 Task: In the  document park.doc ,align picture to the 'center'. Insert word art below the picture and give heading  'Park  in Light Purple'
Action: Mouse moved to (20, 16)
Screenshot: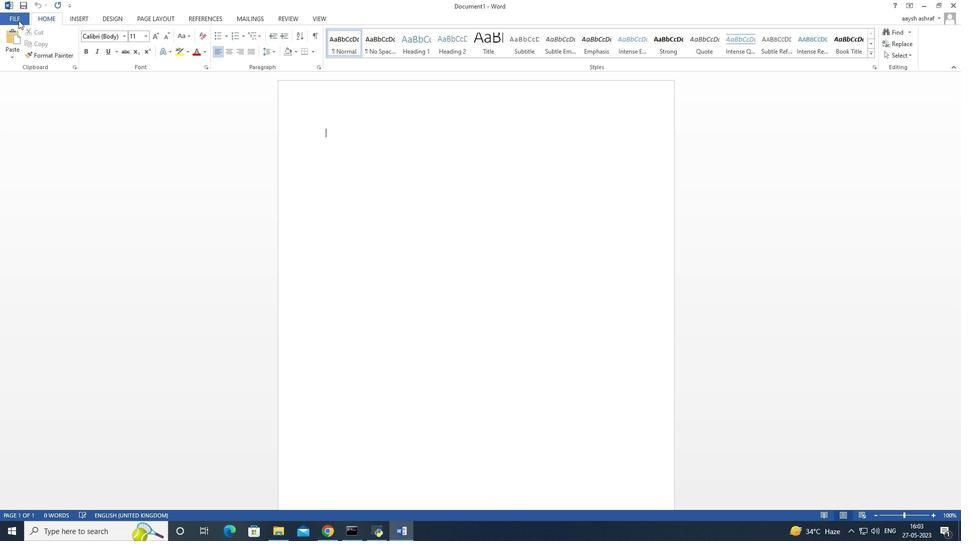 
Action: Mouse pressed left at (20, 16)
Screenshot: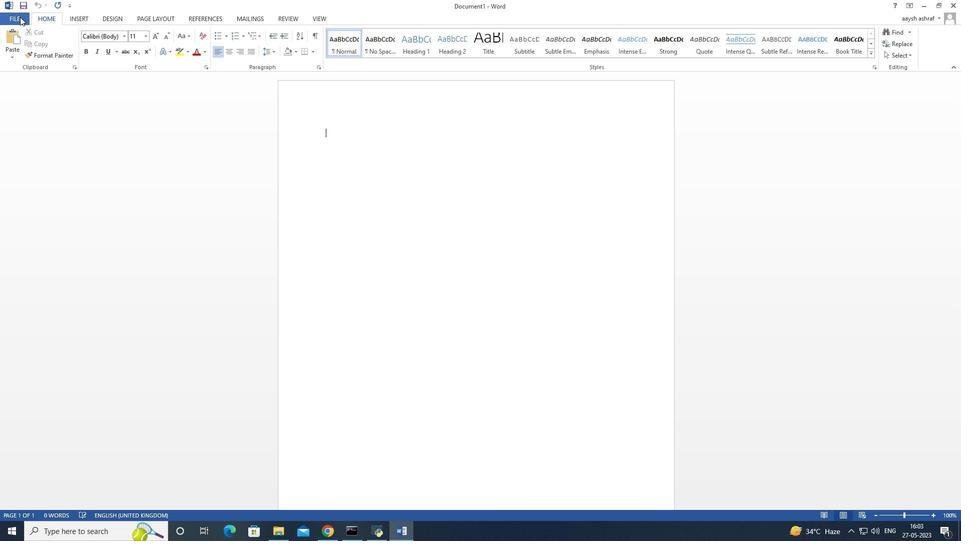 
Action: Mouse moved to (46, 83)
Screenshot: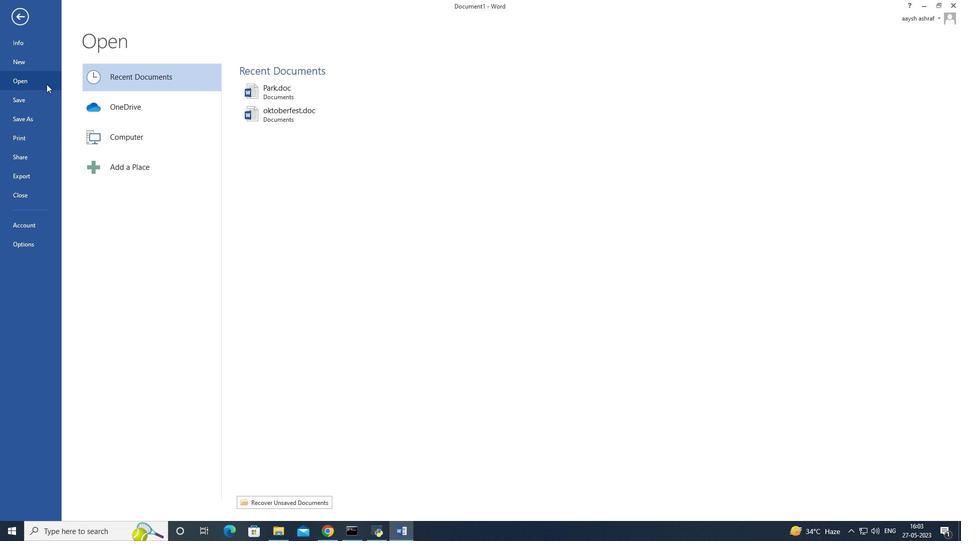 
Action: Mouse pressed left at (46, 83)
Screenshot: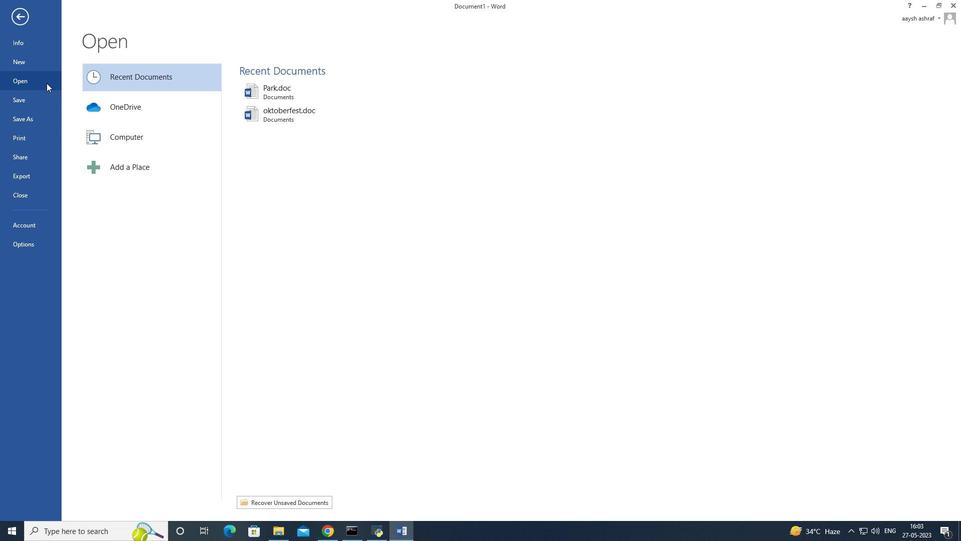 
Action: Mouse moved to (279, 96)
Screenshot: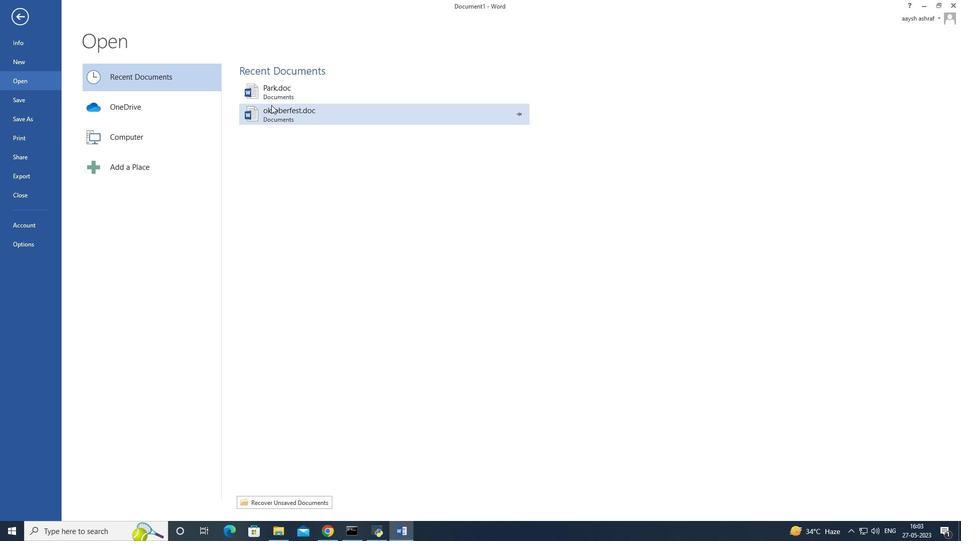 
Action: Mouse pressed left at (279, 96)
Screenshot: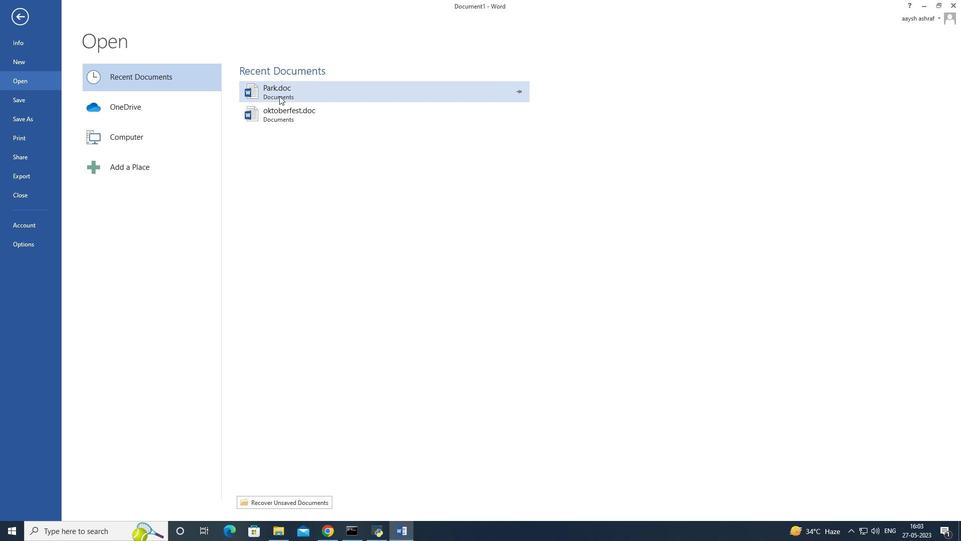 
Action: Mouse moved to (385, 303)
Screenshot: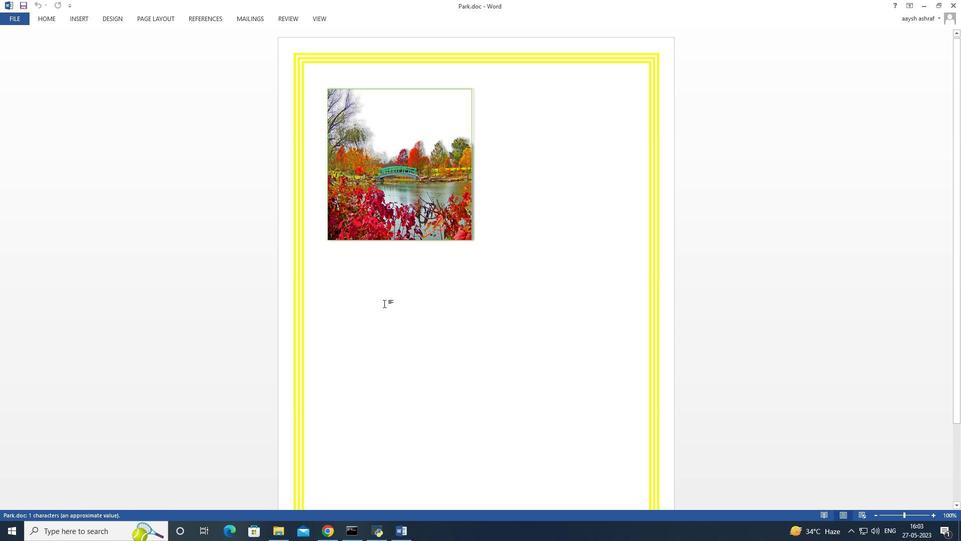 
Action: Mouse scrolled (385, 304) with delta (0, 0)
Screenshot: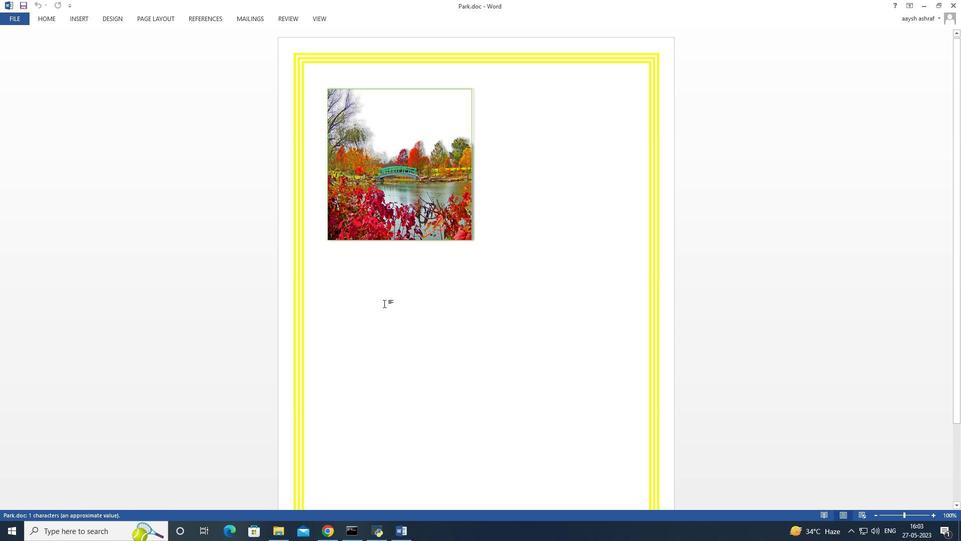 
Action: Mouse scrolled (385, 304) with delta (0, 0)
Screenshot: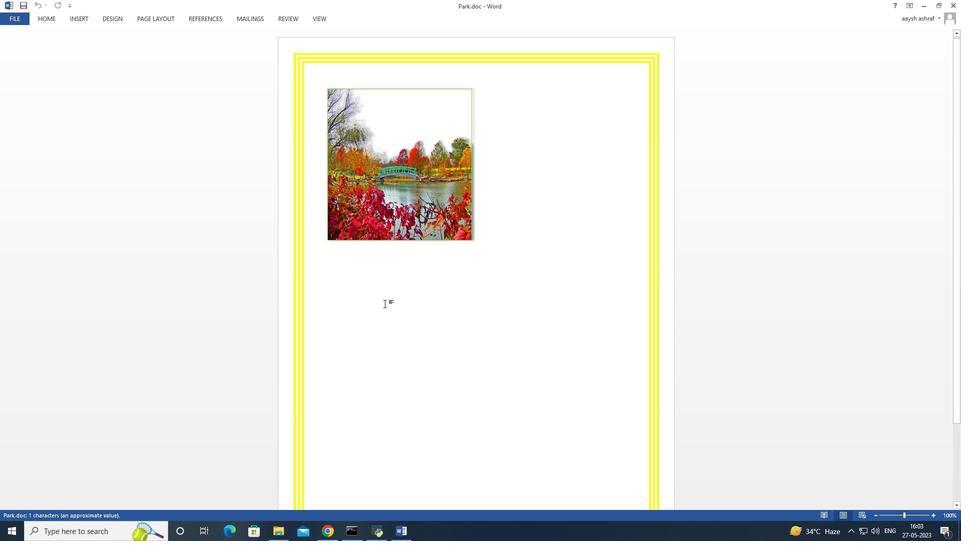 
Action: Mouse scrolled (385, 304) with delta (0, 0)
Screenshot: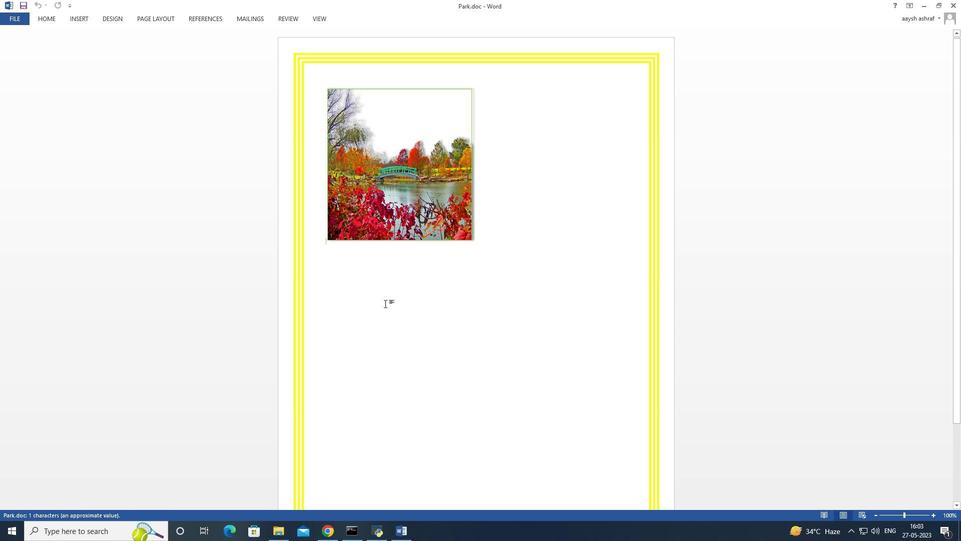
Action: Mouse moved to (400, 285)
Screenshot: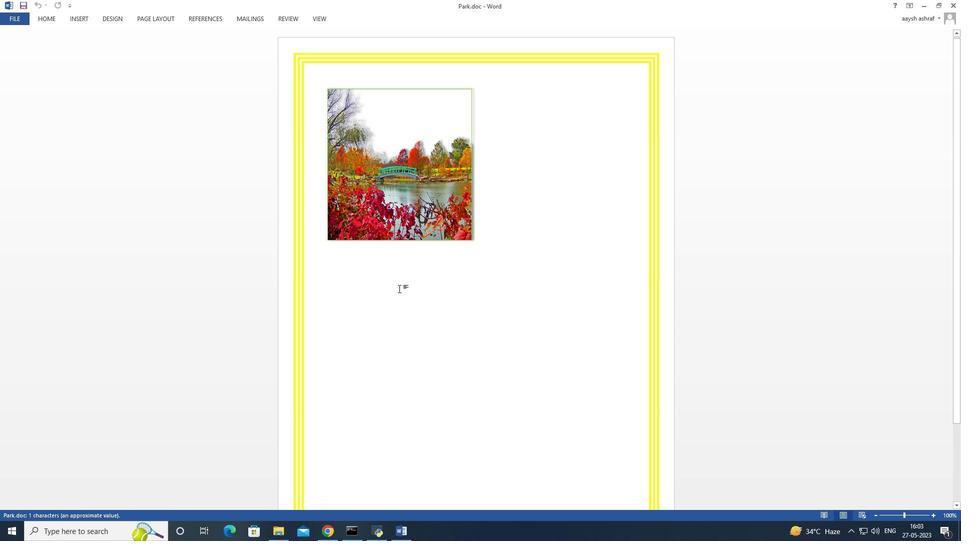 
Action: Mouse scrolled (400, 284) with delta (0, 0)
Screenshot: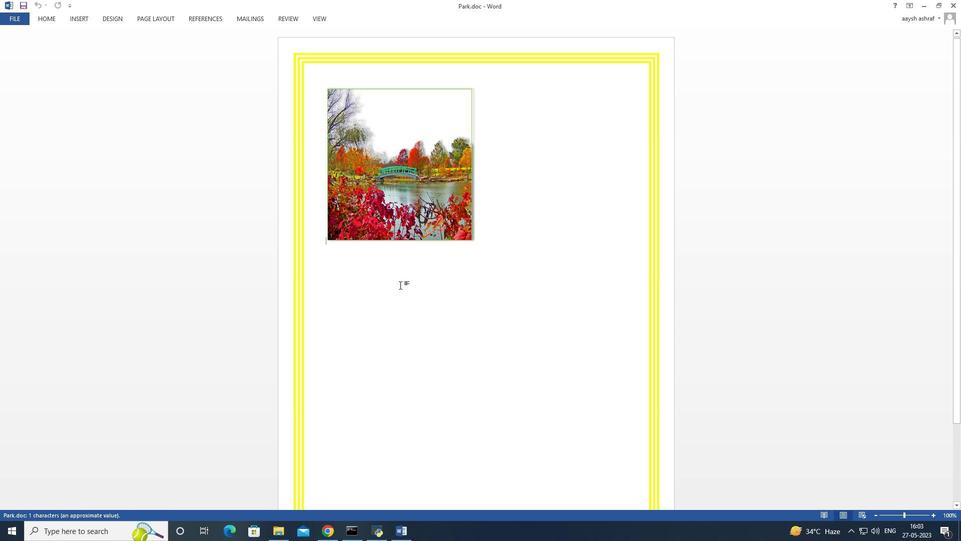 
Action: Mouse scrolled (400, 285) with delta (0, 0)
Screenshot: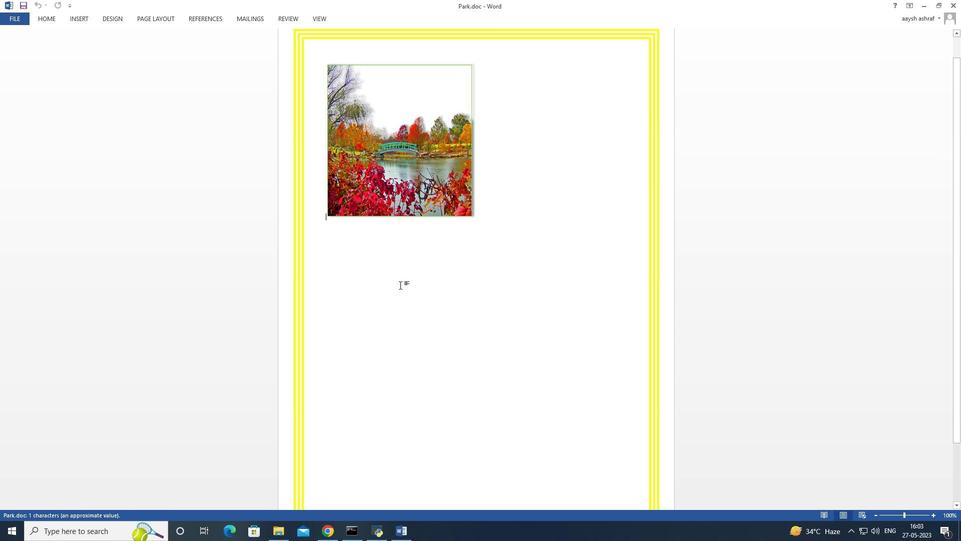 
Action: Mouse scrolled (400, 285) with delta (0, 0)
Screenshot: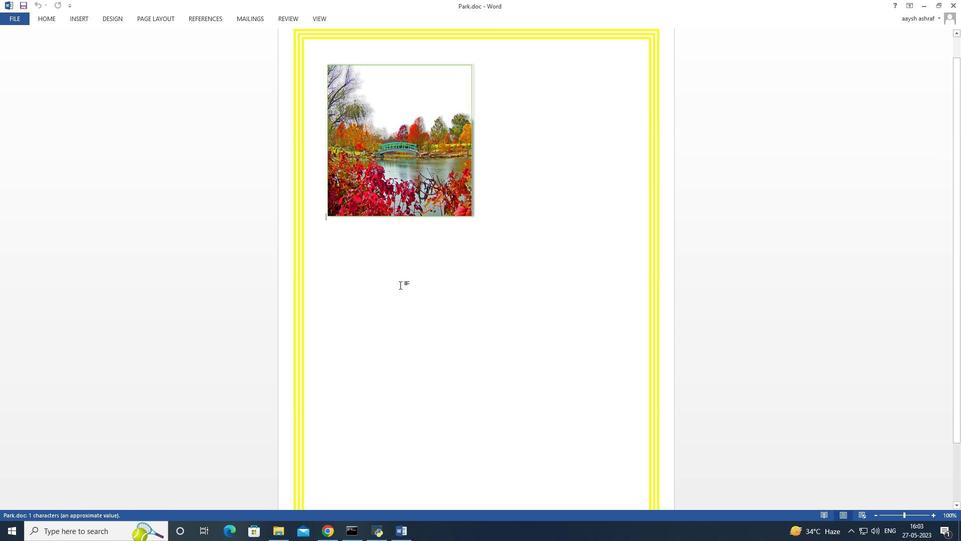 
Action: Mouse scrolled (400, 285) with delta (0, 0)
Screenshot: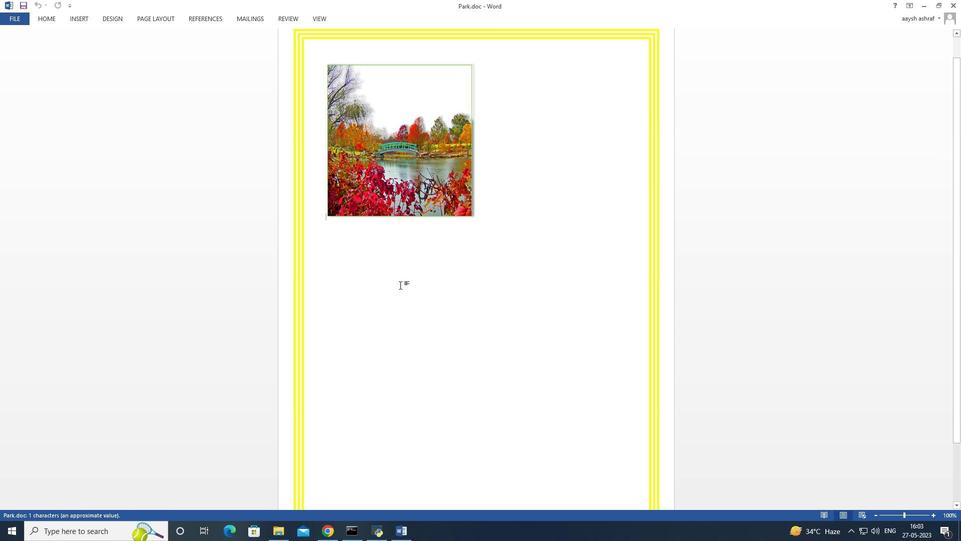 
Action: Mouse moved to (42, 19)
Screenshot: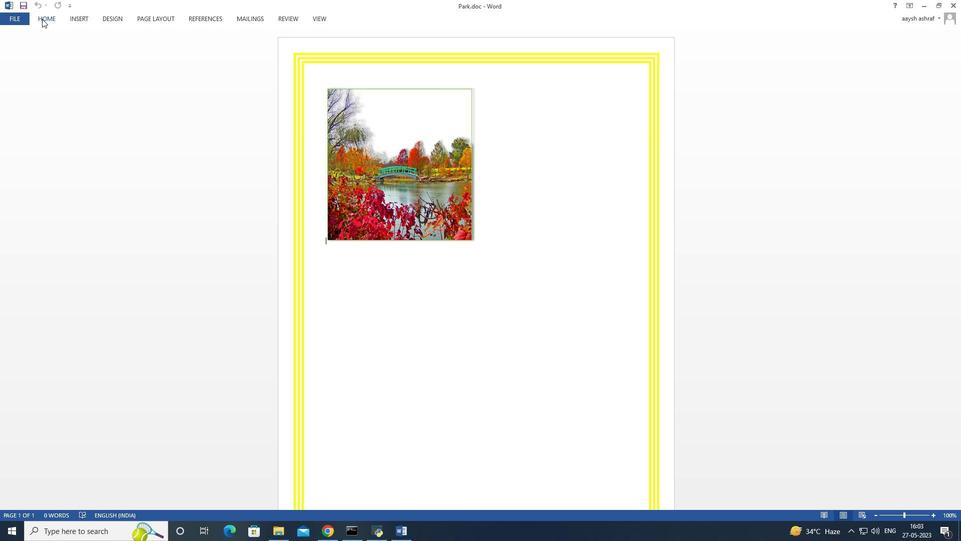 
Action: Mouse pressed left at (42, 19)
Screenshot: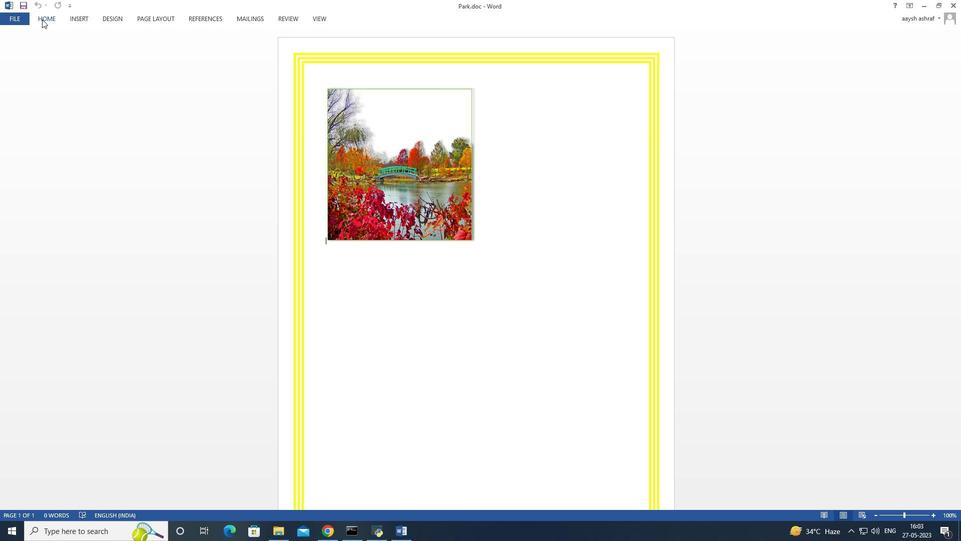 
Action: Mouse moved to (230, 53)
Screenshot: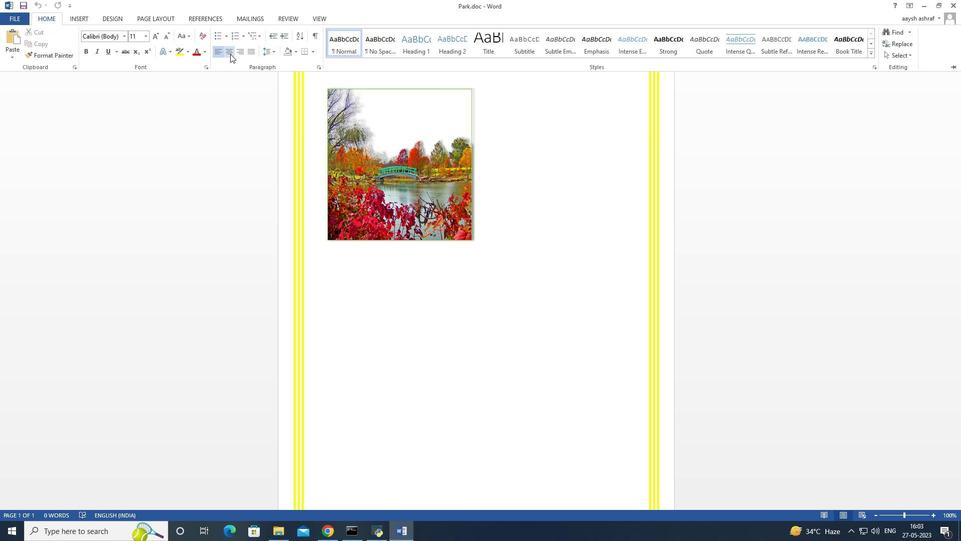 
Action: Mouse pressed left at (230, 53)
Screenshot: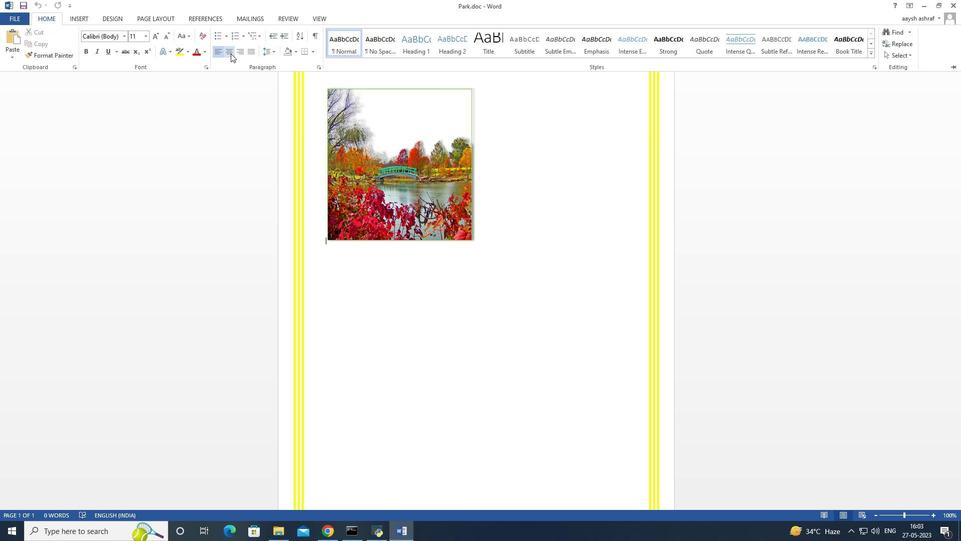 
Action: Mouse moved to (400, 79)
Screenshot: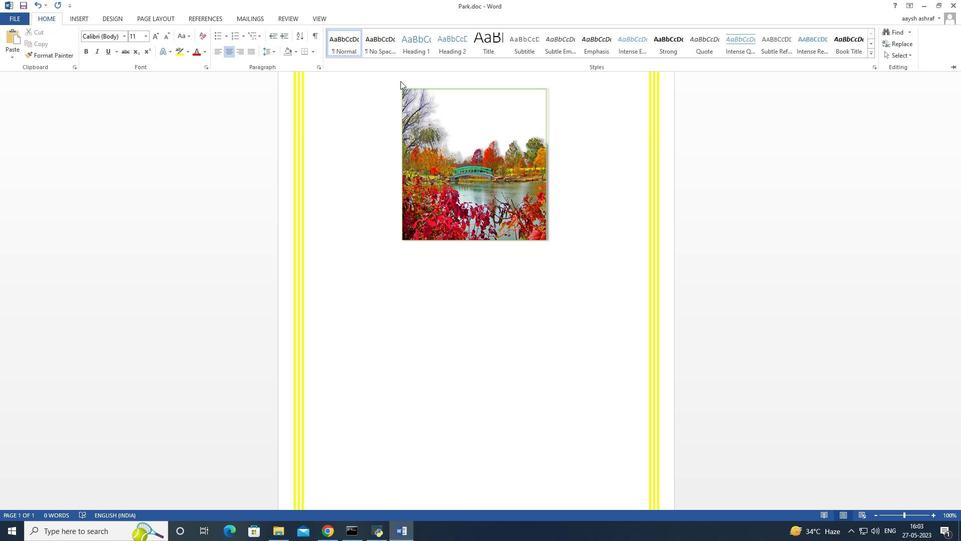 
Action: Mouse pressed left at (400, 79)
Screenshot: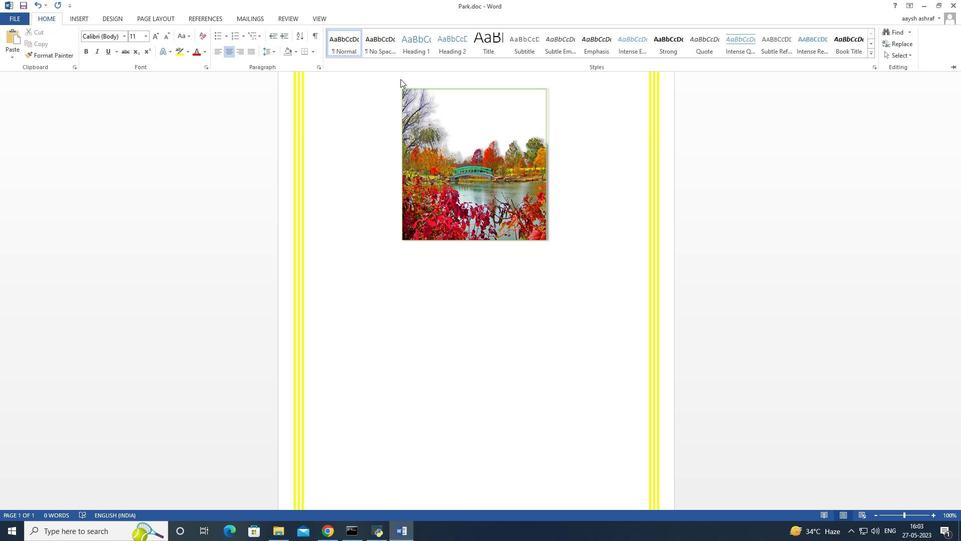 
Action: Mouse moved to (406, 81)
Screenshot: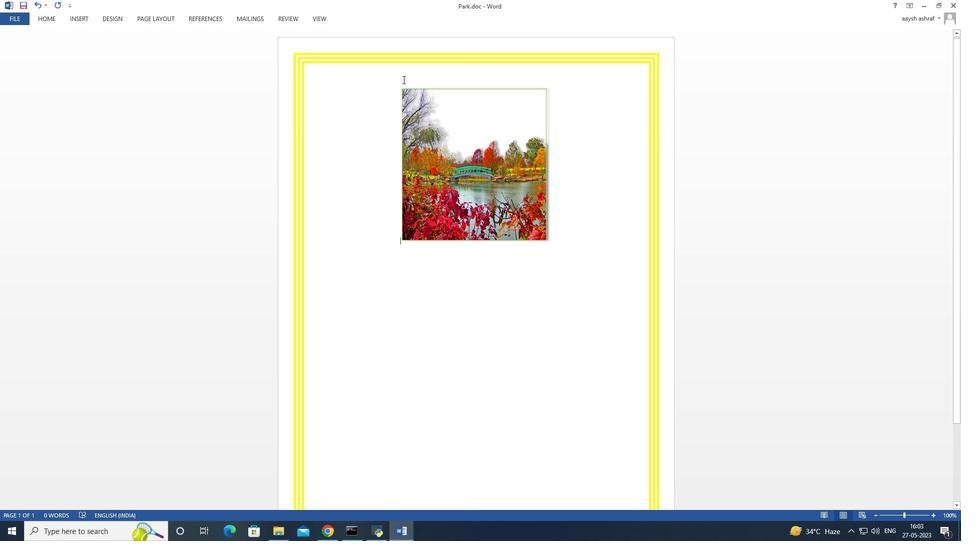 
Action: Mouse pressed left at (406, 81)
Screenshot: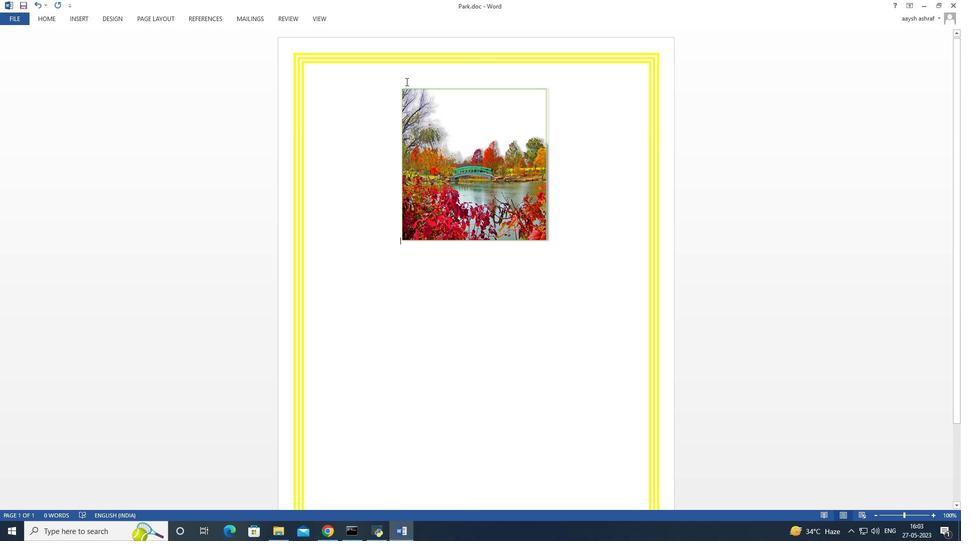 
Action: Mouse moved to (425, 71)
Screenshot: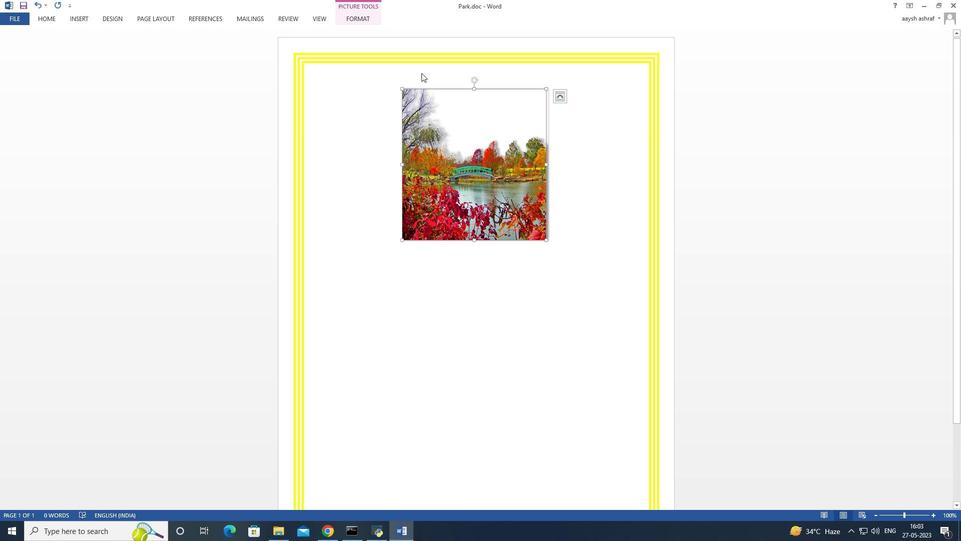 
Action: Mouse pressed left at (425, 71)
Screenshot: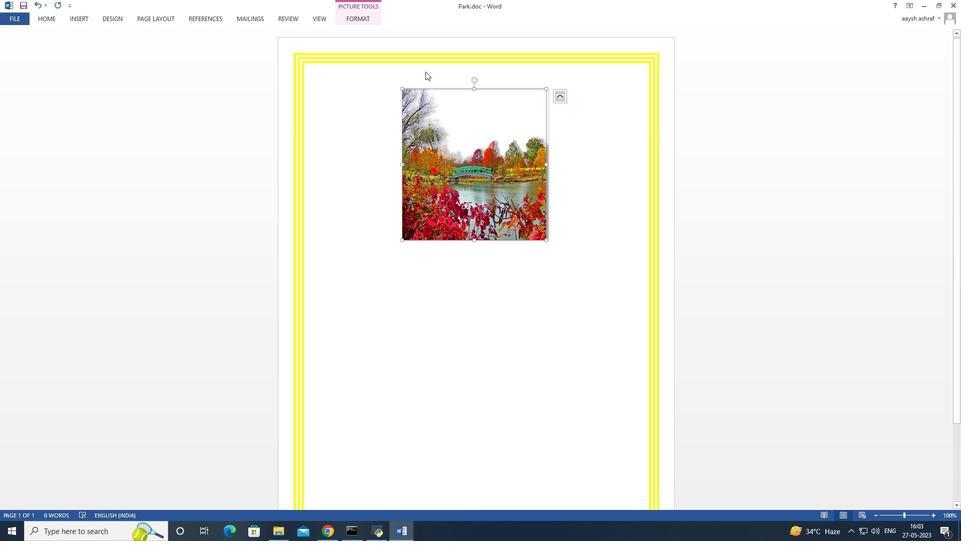 
Action: Mouse moved to (456, 196)
Screenshot: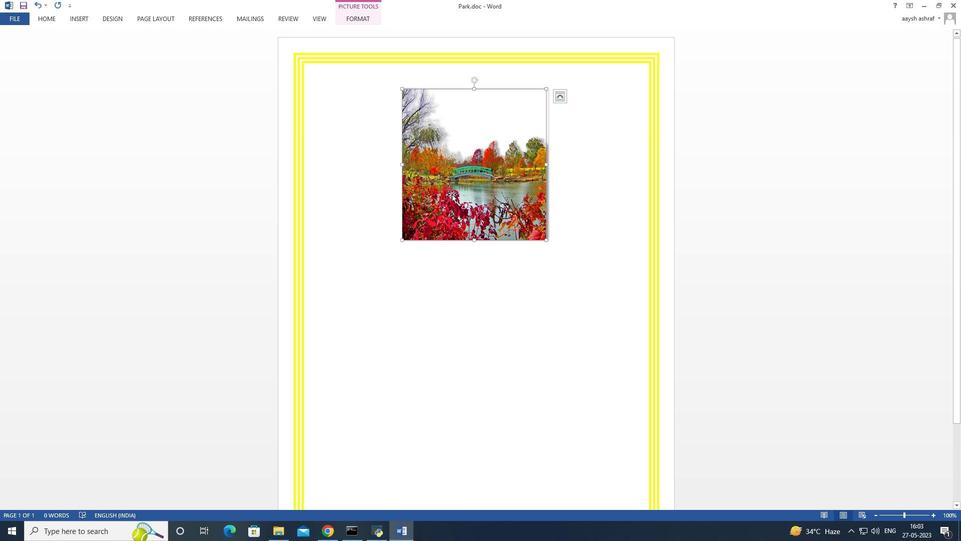 
Action: Mouse pressed left at (456, 196)
Screenshot: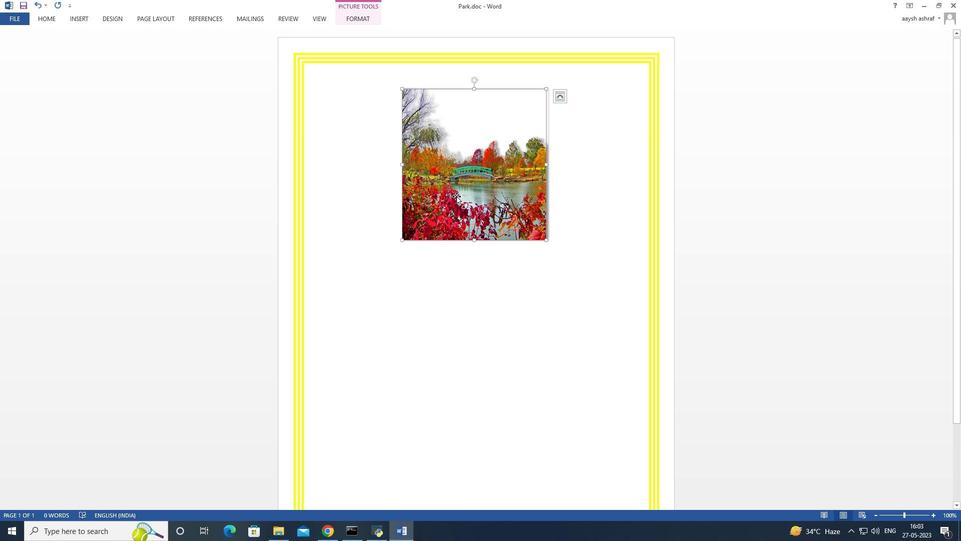 
Action: Mouse moved to (466, 196)
Screenshot: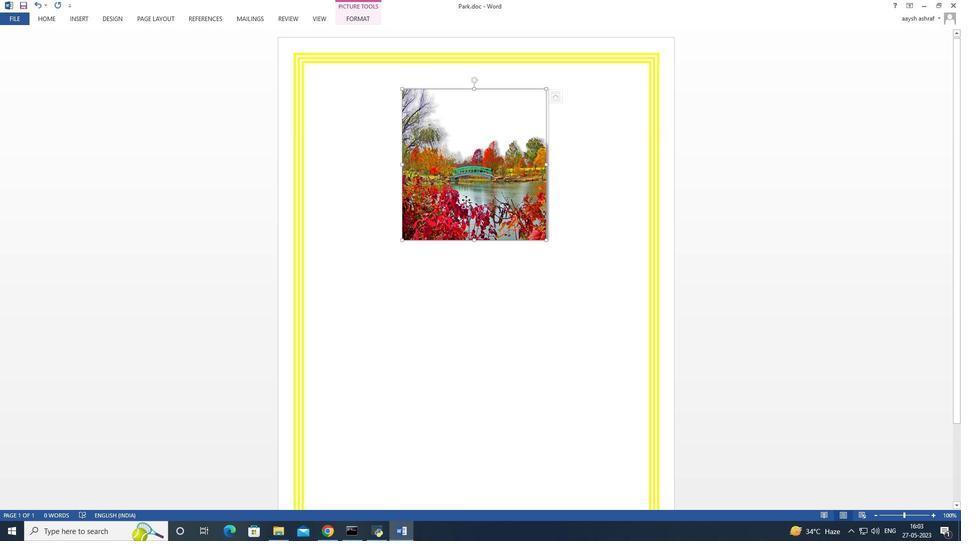 
Action: Mouse pressed left at (466, 196)
Screenshot: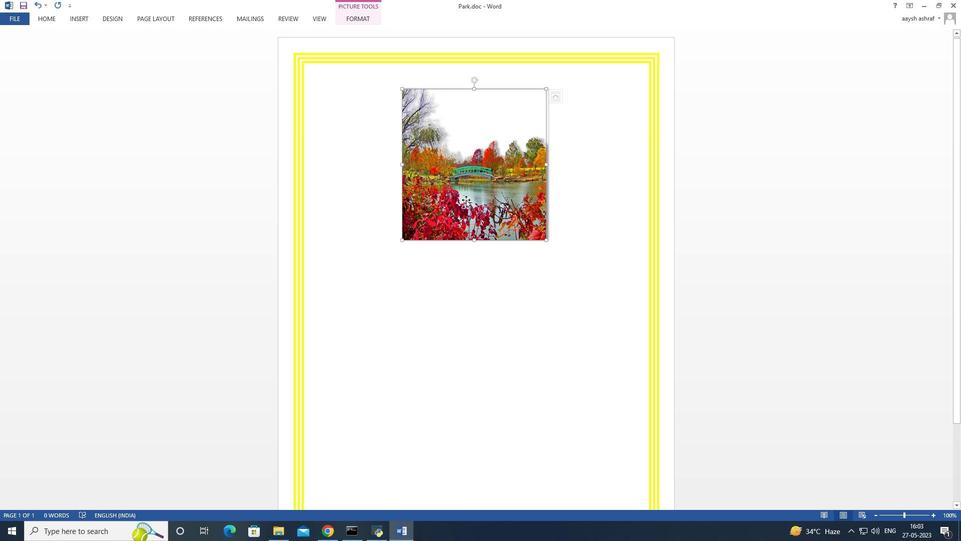 
Action: Mouse moved to (466, 201)
Screenshot: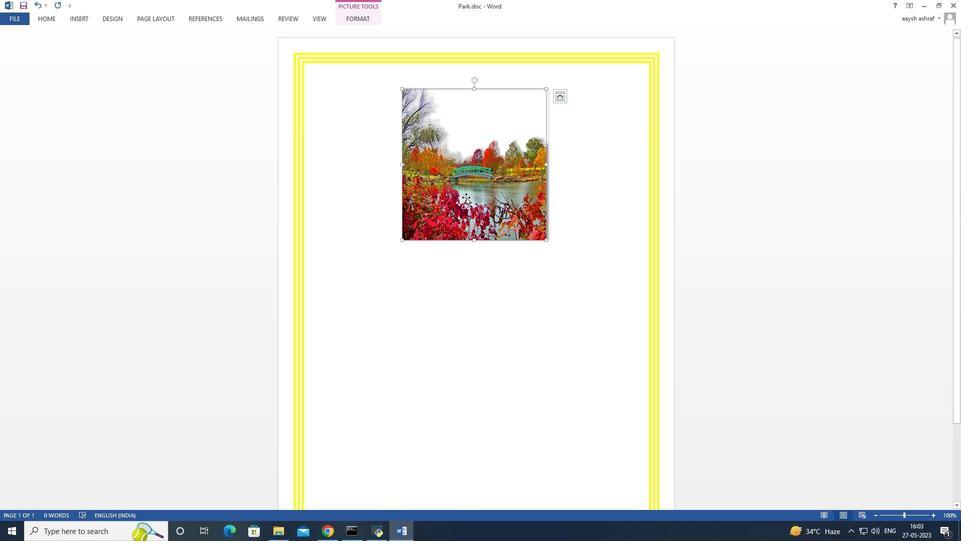 
Action: Mouse pressed left at (466, 201)
Screenshot: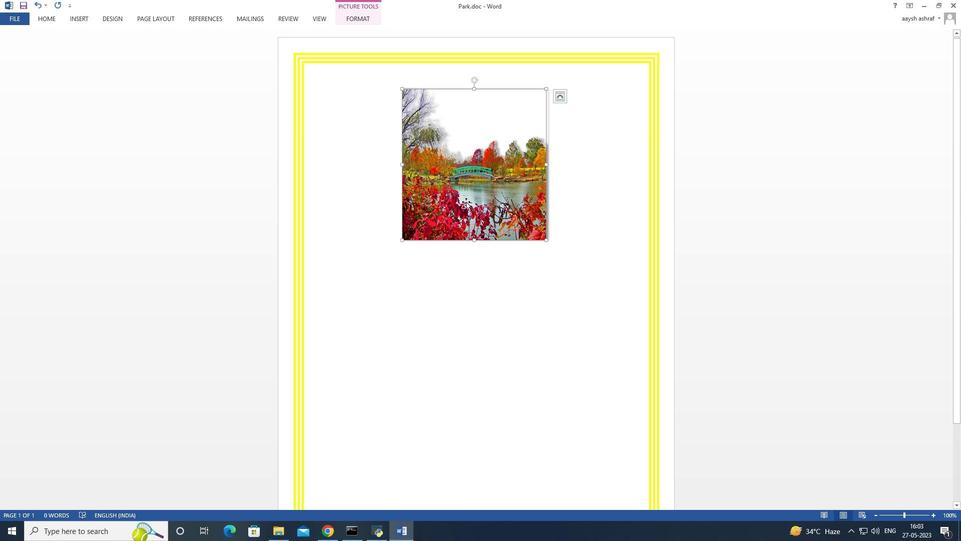 
Action: Mouse moved to (461, 202)
Screenshot: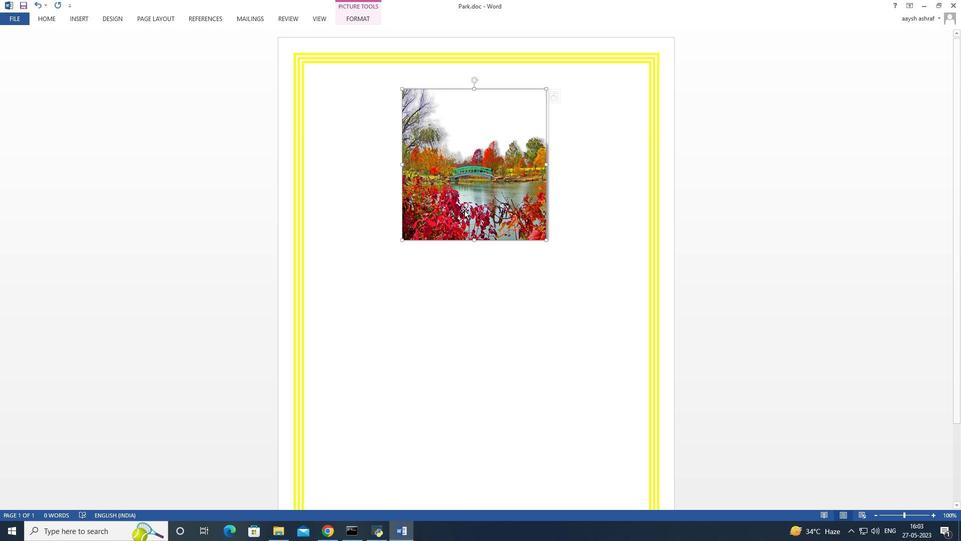 
Action: Mouse pressed left at (461, 202)
Screenshot: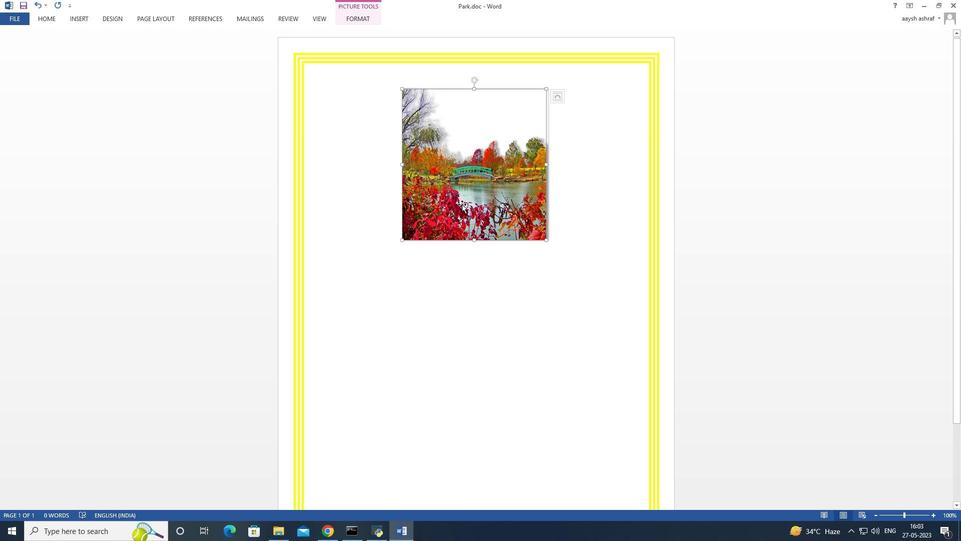 
Action: Mouse moved to (422, 233)
Screenshot: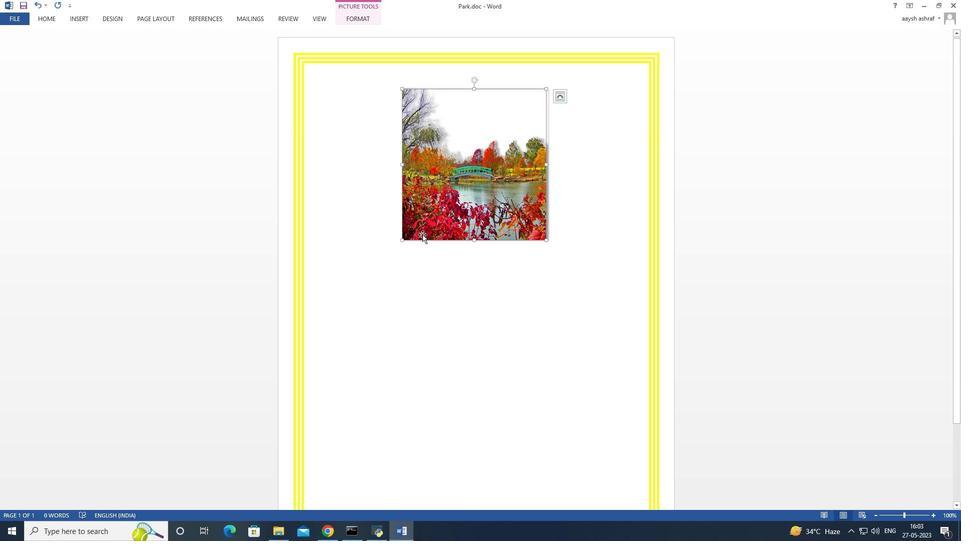 
Action: Mouse pressed left at (422, 233)
Screenshot: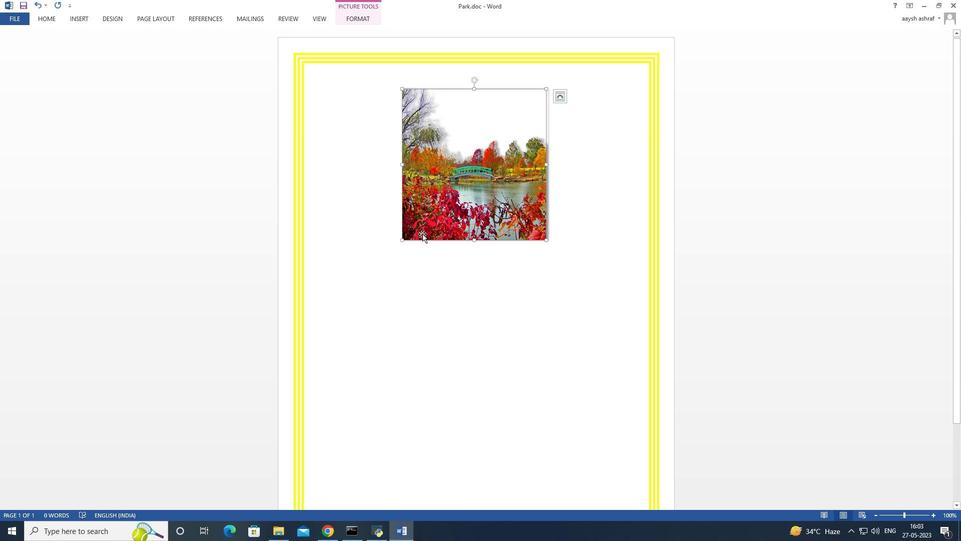 
Action: Mouse moved to (452, 155)
Screenshot: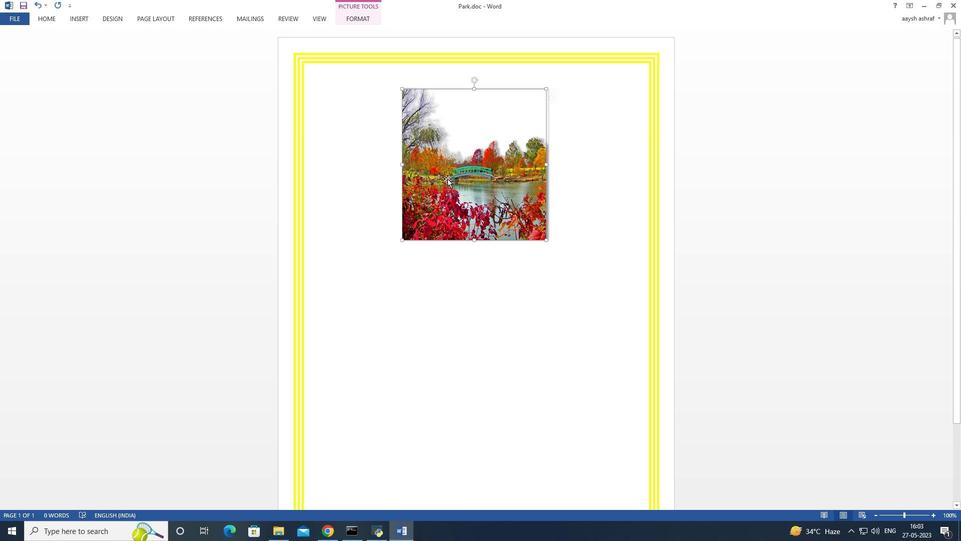 
Action: Mouse pressed left at (452, 155)
Screenshot: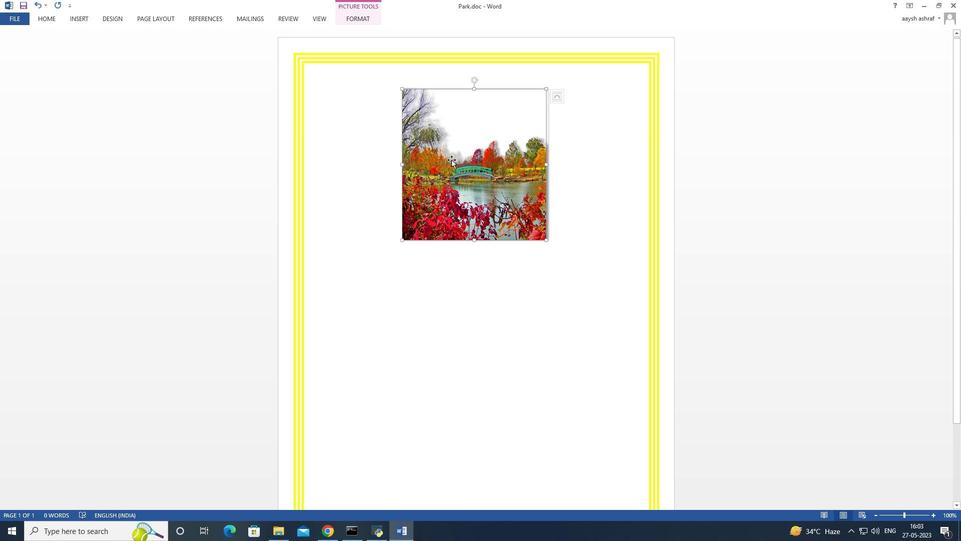 
Action: Key pressed <Key.down>
Screenshot: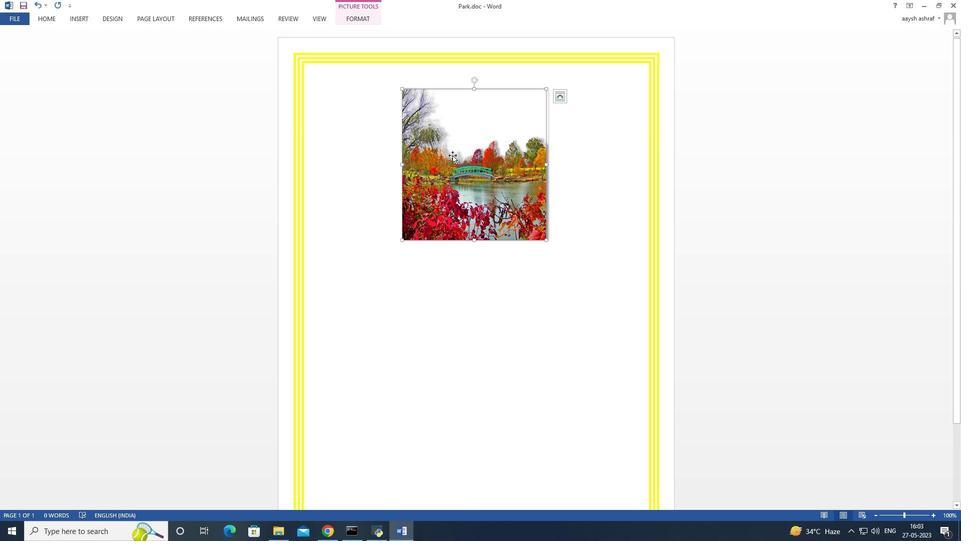 
Action: Mouse moved to (452, 155)
Screenshot: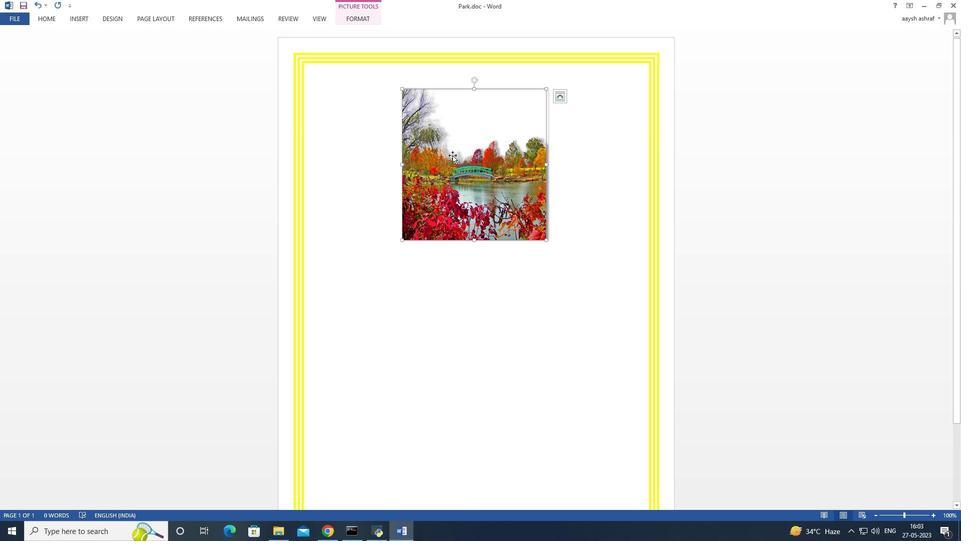 
Action: Key pressed <Key.down>
Screenshot: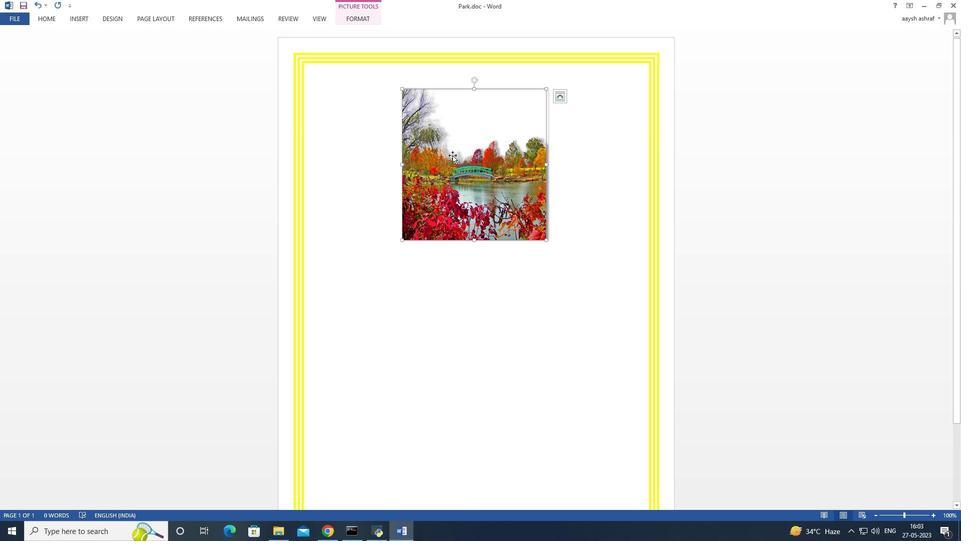 
Action: Mouse moved to (558, 96)
Screenshot: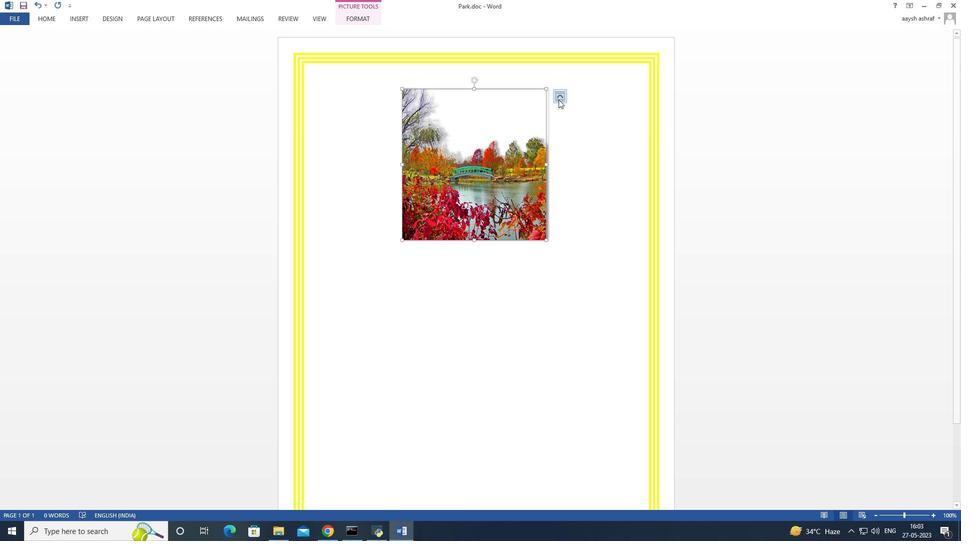 
Action: Mouse pressed left at (558, 96)
Screenshot: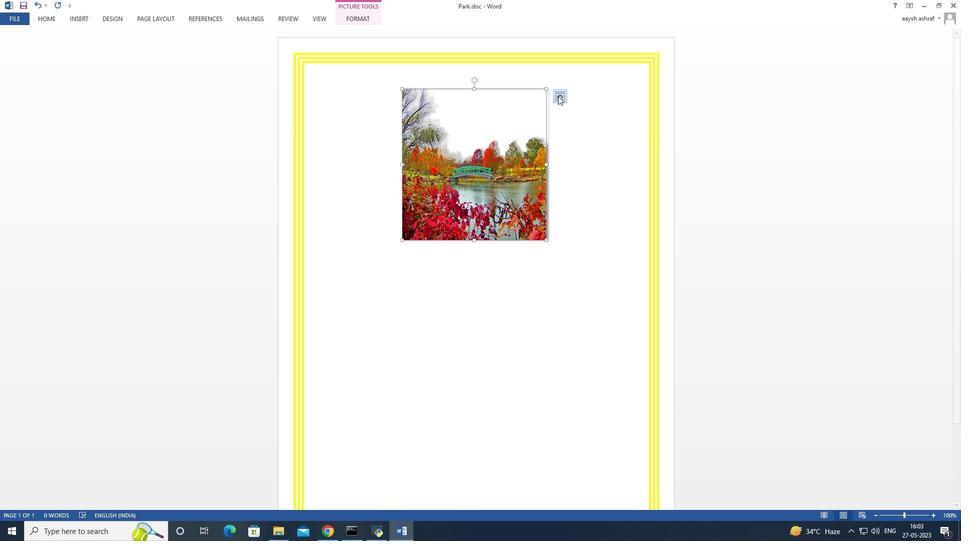 
Action: Mouse moved to (488, 187)
Screenshot: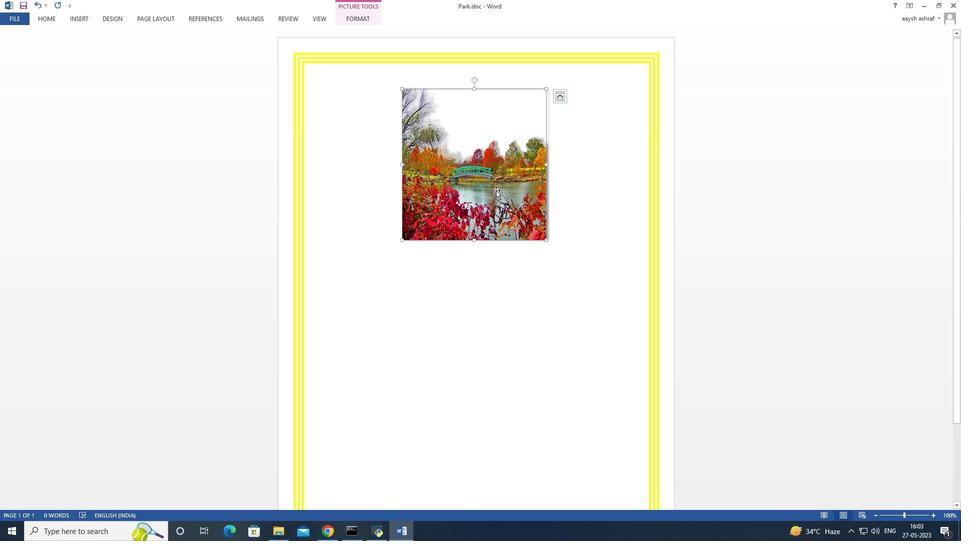 
Action: Mouse pressed left at (488, 187)
Screenshot: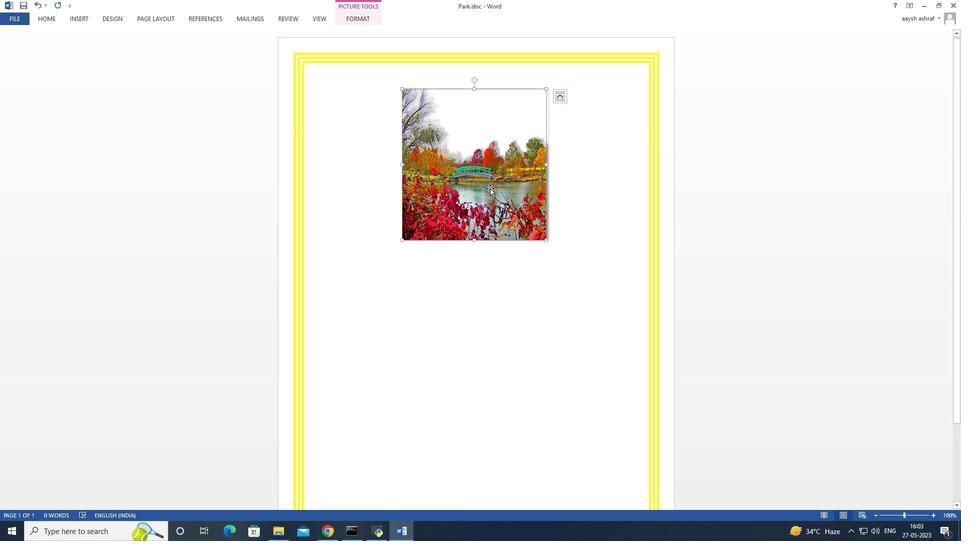 
Action: Mouse moved to (467, 202)
Screenshot: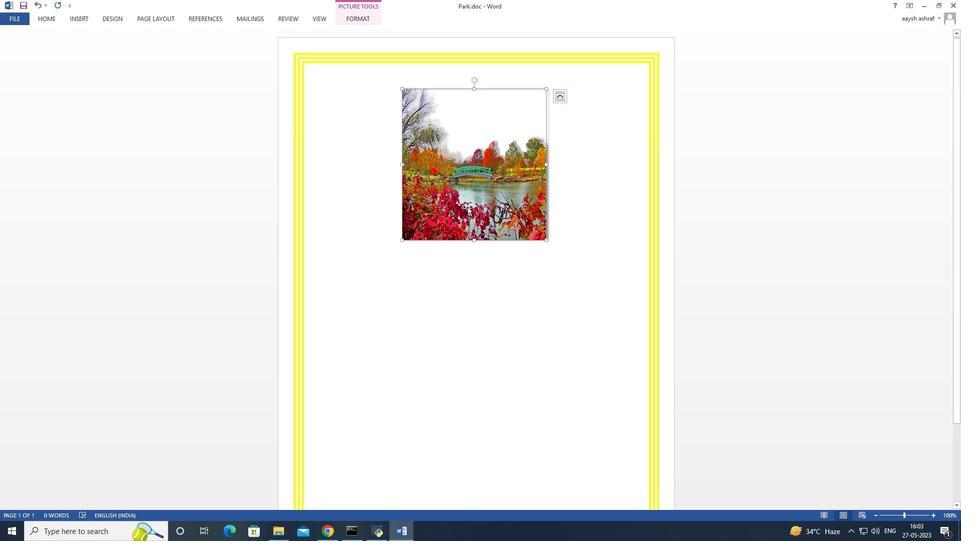 
Action: Mouse pressed left at (467, 202)
Screenshot: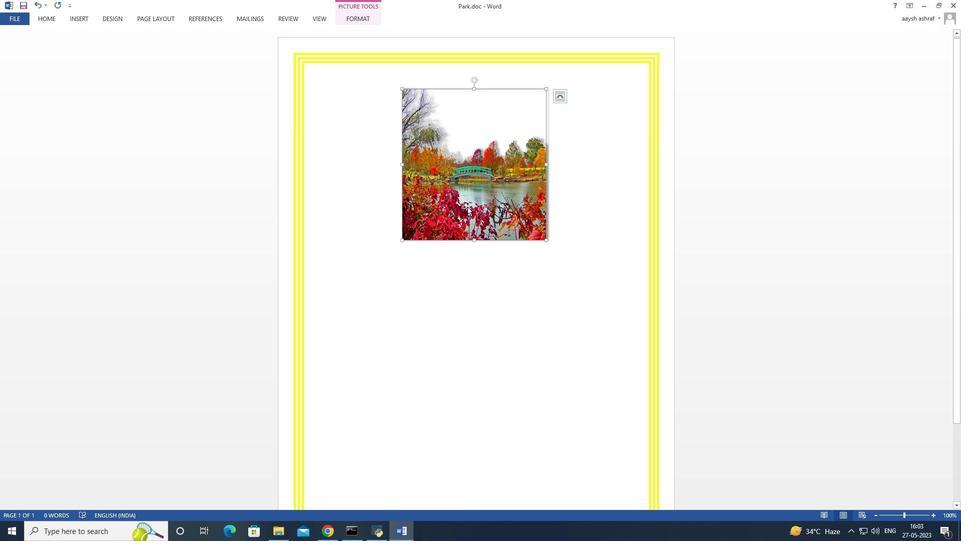 
Action: Mouse moved to (449, 201)
Screenshot: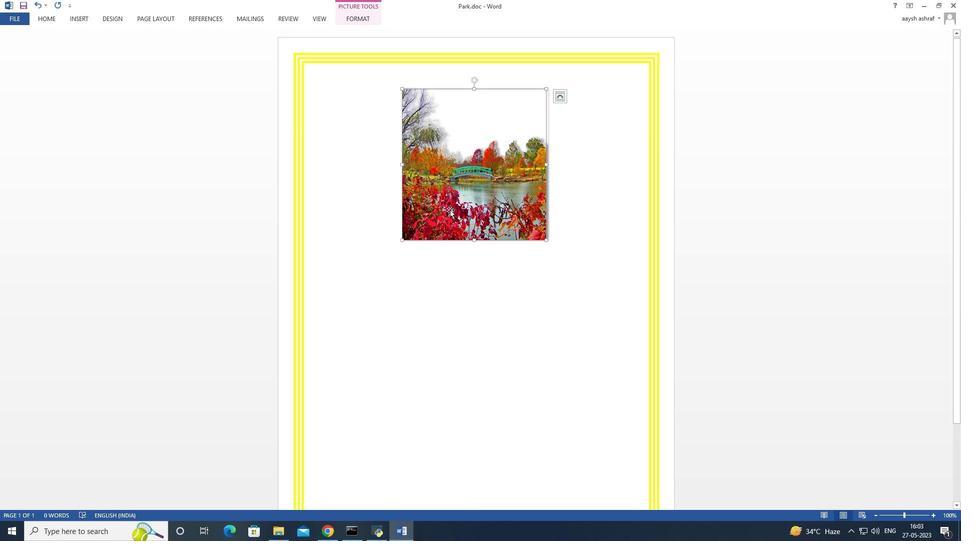 
Action: Mouse pressed left at (449, 201)
Screenshot: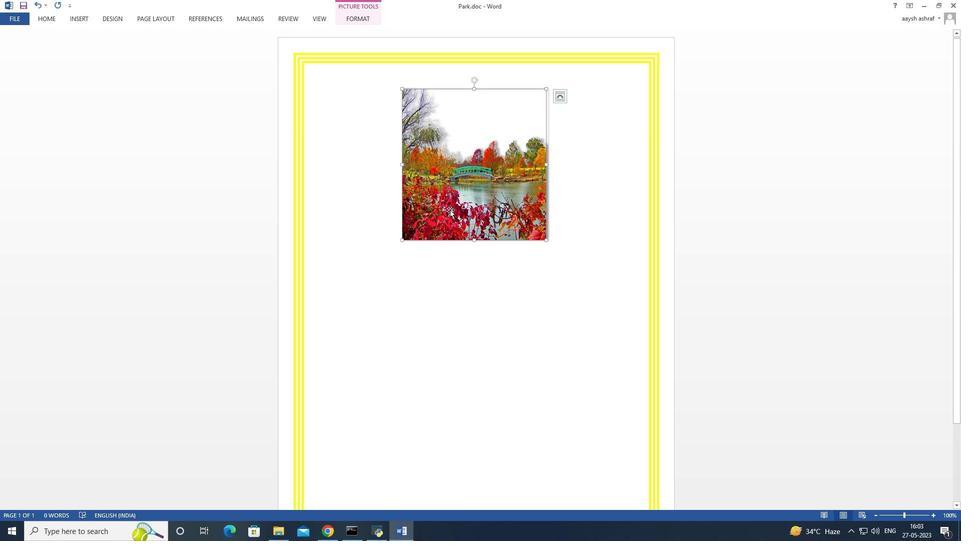 
Action: Mouse pressed left at (449, 201)
Screenshot: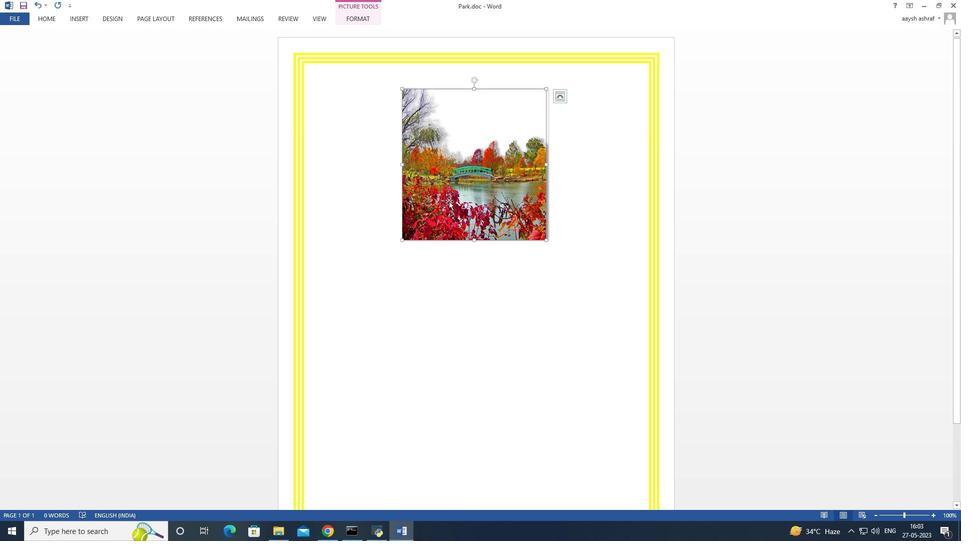 
Action: Mouse pressed left at (449, 201)
Screenshot: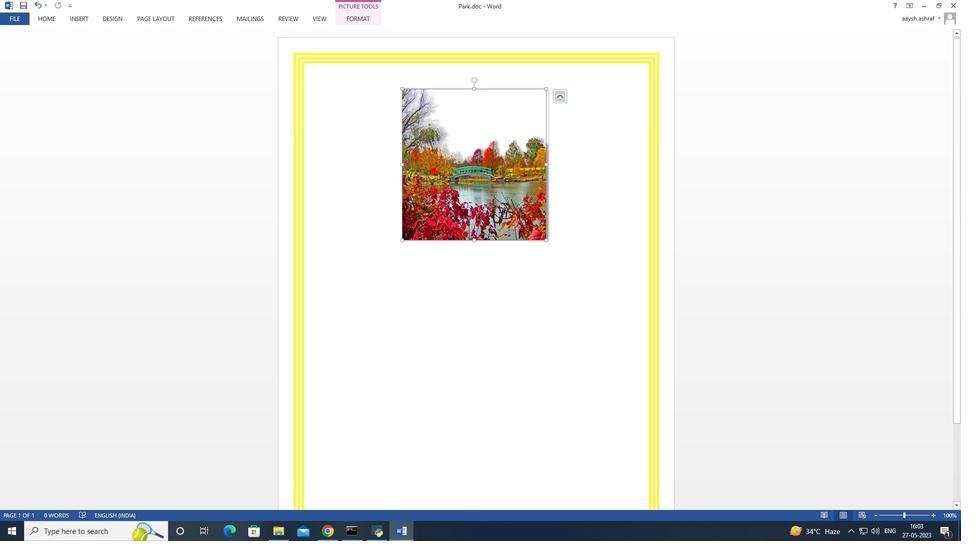 
Action: Mouse moved to (456, 188)
Screenshot: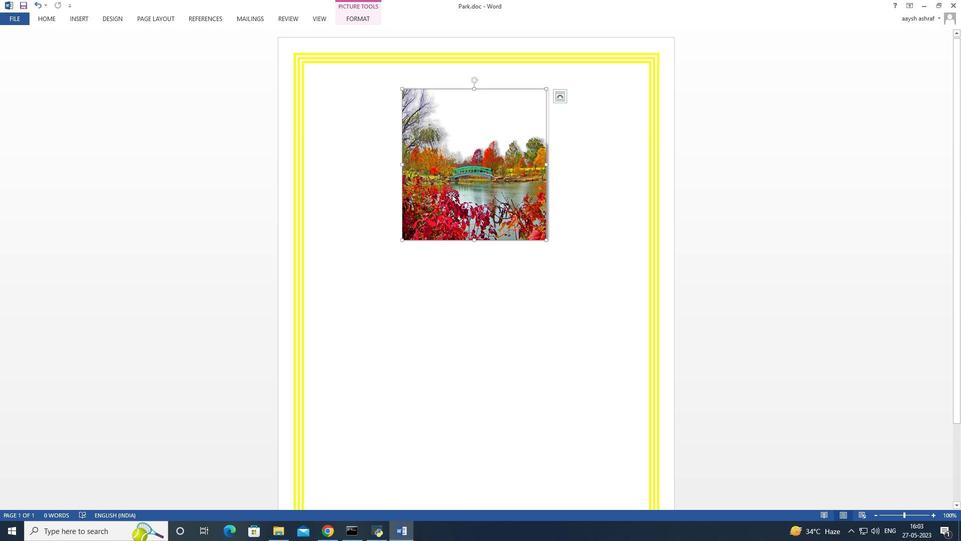
Action: Mouse pressed left at (456, 188)
Screenshot: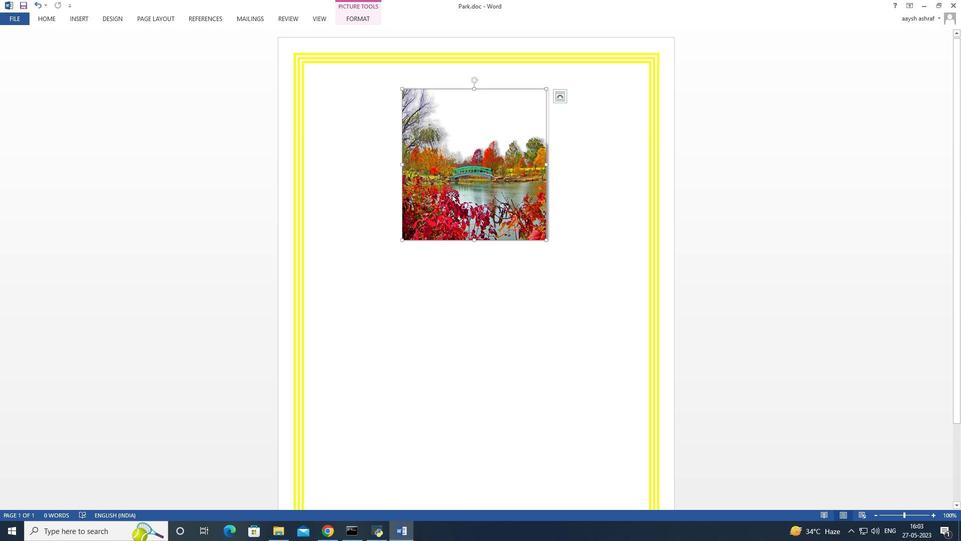 
Action: Mouse pressed left at (456, 188)
Screenshot: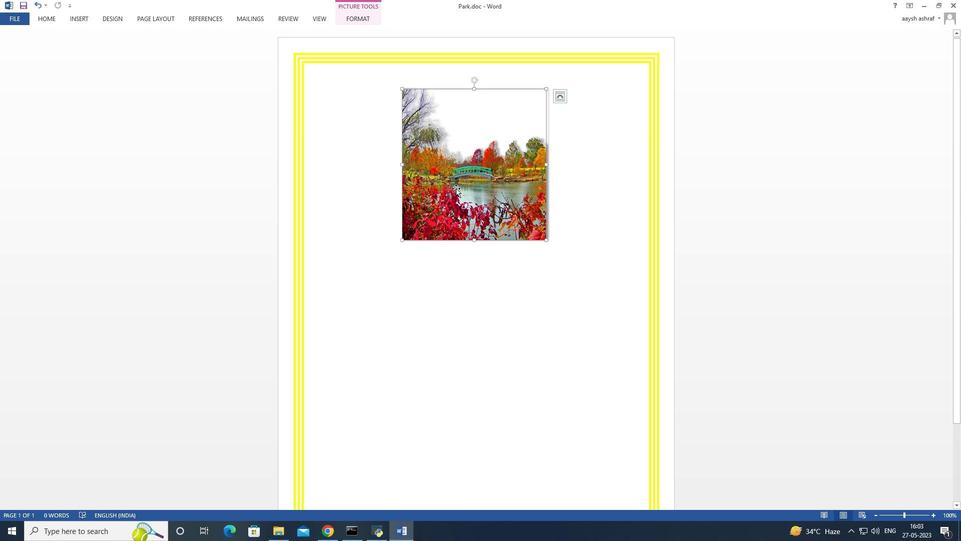 
Action: Mouse moved to (456, 187)
Screenshot: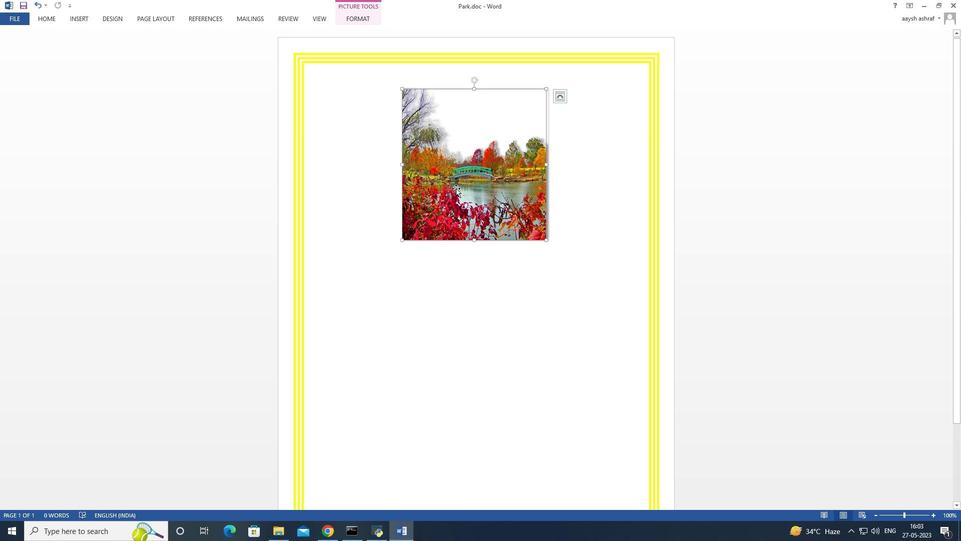 
Action: Mouse pressed left at (456, 187)
Screenshot: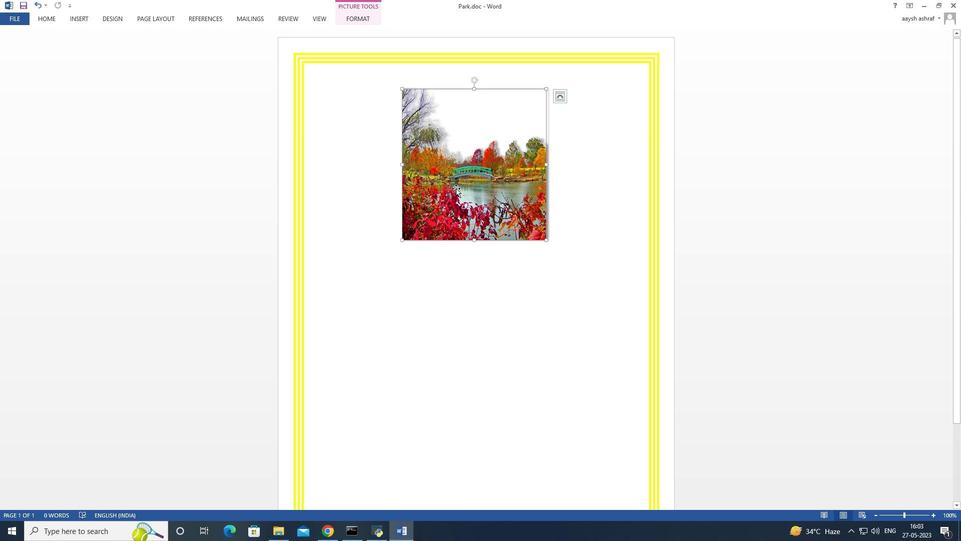
Action: Mouse pressed left at (456, 187)
Screenshot: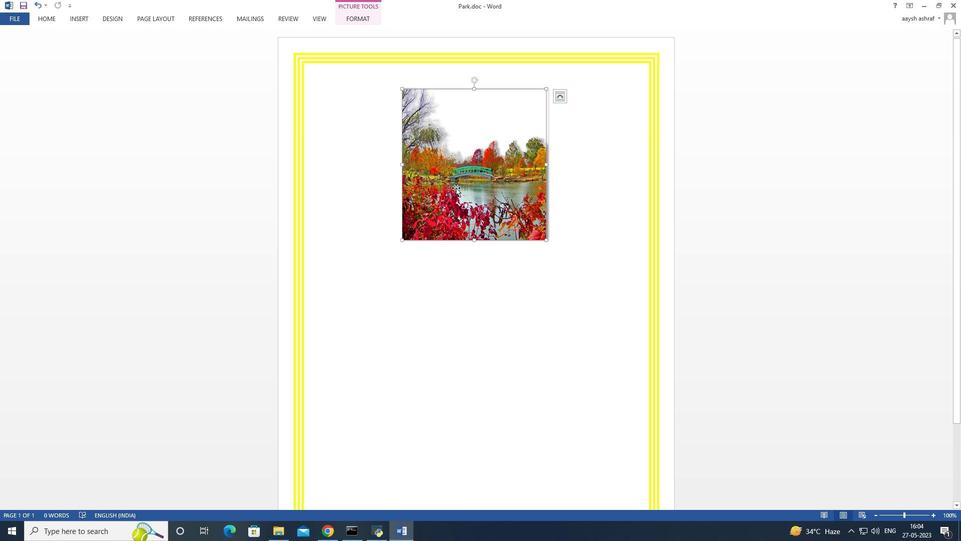 
Action: Mouse moved to (453, 85)
Screenshot: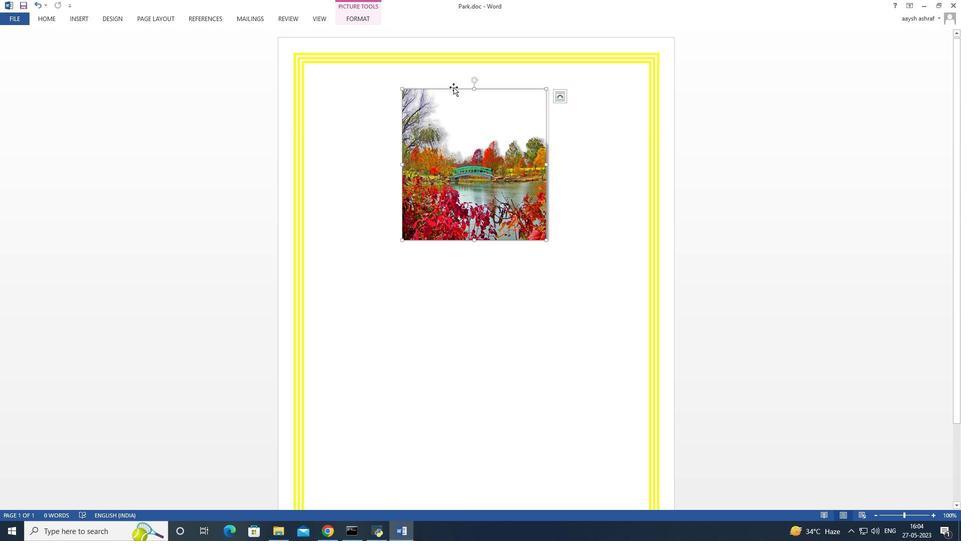 
Action: Mouse pressed left at (453, 85)
Screenshot: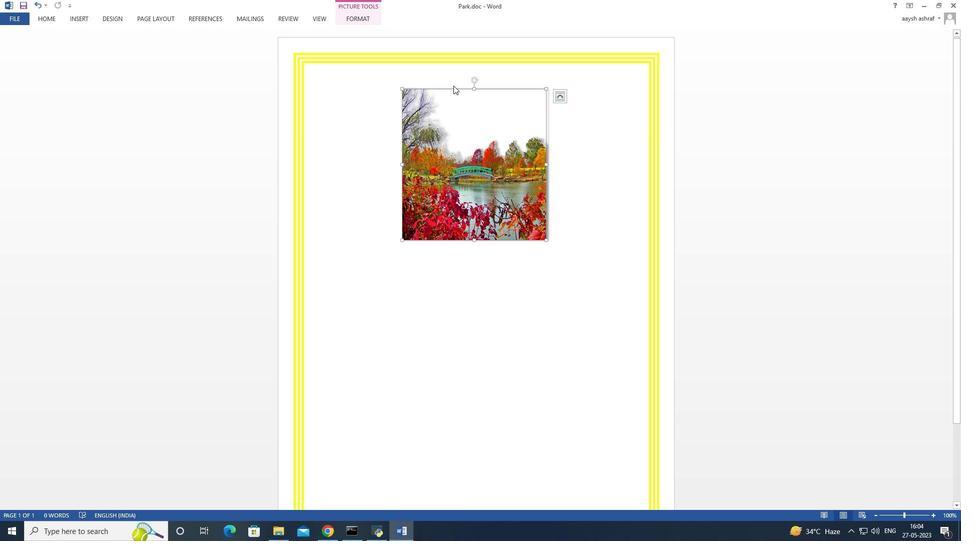 
Action: Mouse moved to (450, 68)
Screenshot: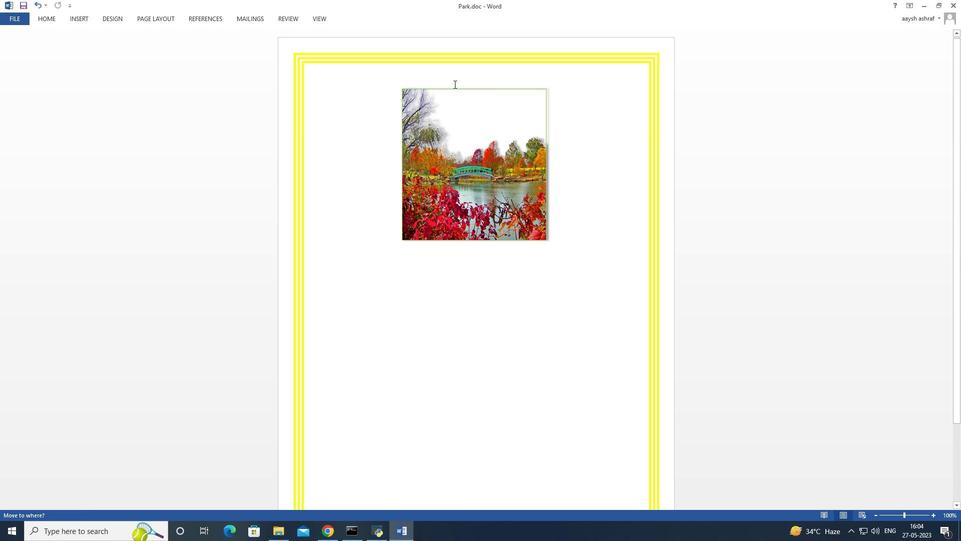
Action: Mouse pressed left at (450, 68)
Screenshot: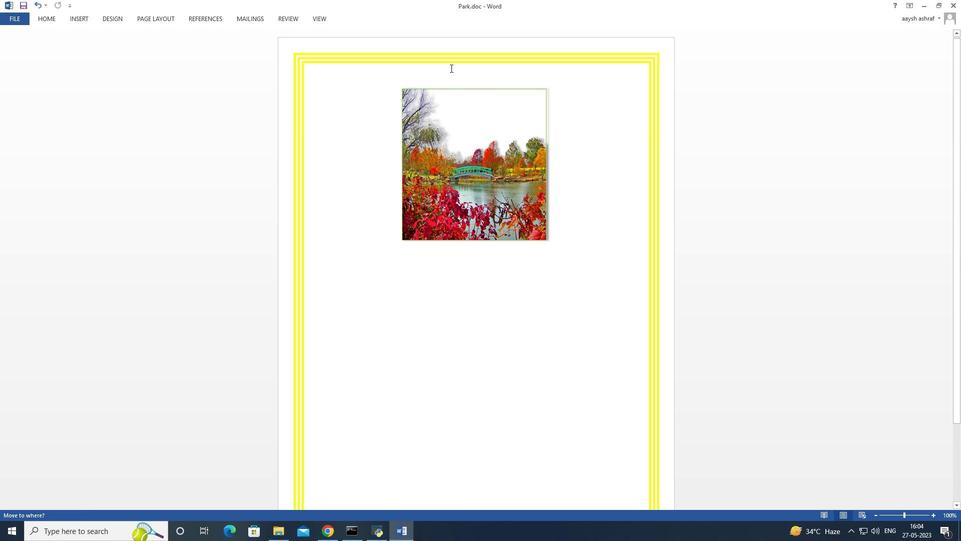 
Action: Mouse moved to (449, 71)
Screenshot: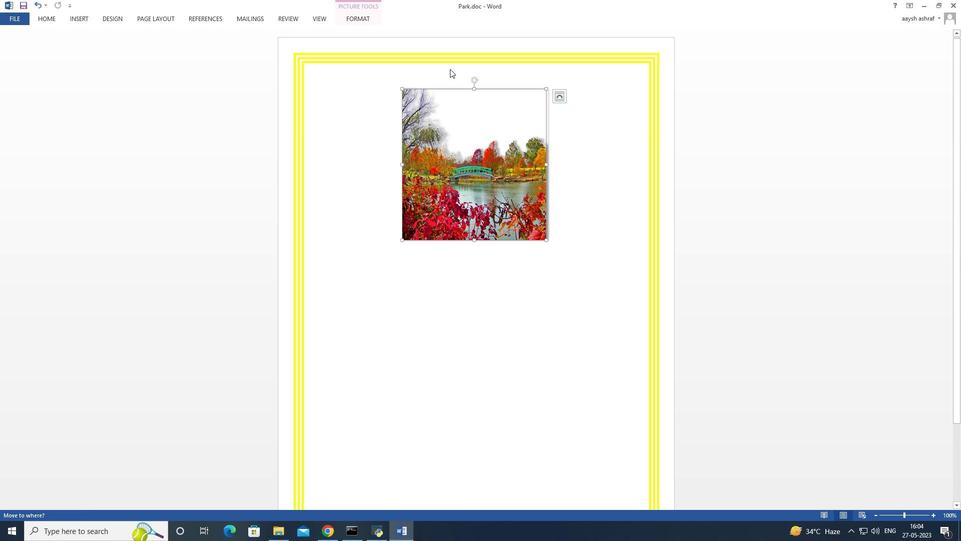 
Action: Mouse pressed left at (449, 71)
Screenshot: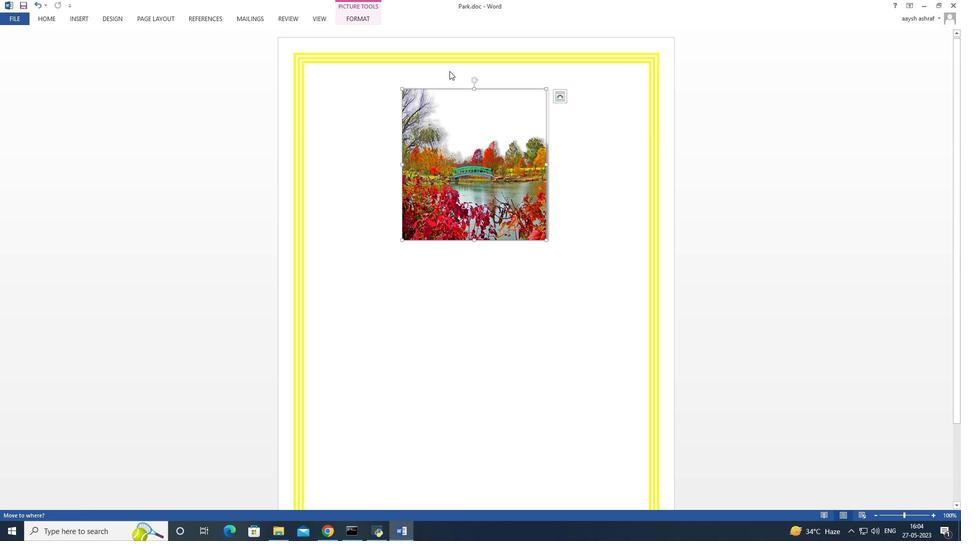 
Action: Mouse moved to (450, 78)
Screenshot: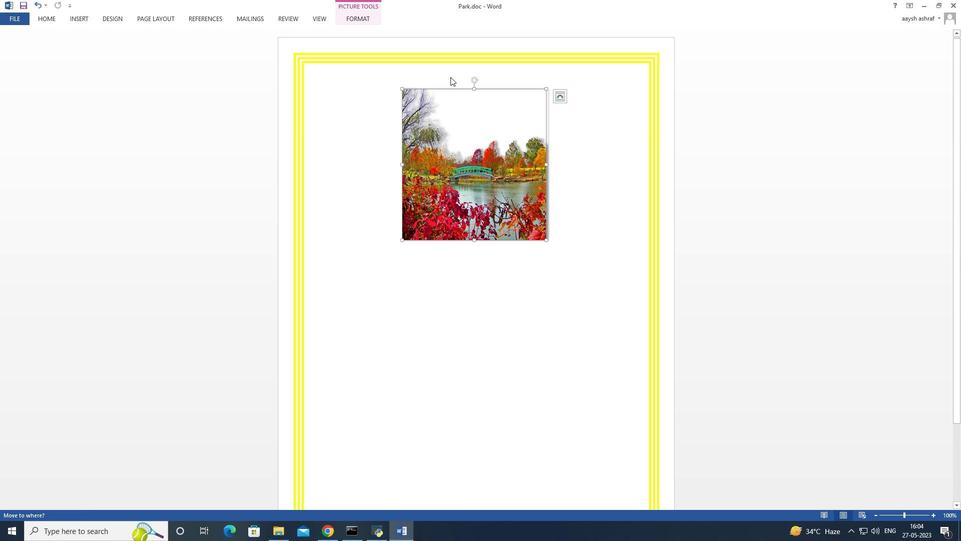 
Action: Mouse pressed left at (450, 78)
Screenshot: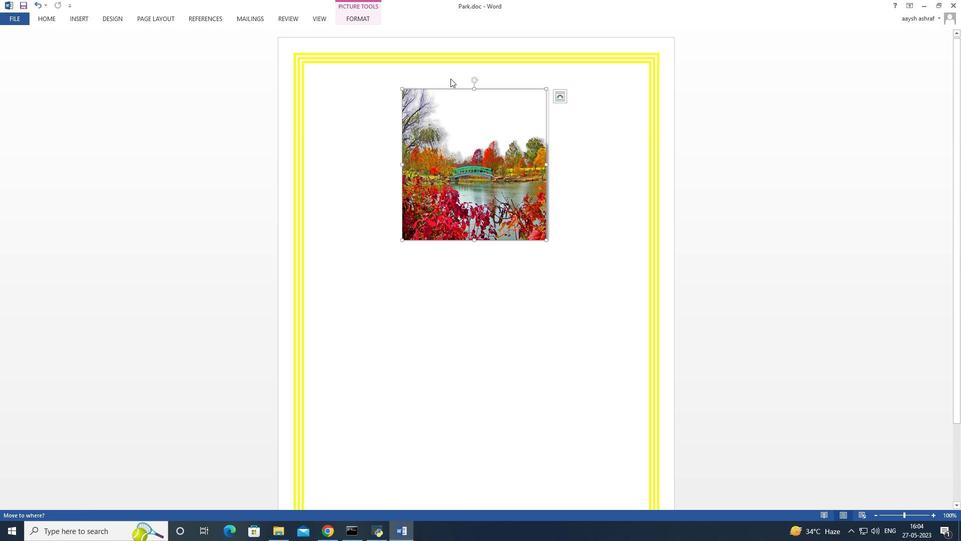 
Action: Mouse pressed left at (450, 78)
Screenshot: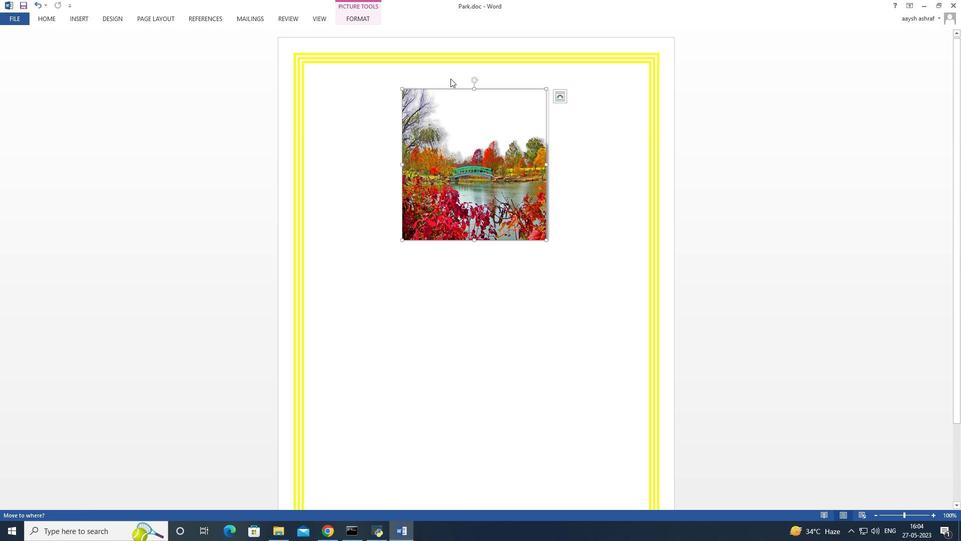 
Action: Mouse pressed left at (450, 78)
Screenshot: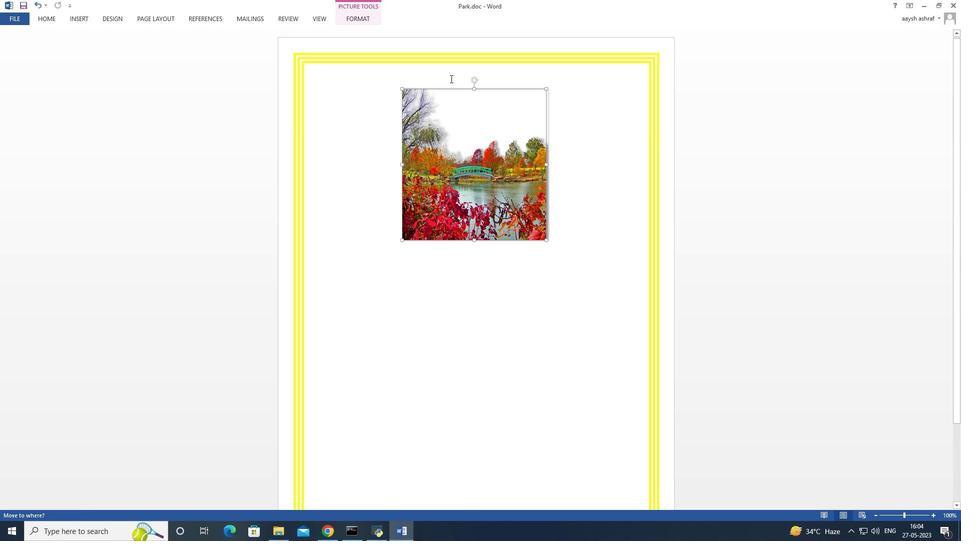 
Action: Mouse moved to (395, 75)
Screenshot: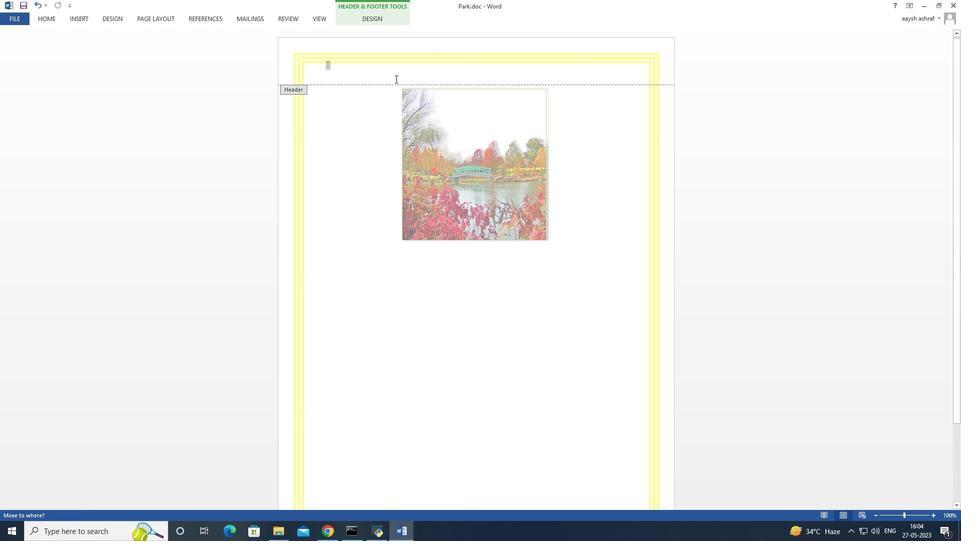 
Action: Mouse pressed left at (395, 75)
Screenshot: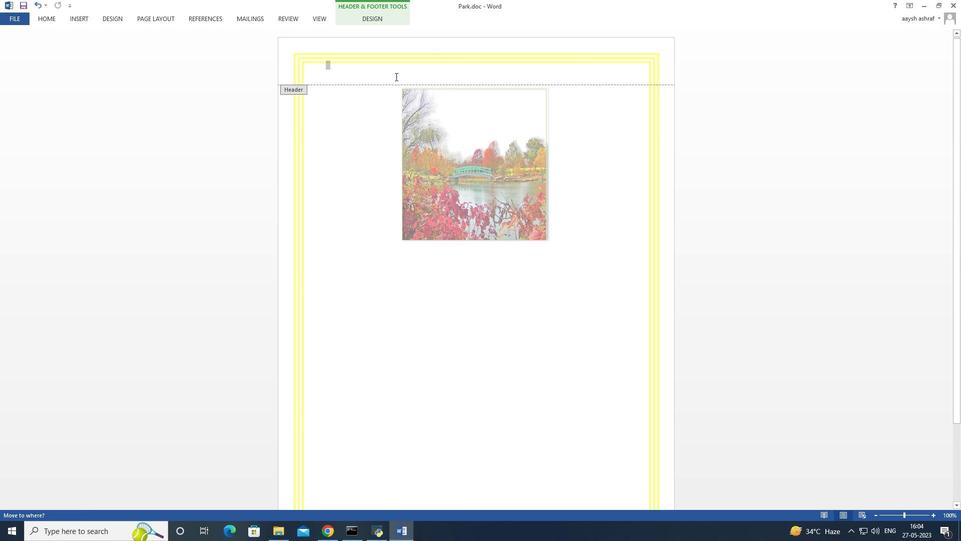 
Action: Mouse moved to (396, 73)
Screenshot: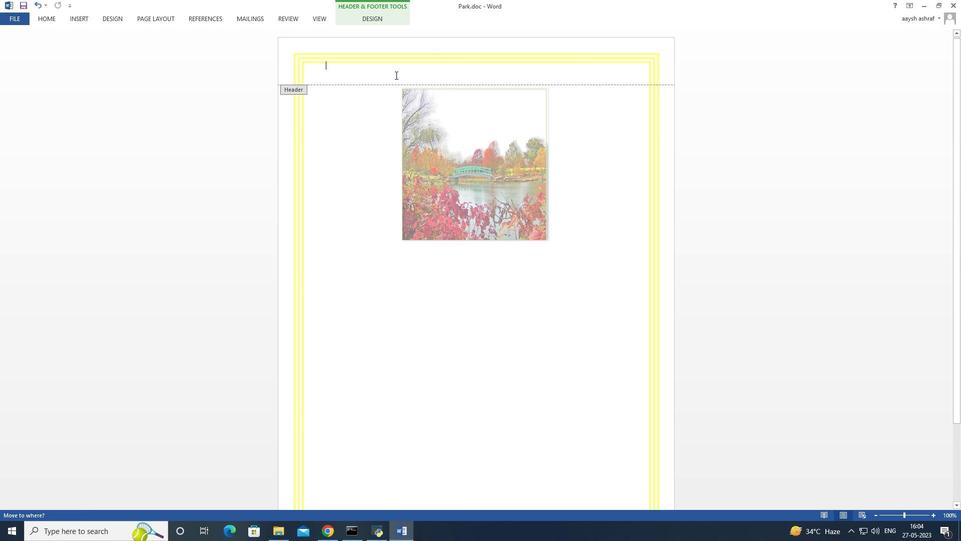 
Action: Key pressed <Key.space><Key.space><Key.space>
Screenshot: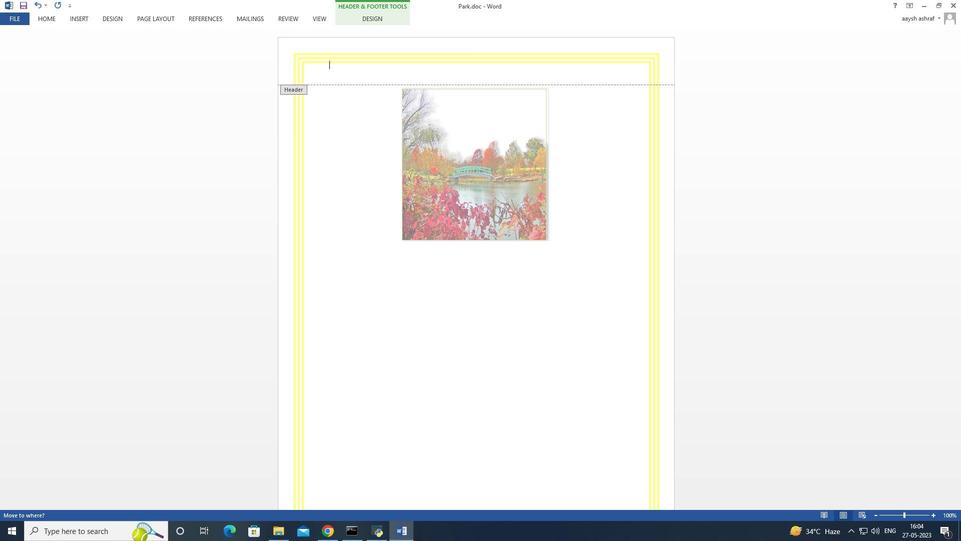 
Action: Mouse moved to (305, 82)
Screenshot: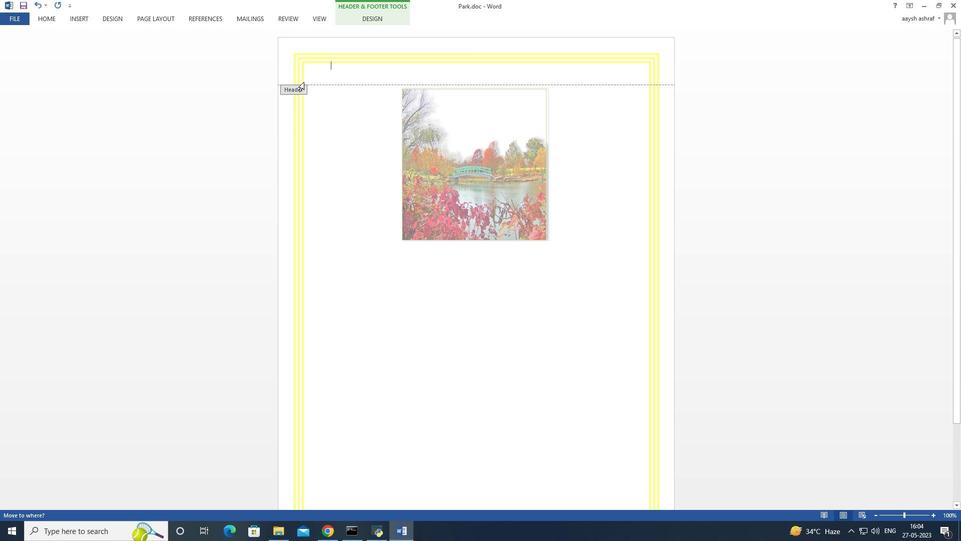 
Action: Mouse pressed left at (305, 82)
Screenshot: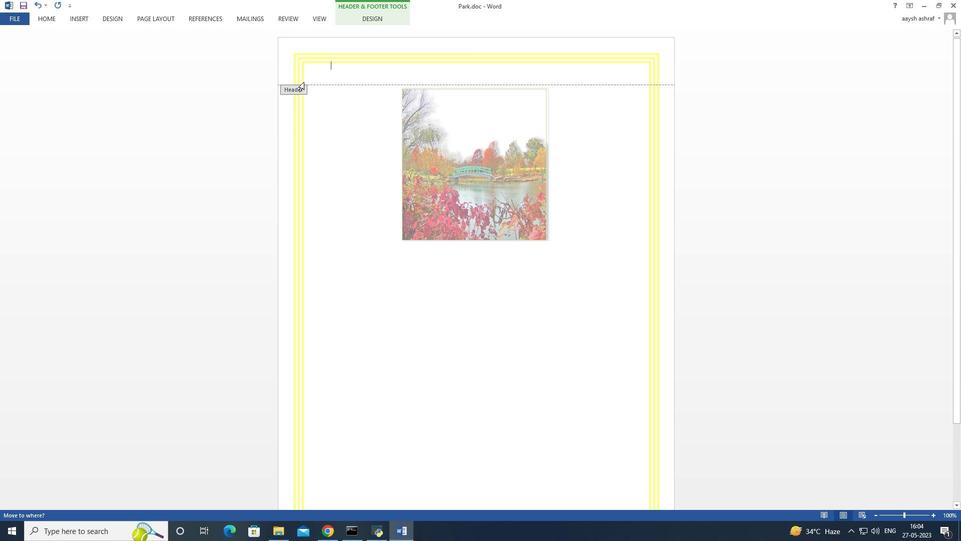 
Action: Mouse moved to (324, 83)
Screenshot: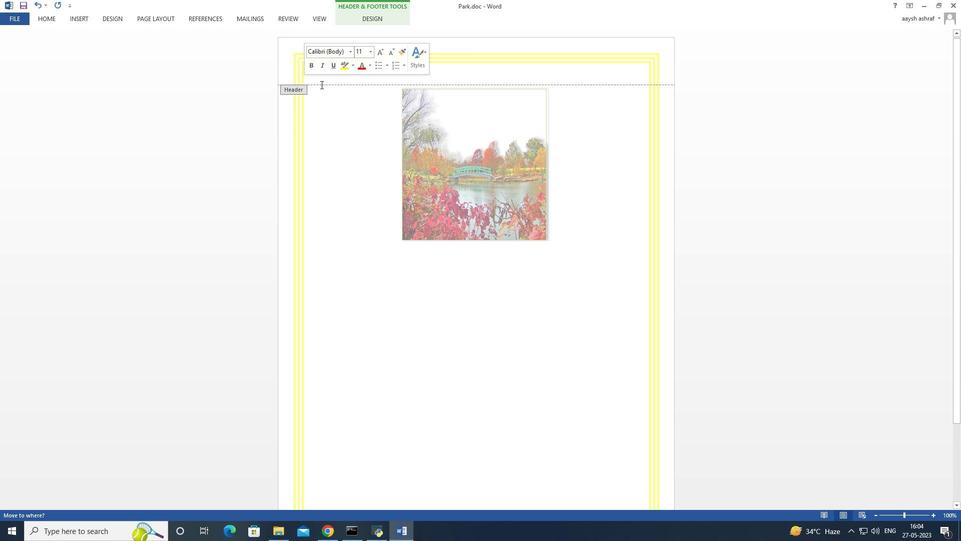 
Action: Mouse pressed left at (324, 83)
Screenshot: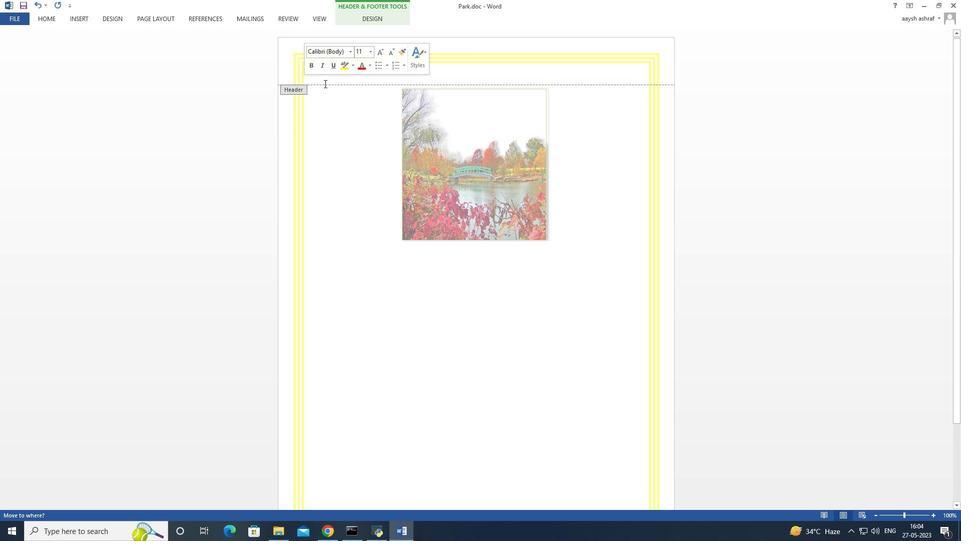 
Action: Mouse pressed left at (324, 83)
Screenshot: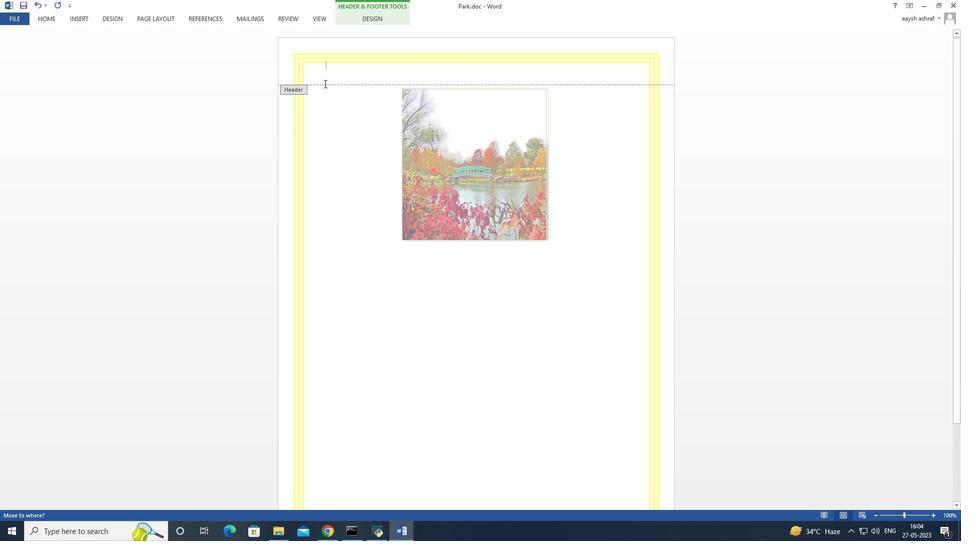 
Action: Mouse moved to (336, 252)
Screenshot: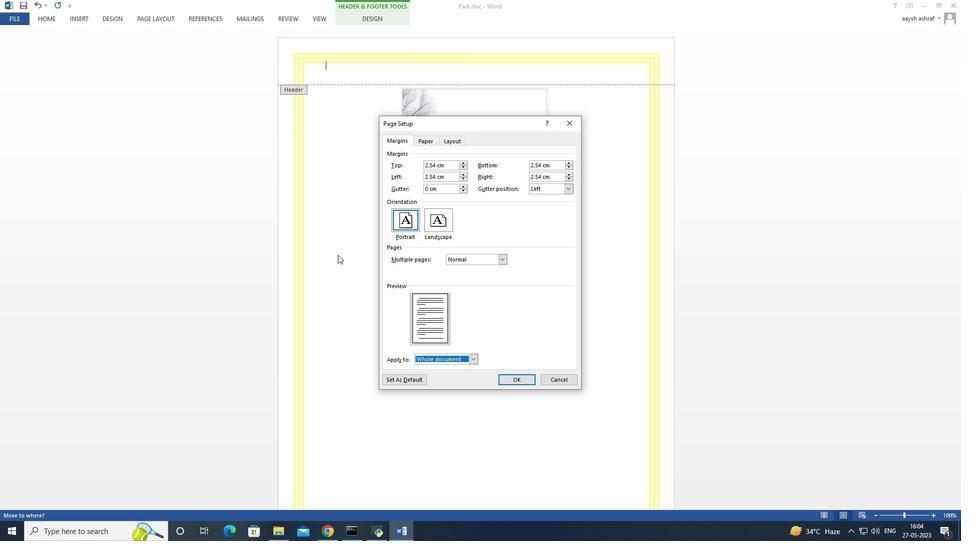 
Action: Mouse pressed left at (336, 252)
Screenshot: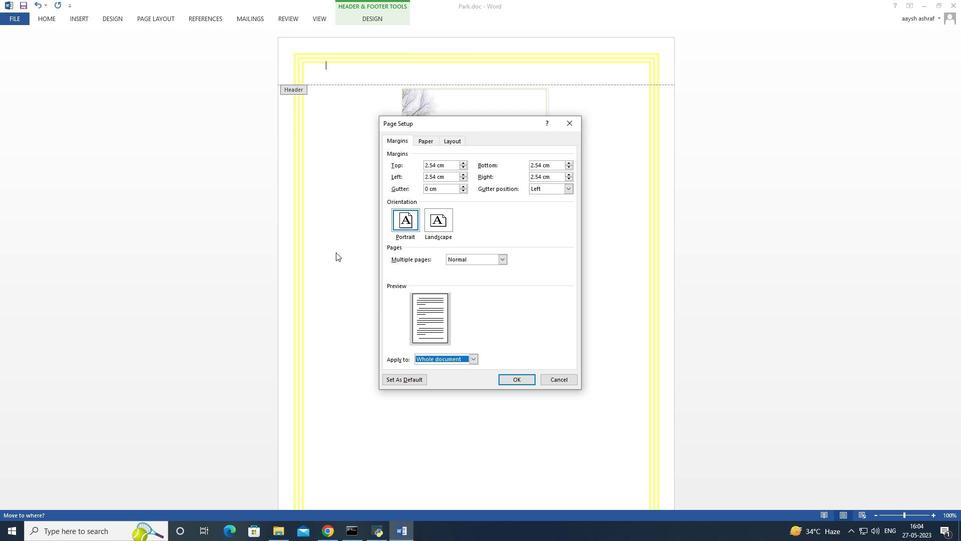 
Action: Mouse moved to (572, 120)
Screenshot: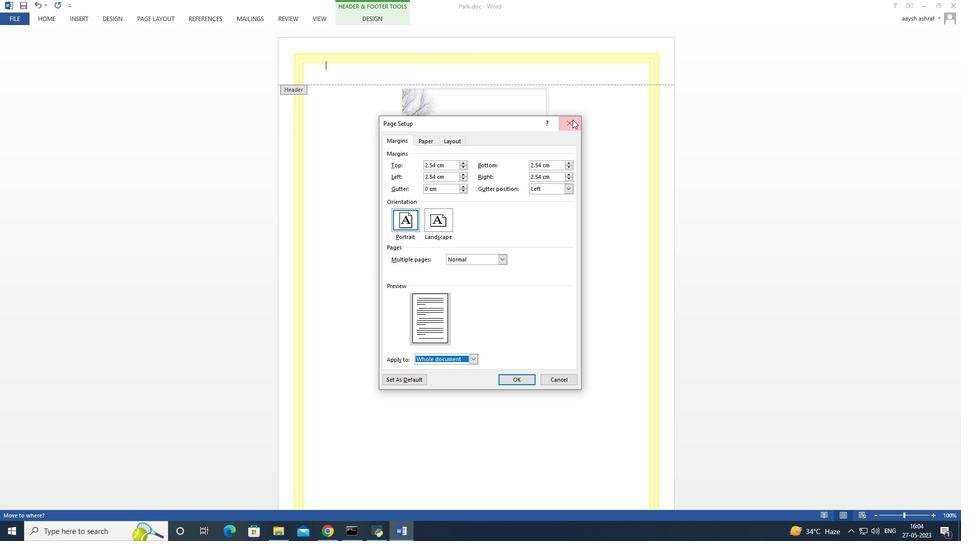 
Action: Mouse pressed left at (572, 120)
Screenshot: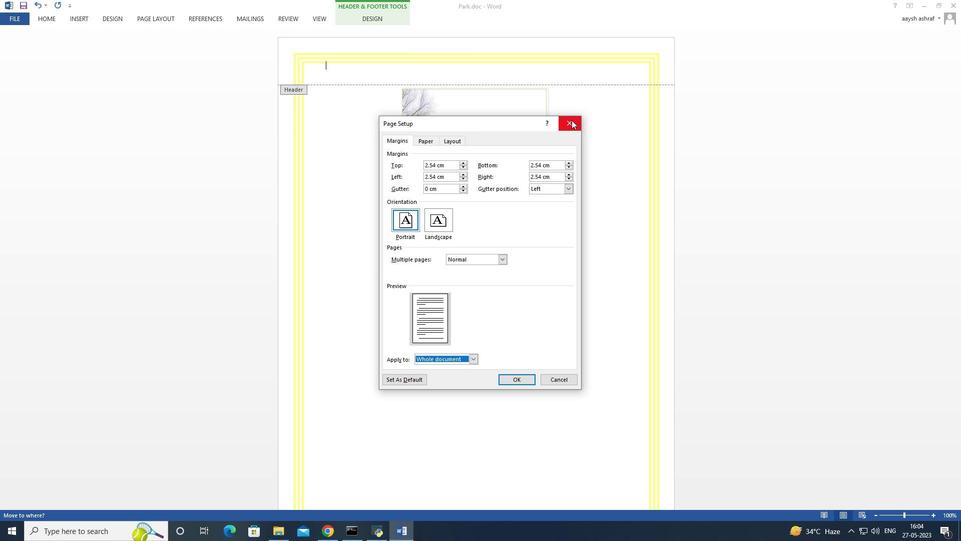
Action: Mouse moved to (515, 73)
Screenshot: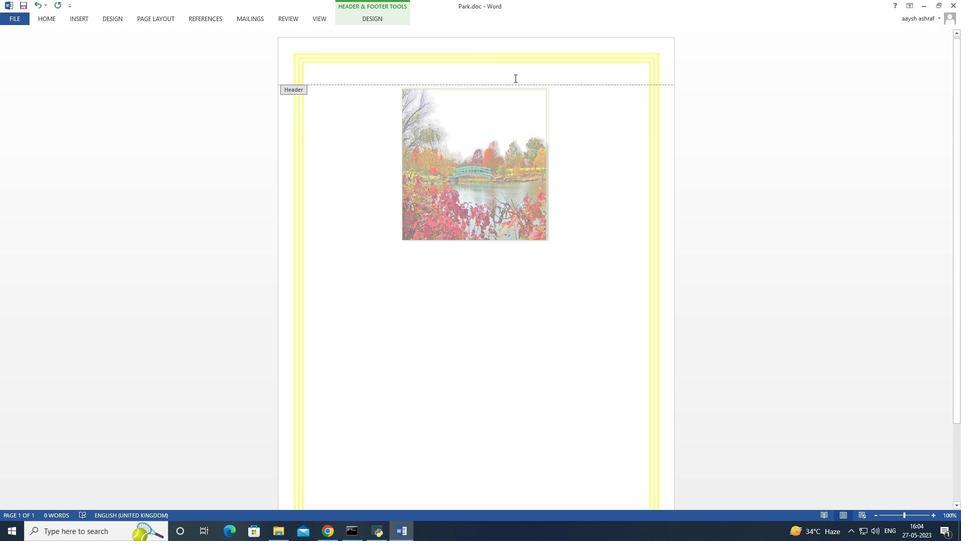 
Action: Mouse pressed left at (515, 73)
Screenshot: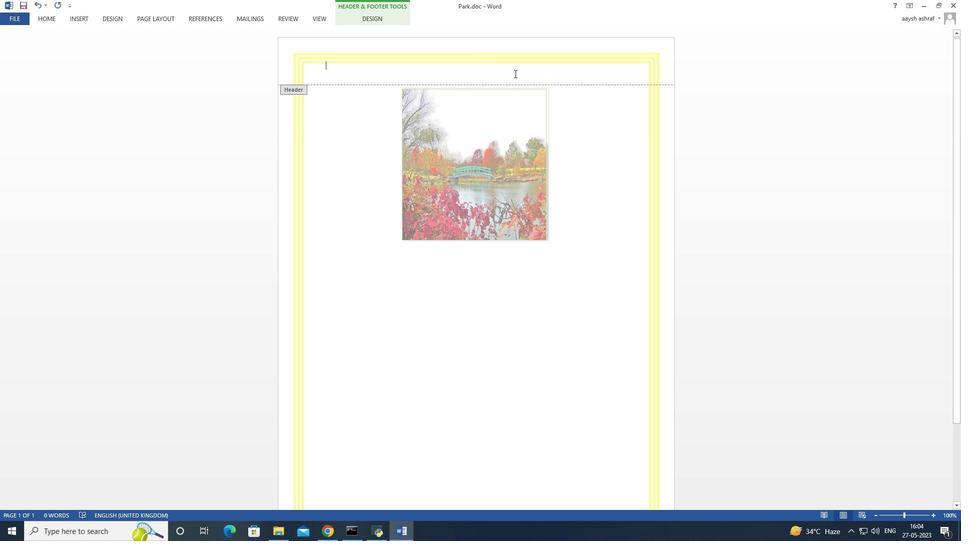 
Action: Mouse moved to (439, 81)
Screenshot: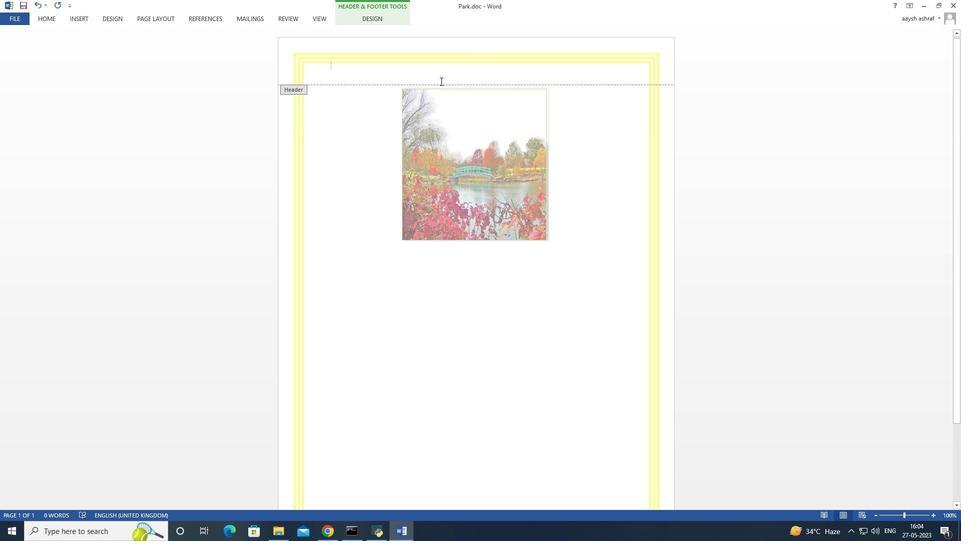 
Action: Key pressed <Key.space><Key.space><Key.space><Key.space><Key.space><Key.space><Key.space><Key.space><Key.space><Key.space><Key.space><Key.space><Key.space><Key.space><Key.space><Key.space><Key.space><Key.space><Key.space><Key.space><Key.space><Key.space><Key.space><Key.space><Key.space><Key.space><Key.space><Key.space><Key.space>
Screenshot: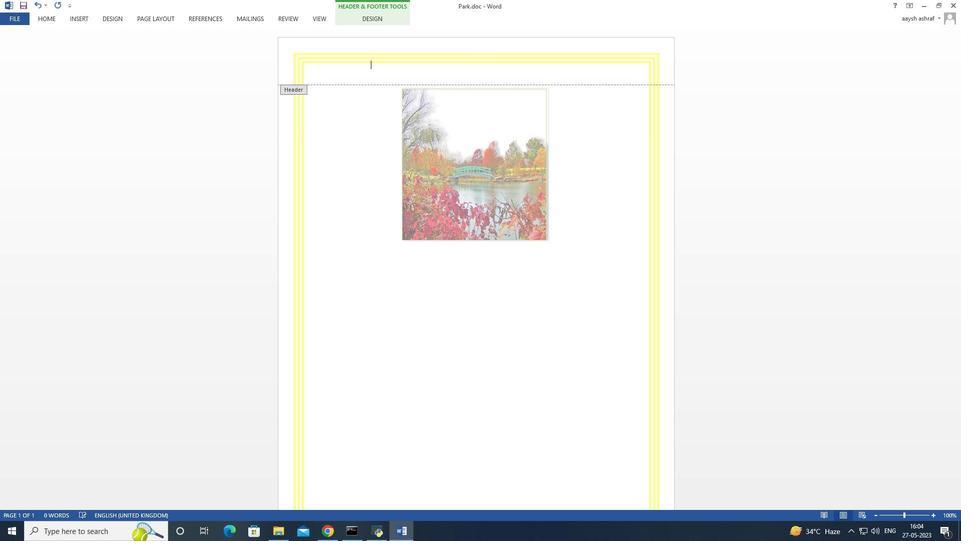 
Action: Mouse moved to (439, 81)
Screenshot: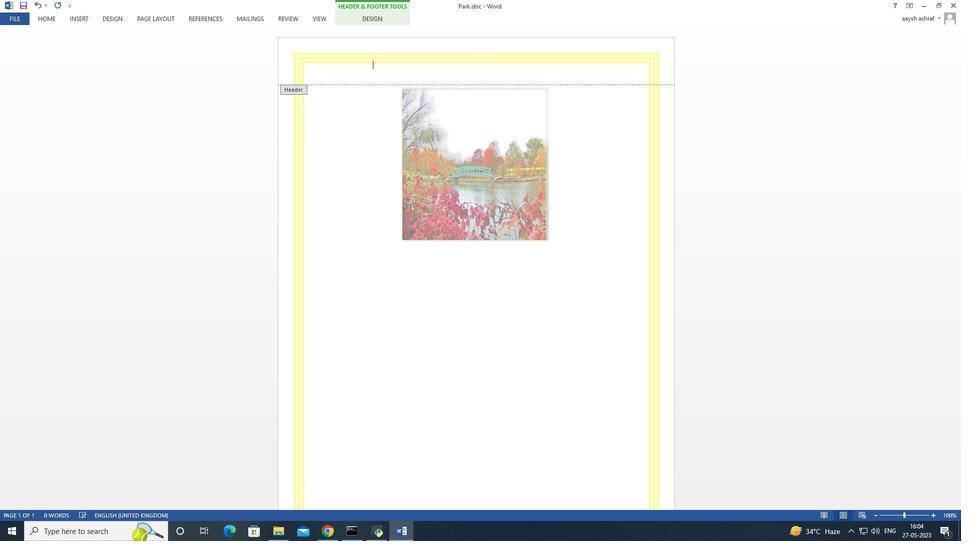 
Action: Key pressed <Key.space><Key.space><Key.space><Key.space><Key.space><Key.space><Key.space><Key.space><Key.space><Key.space><Key.space><Key.space><Key.space><Key.space><Key.space><Key.space><Key.shift>PArk<Key.space>in<Key.space><Key.shift><Key.shift><Key.shift><Key.shift><Key.shift><Key.shift><Key.shift><Key.shift><Key.shift><Key.shift><Key.shift><Key.shift><Key.shift><Key.shift><Key.shift><Key.shift><Key.shift><Key.shift><Key.shift>light<Key.space>
Screenshot: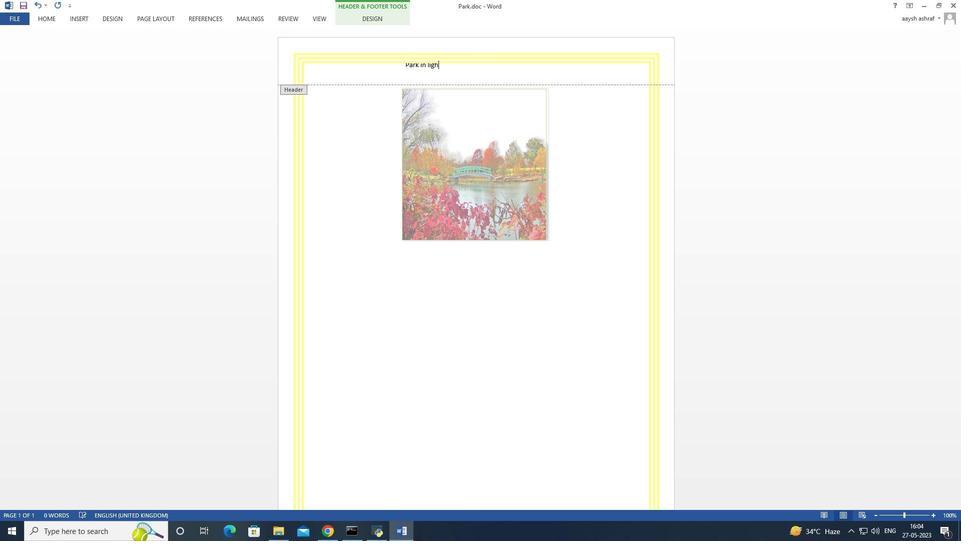 
Action: Mouse moved to (406, 65)
Screenshot: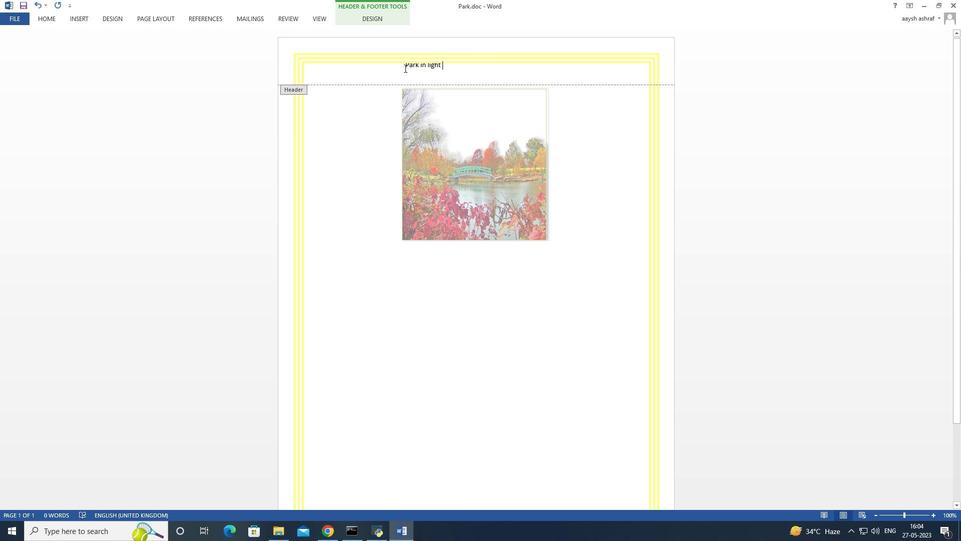 
Action: Mouse pressed left at (406, 65)
Screenshot: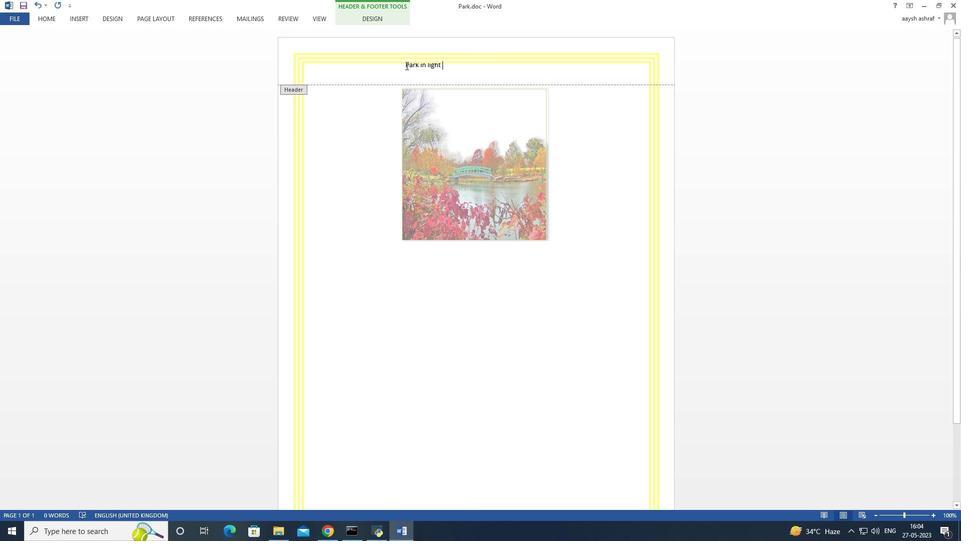 
Action: Mouse moved to (412, 62)
Screenshot: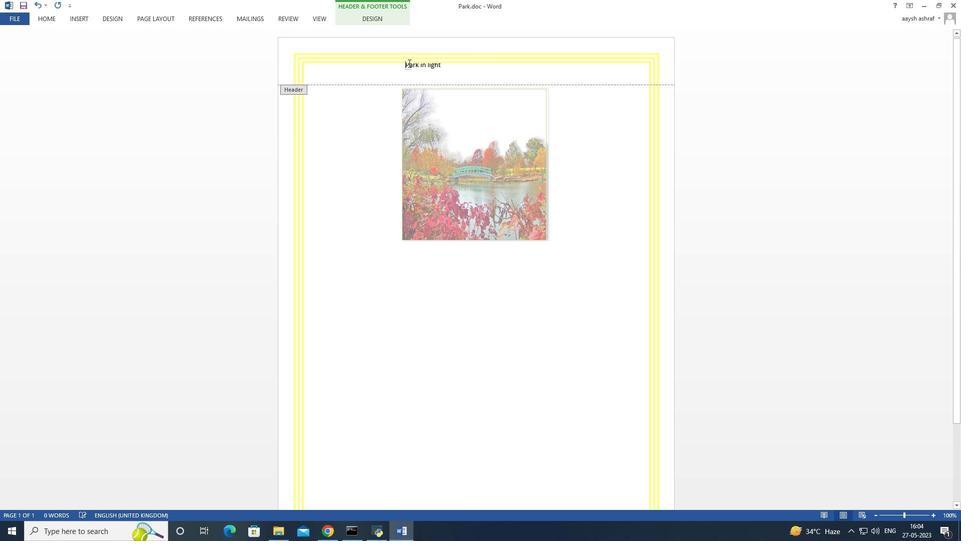 
Action: Key pressed <Key.enter>
Screenshot: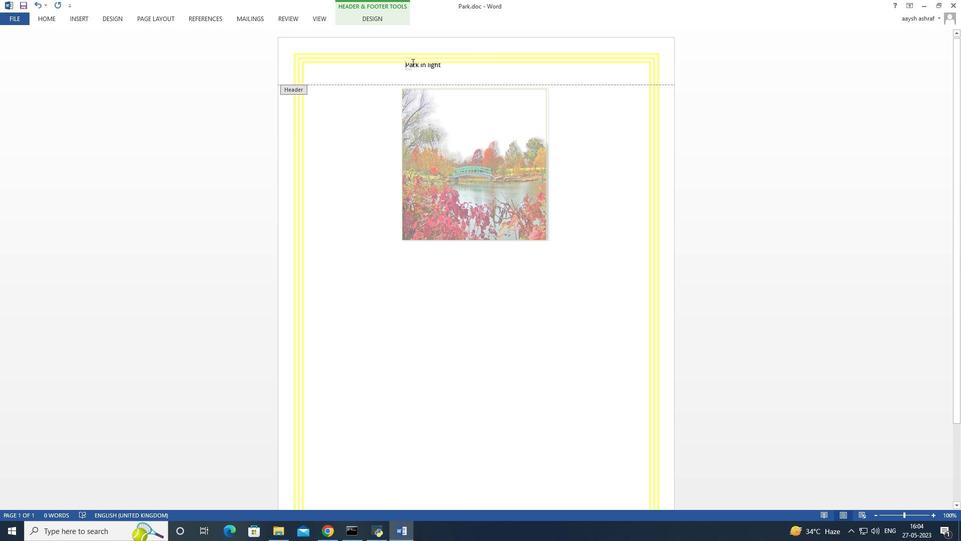 
Action: Mouse moved to (378, 83)
Screenshot: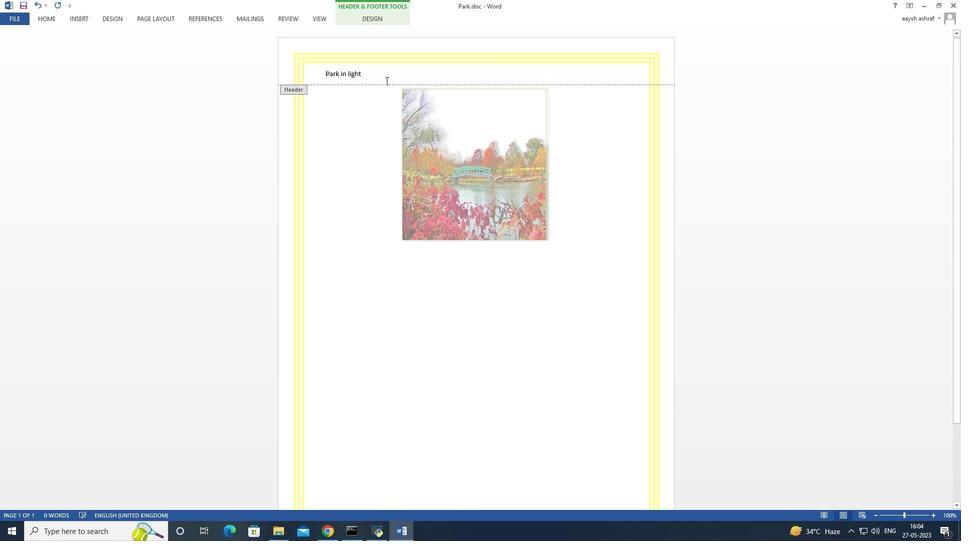 
Action: Key pressed <Key.space><Key.space><Key.space><Key.space><Key.space><Key.space><Key.space><Key.space><Key.space><Key.space><Key.space><Key.space><Key.space><Key.space><Key.space><Key.space><Key.space><Key.space><Key.space><Key.space><Key.space><Key.space><Key.space><Key.space><Key.space><Key.space><Key.space><Key.space><Key.space><Key.space><Key.space><Key.space><Key.space><Key.space><Key.space><Key.space><Key.space><Key.space><Key.space><Key.space><Key.space><Key.space><Key.space><Key.space><Key.space><Key.space><Key.space><Key.space><Key.space><Key.space><Key.space><Key.space><Key.space><Key.space>
Screenshot: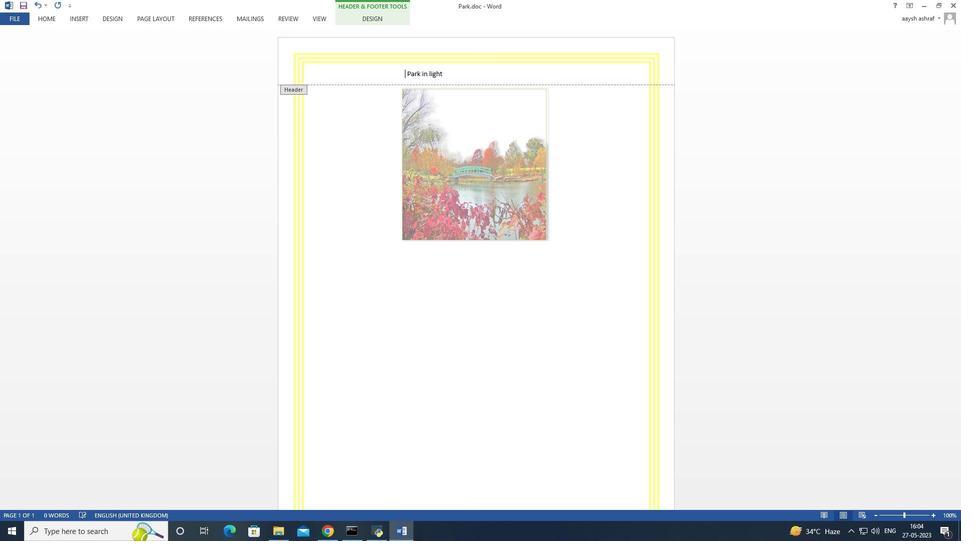 
Action: Mouse moved to (466, 81)
Screenshot: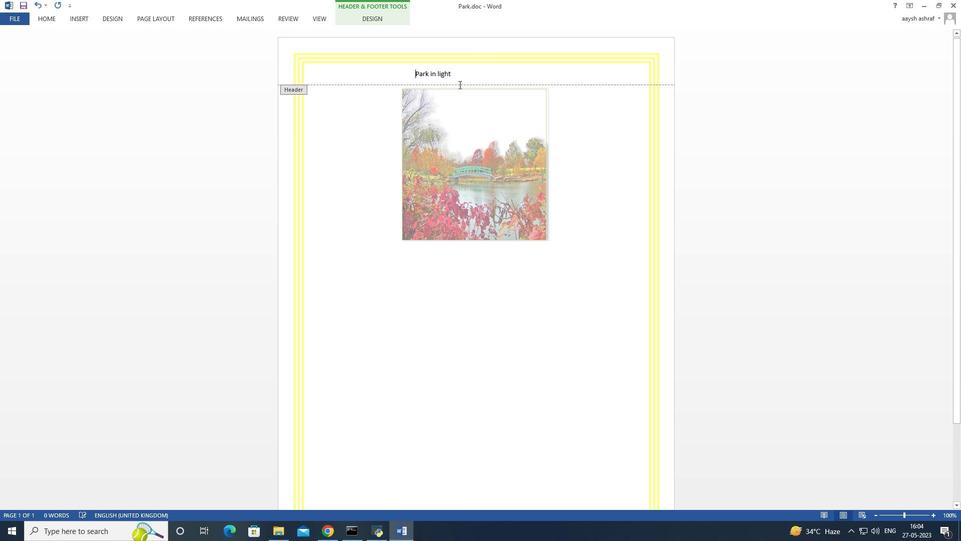 
Action: Key pressed <Key.space>
Screenshot: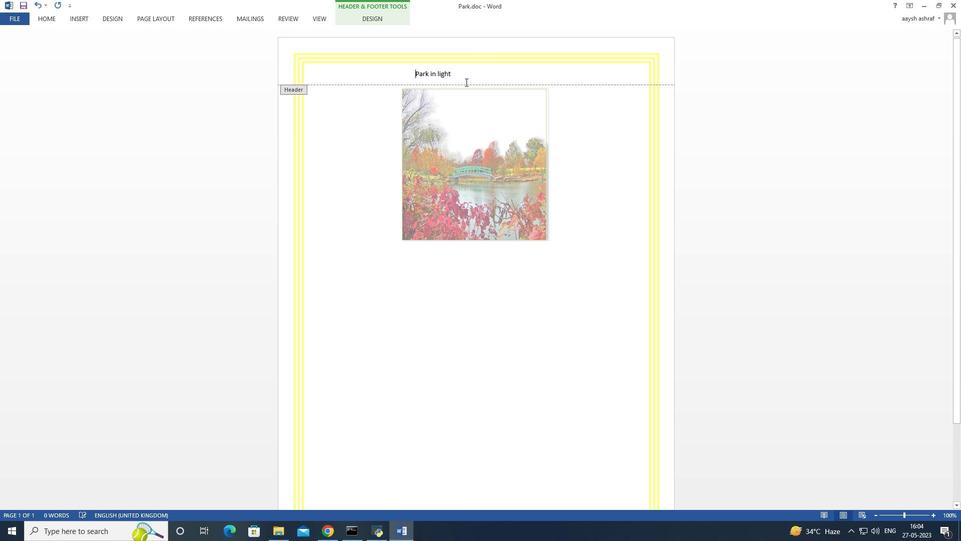 
Action: Mouse moved to (475, 74)
Screenshot: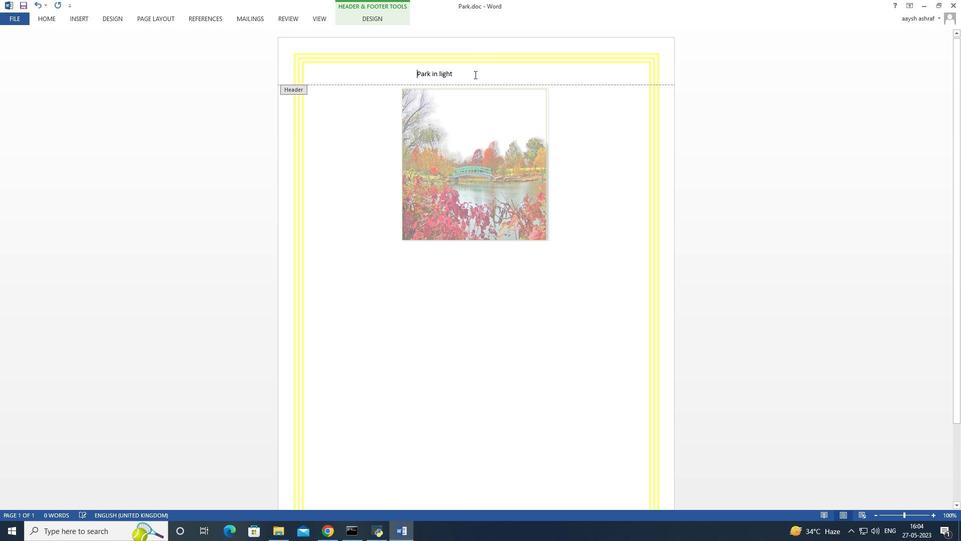 
Action: Key pressed <Key.space><Key.space><Key.space><Key.space><Key.space><Key.space><Key.space><Key.space><Key.space>
Screenshot: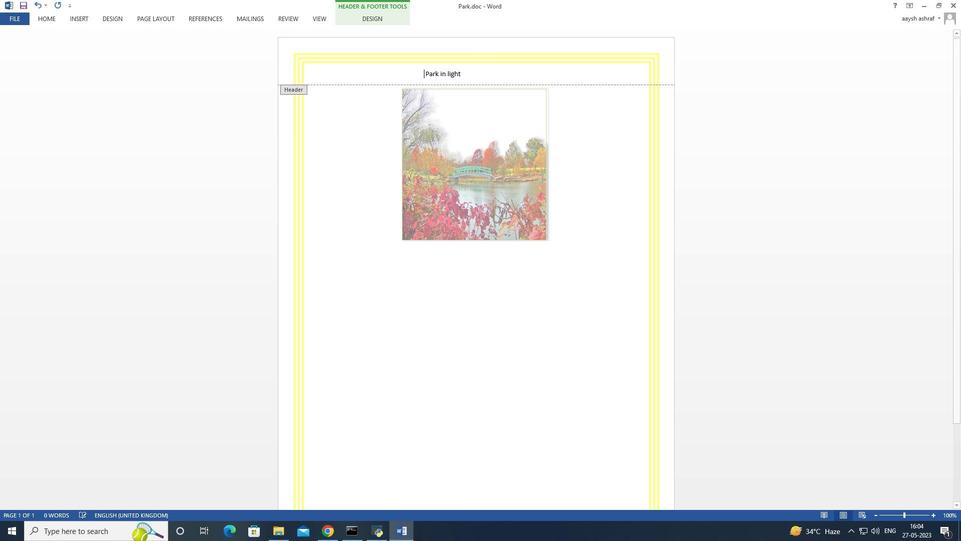 
Action: Mouse moved to (476, 73)
Screenshot: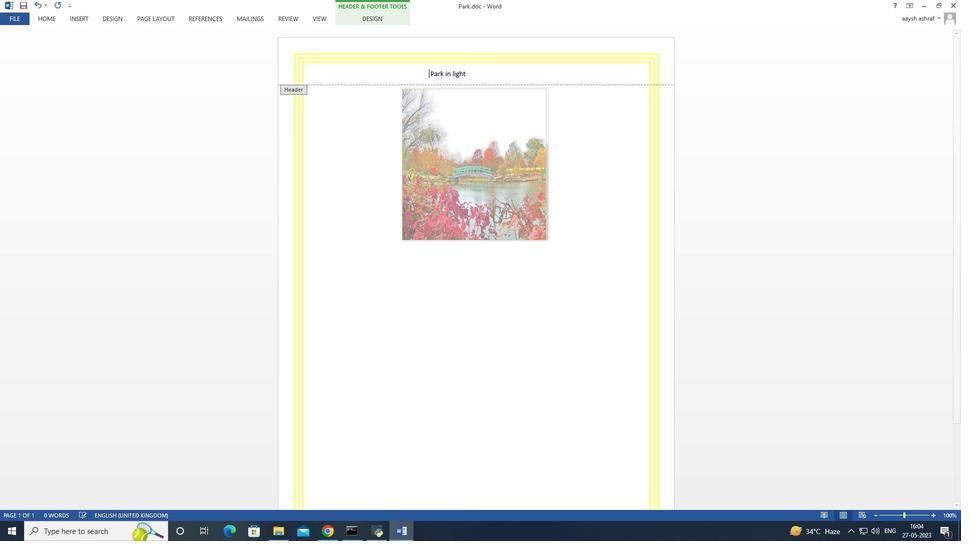 
Action: Mouse pressed left at (476, 73)
Screenshot: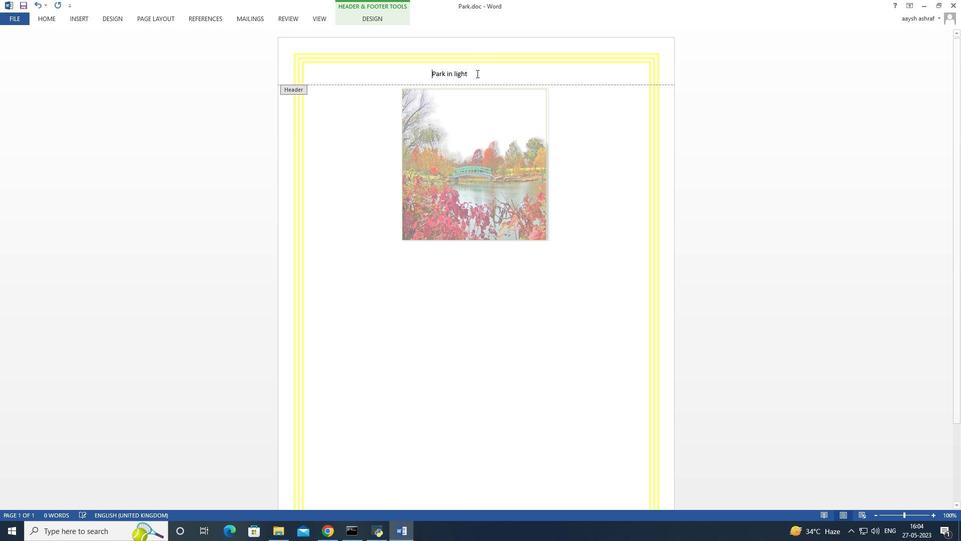 
Action: Mouse moved to (465, 92)
Screenshot: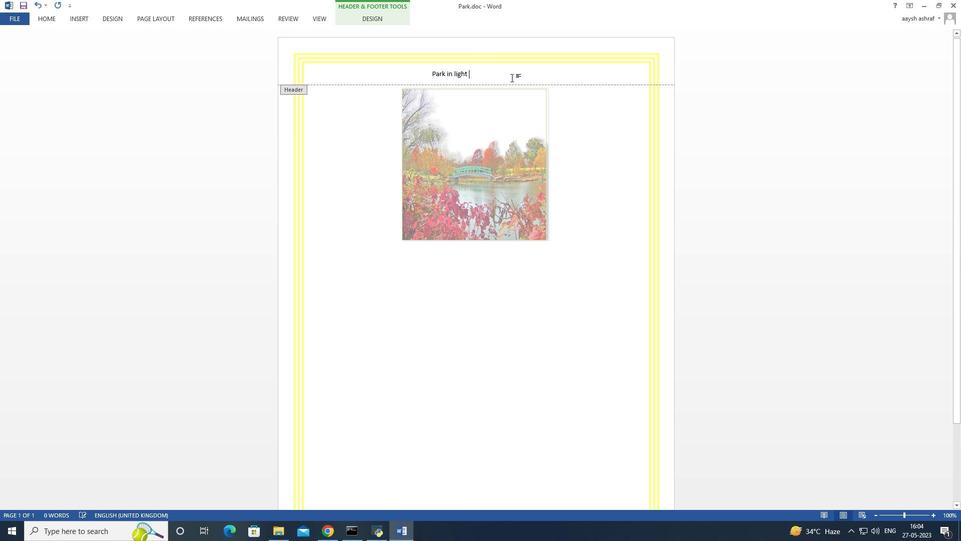 
Action: Key pressed <Key.shift>Purp
Screenshot: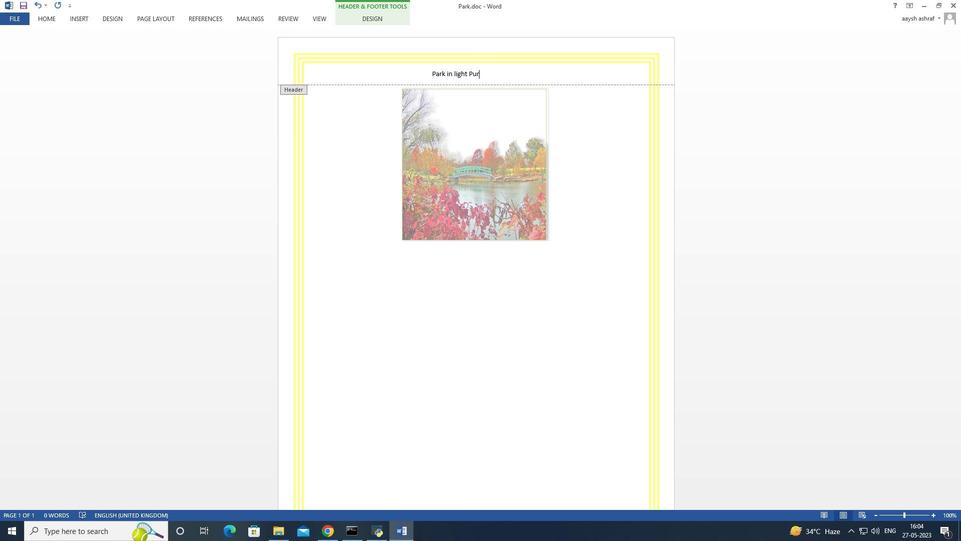 
Action: Mouse moved to (464, 92)
Screenshot: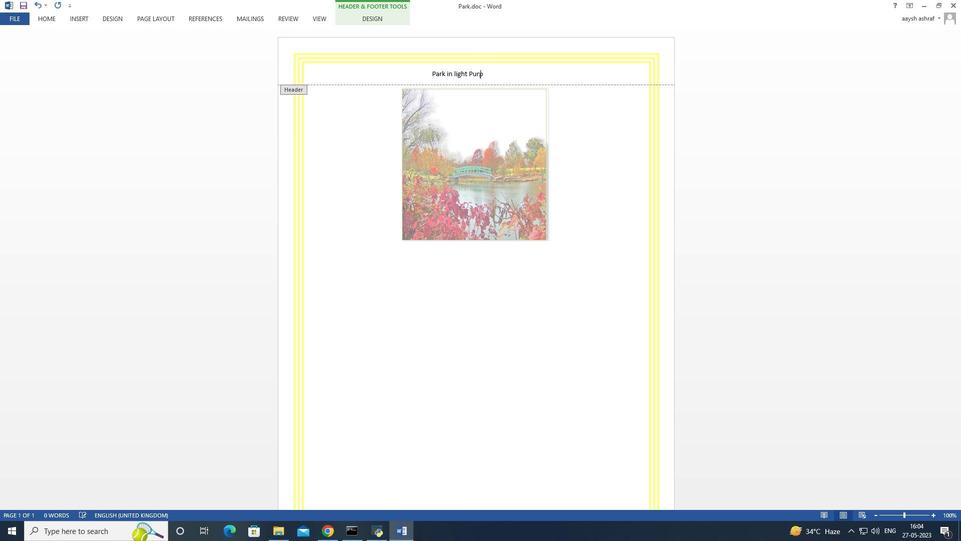 
Action: Key pressed le<Key.space>
Screenshot: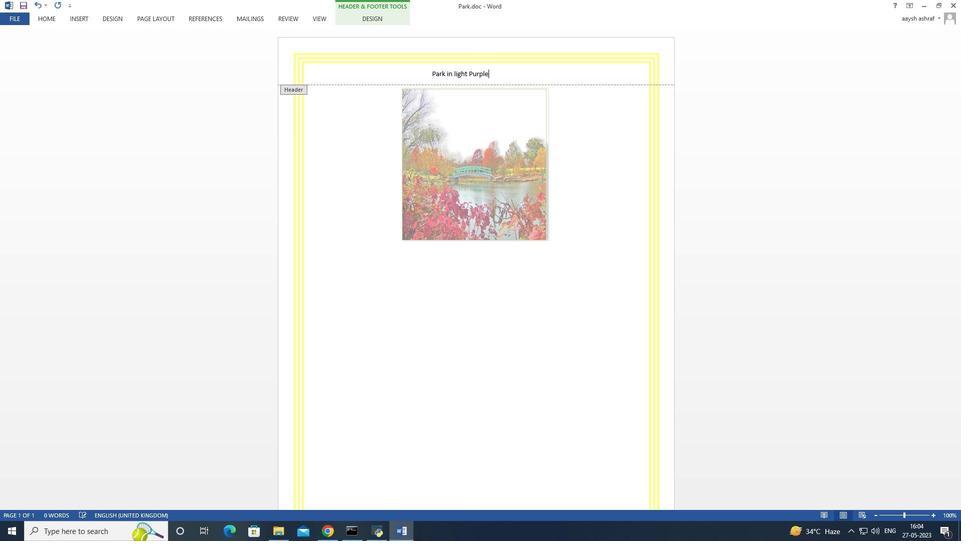 
Action: Mouse moved to (435, 72)
Screenshot: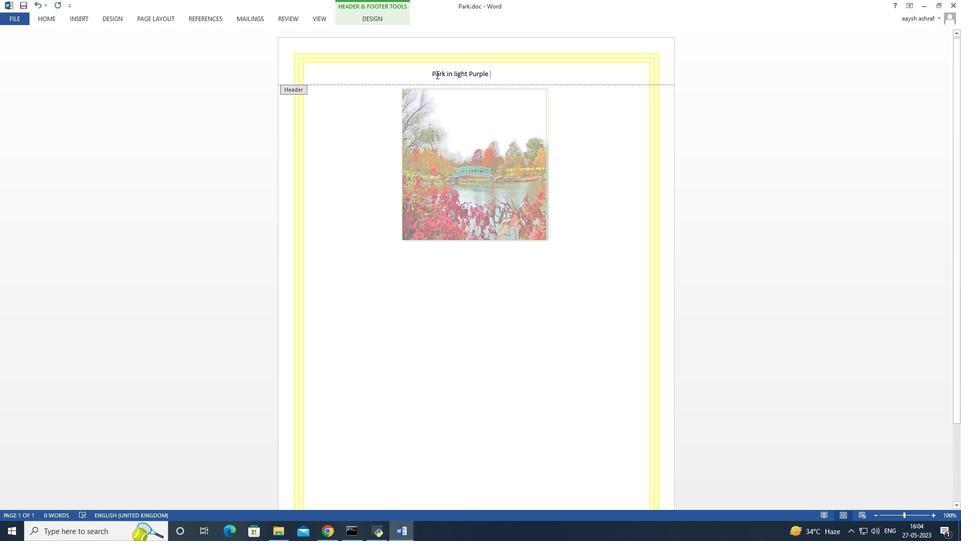 
Action: Mouse pressed left at (435, 72)
Screenshot: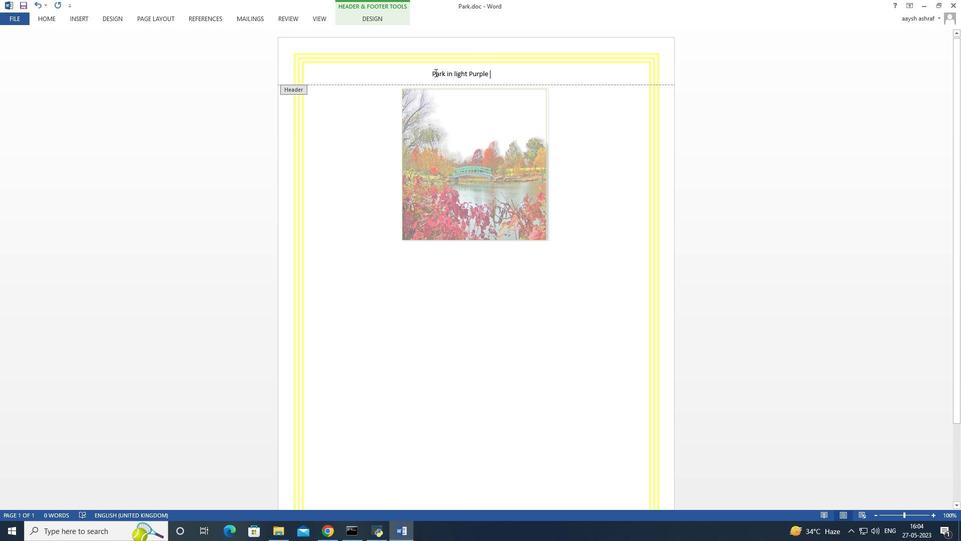 
Action: Mouse moved to (496, 60)
Screenshot: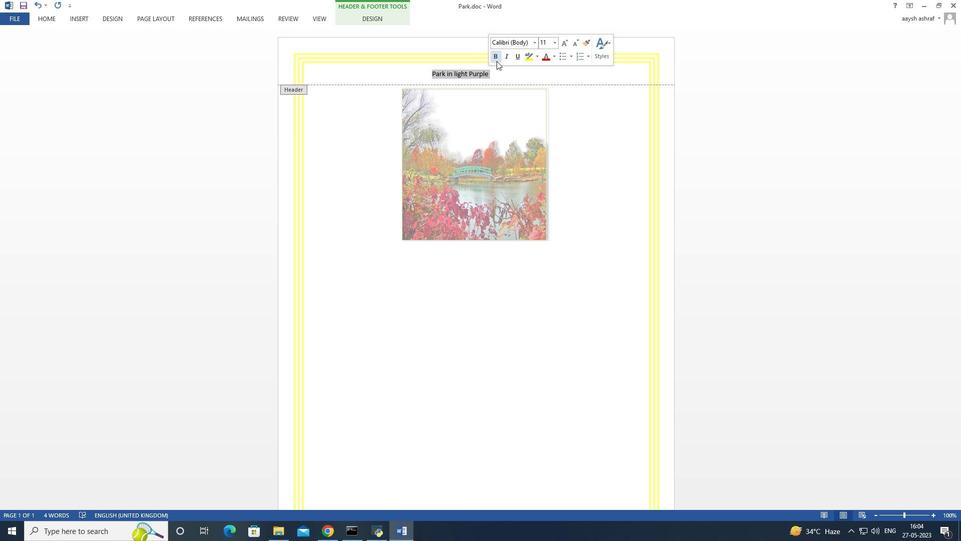 
Action: Mouse pressed left at (496, 60)
Screenshot: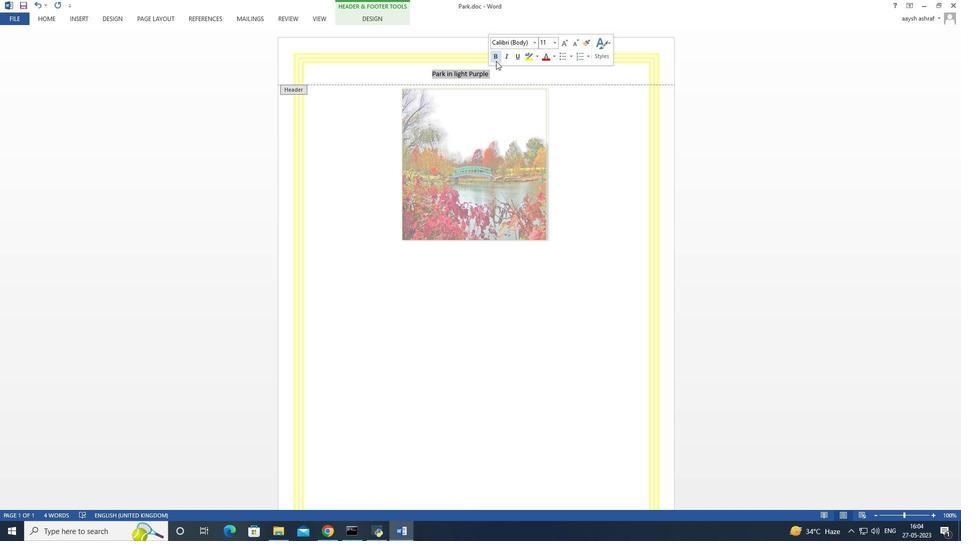 
Action: Mouse moved to (530, 60)
Screenshot: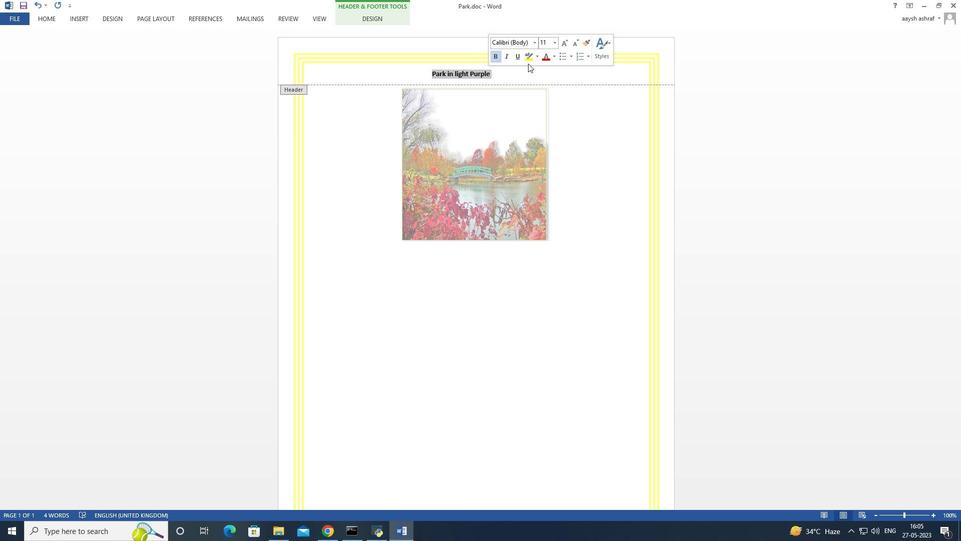 
Action: Mouse pressed left at (530, 60)
Screenshot: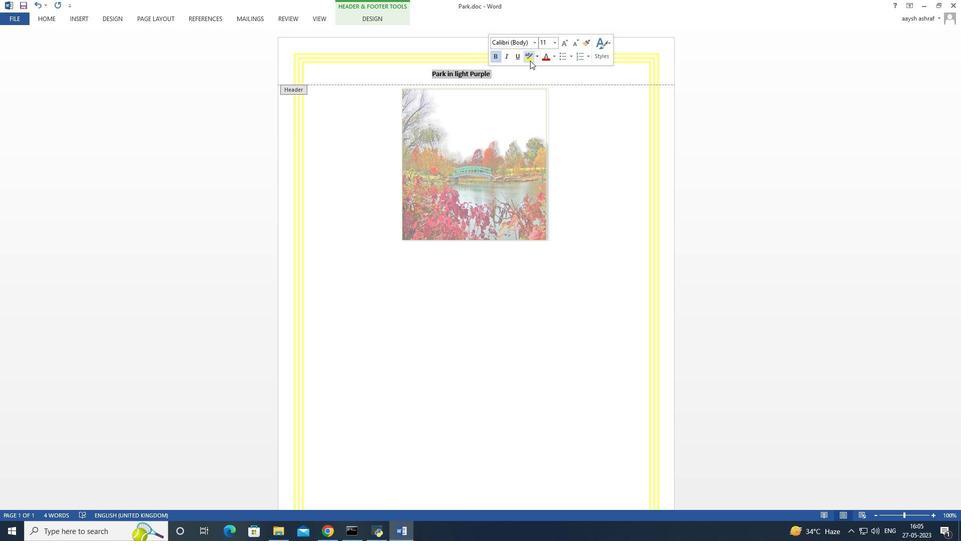 
Action: Mouse moved to (536, 57)
Screenshot: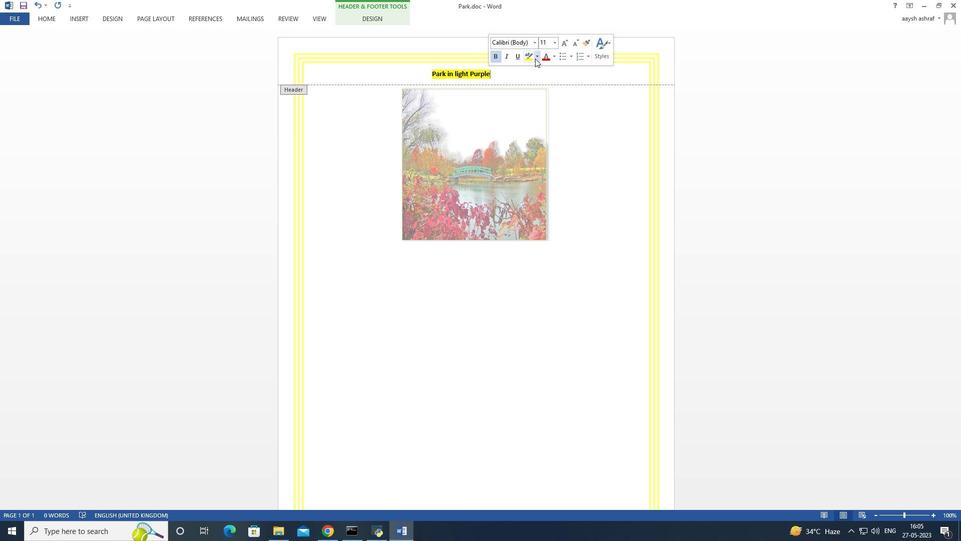 
Action: Mouse pressed left at (536, 57)
Screenshot: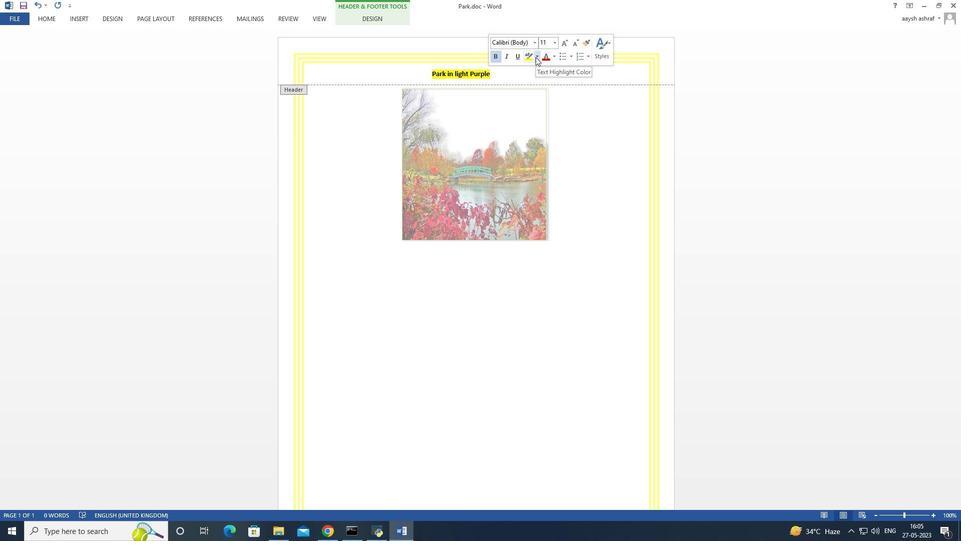 
Action: Mouse moved to (570, 89)
Screenshot: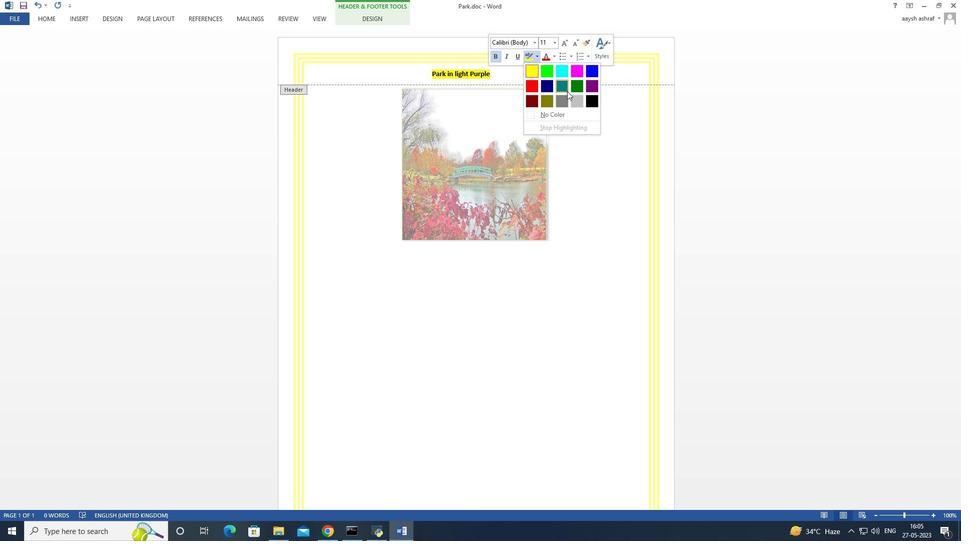 
Action: Mouse scrolled (570, 89) with delta (0, 0)
Screenshot: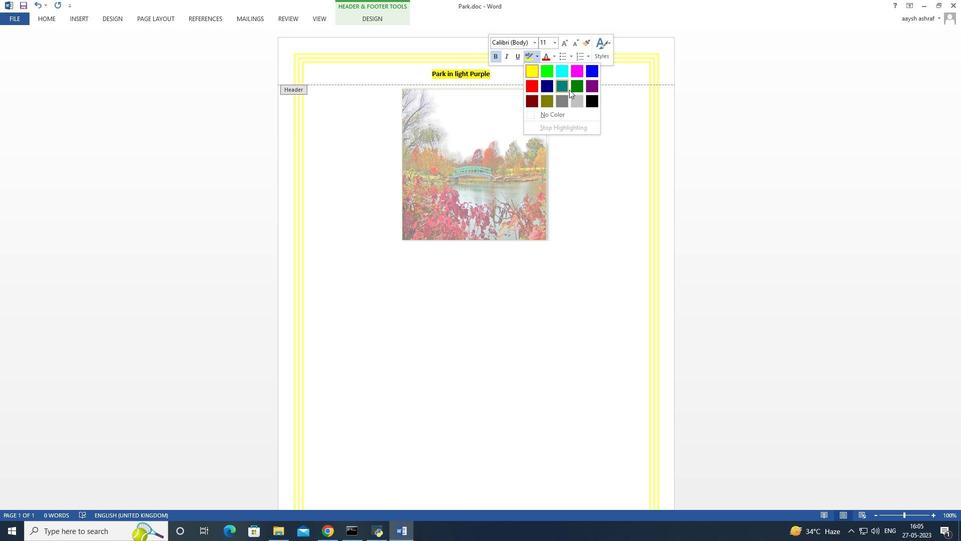 
Action: Mouse moved to (543, 98)
Screenshot: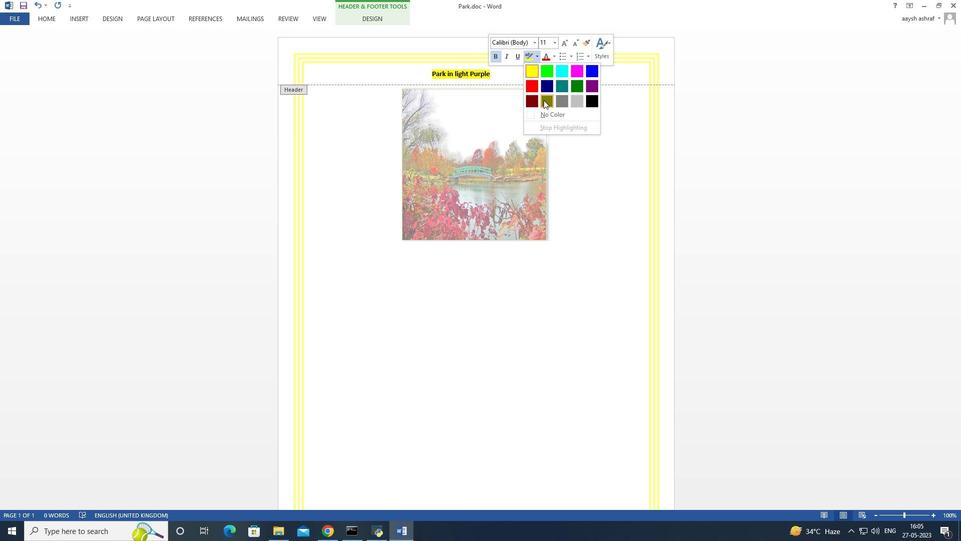 
Action: Mouse pressed left at (543, 98)
Screenshot: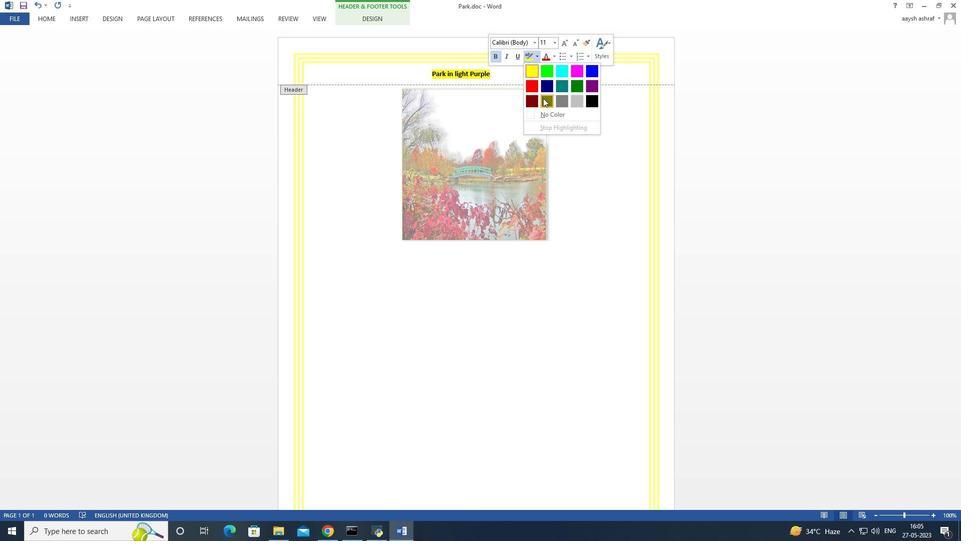 
Action: Mouse moved to (498, 73)
Screenshot: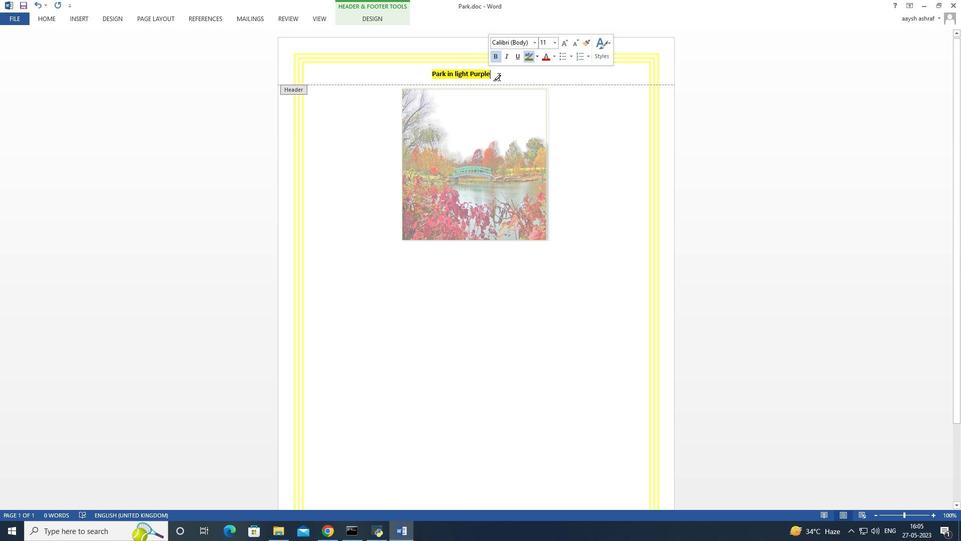 
Action: Mouse pressed left at (498, 73)
Screenshot: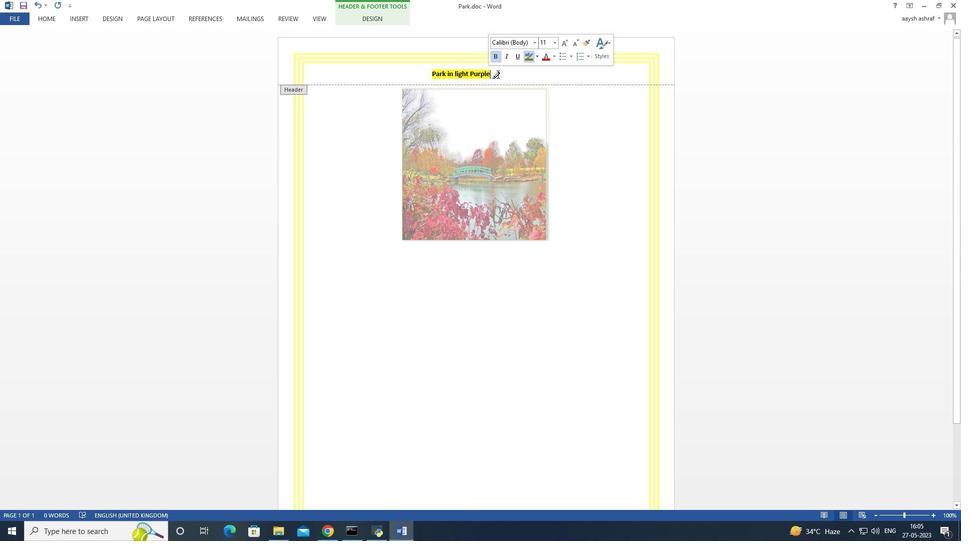 
Action: Mouse moved to (422, 71)
Screenshot: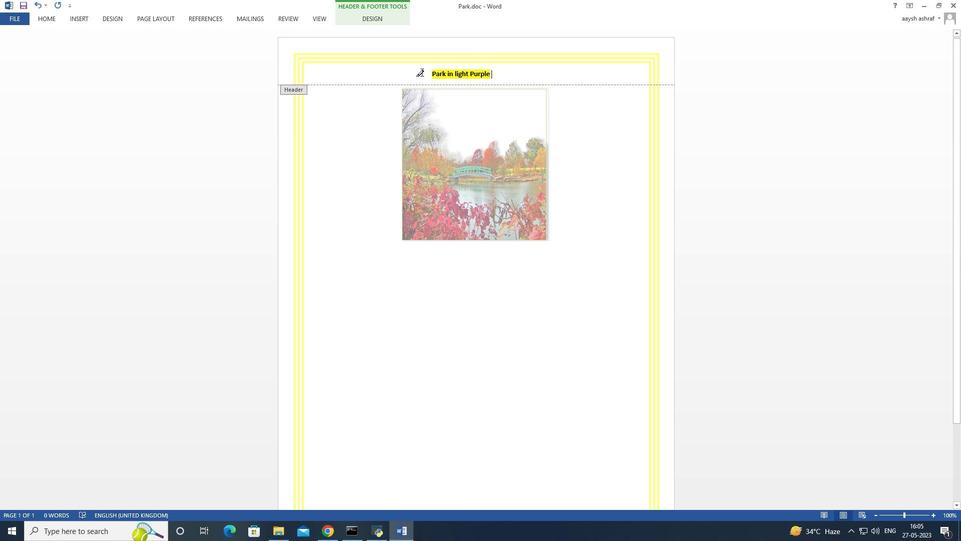 
Action: Mouse pressed left at (422, 71)
Screenshot: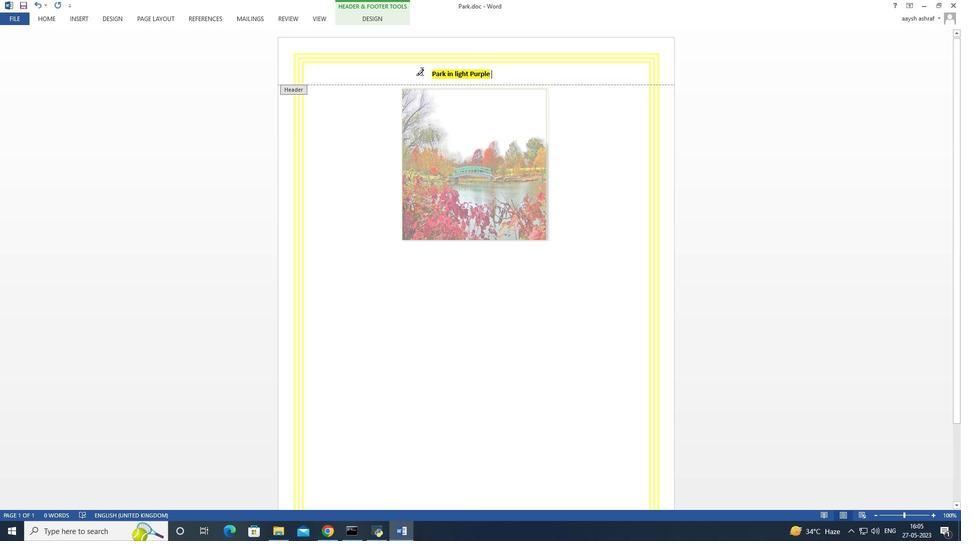 
Action: Mouse moved to (499, 77)
Screenshot: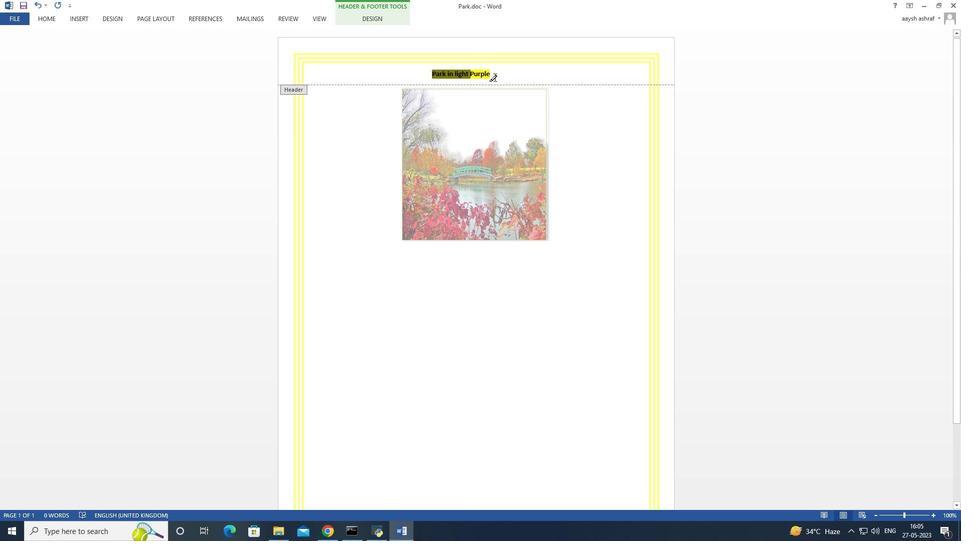 
Action: Mouse pressed left at (499, 77)
Screenshot: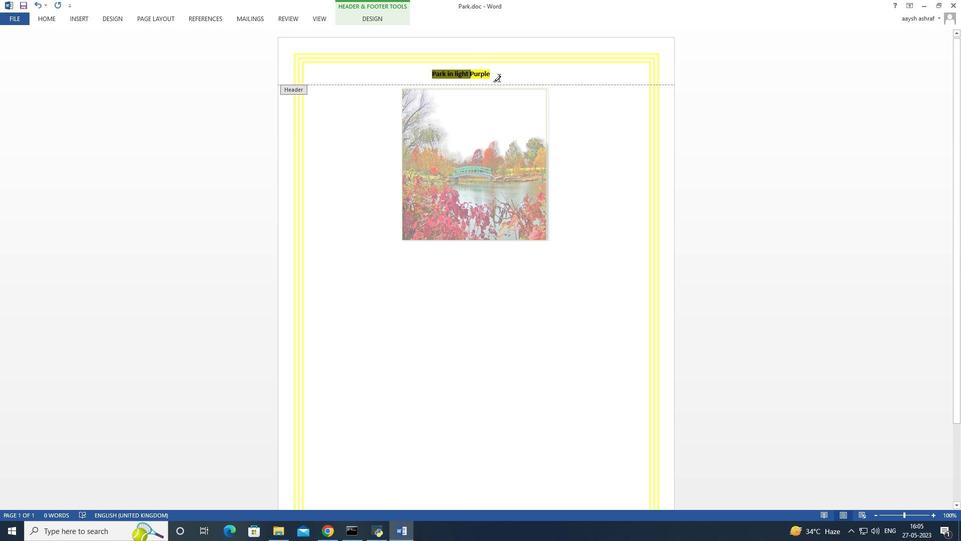 
Action: Mouse moved to (497, 67)
Screenshot: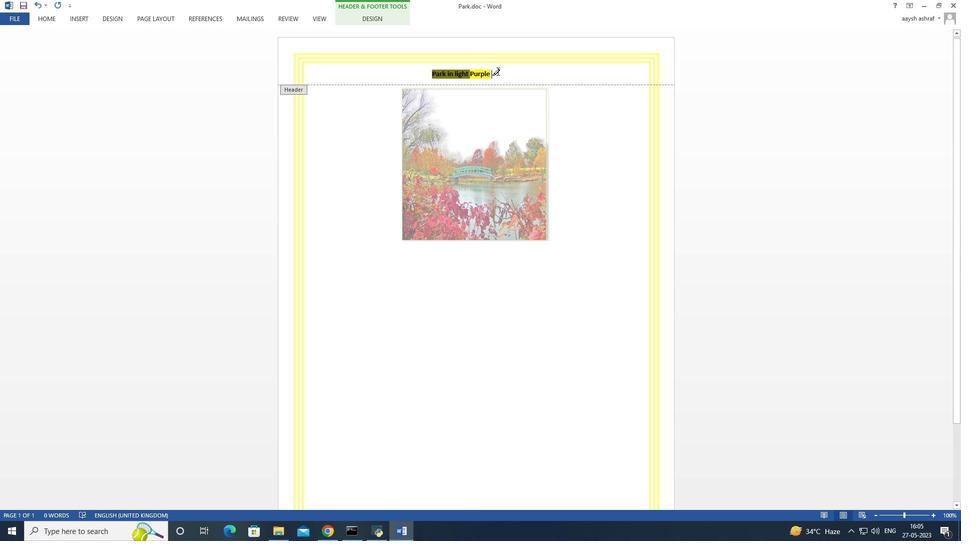 
Action: Mouse pressed left at (497, 67)
Screenshot: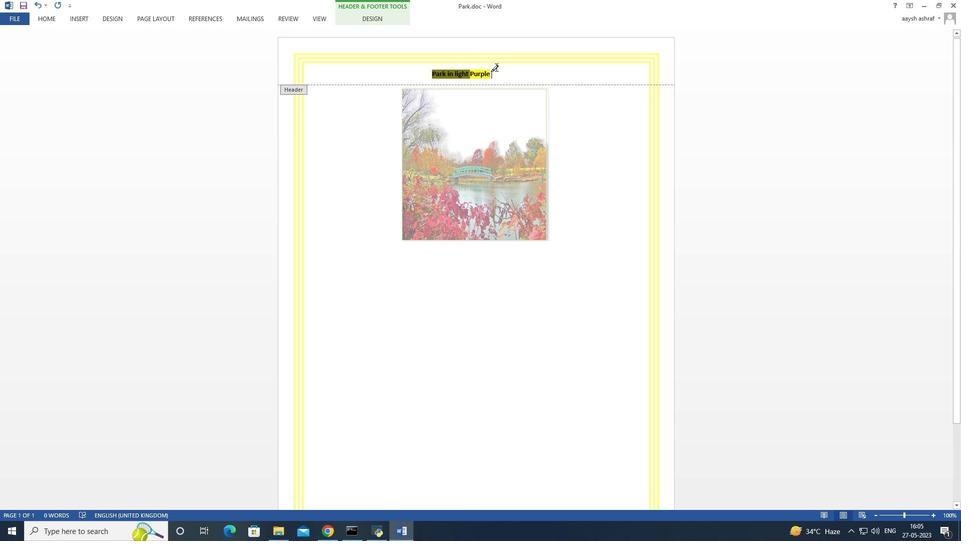 
Action: Mouse moved to (490, 71)
Screenshot: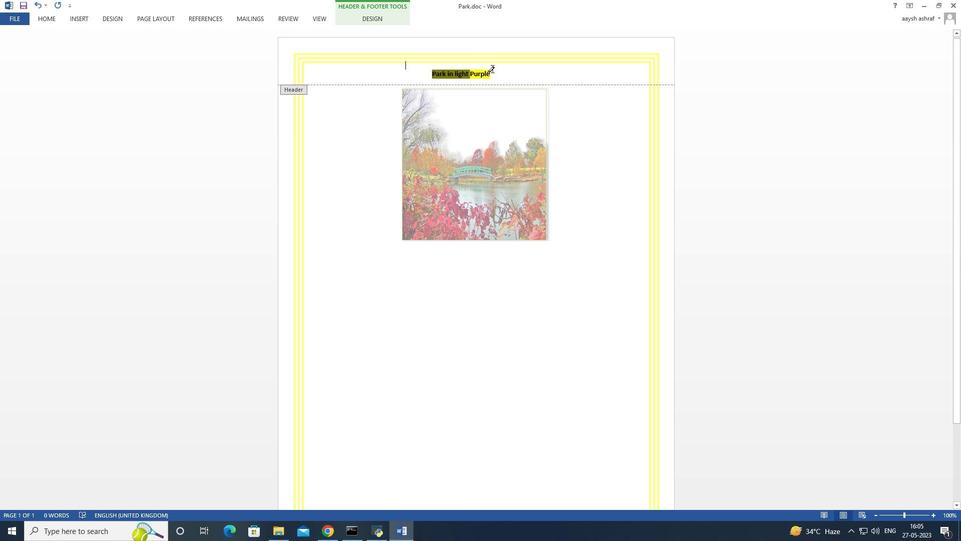 
Action: Mouse pressed left at (490, 71)
Screenshot: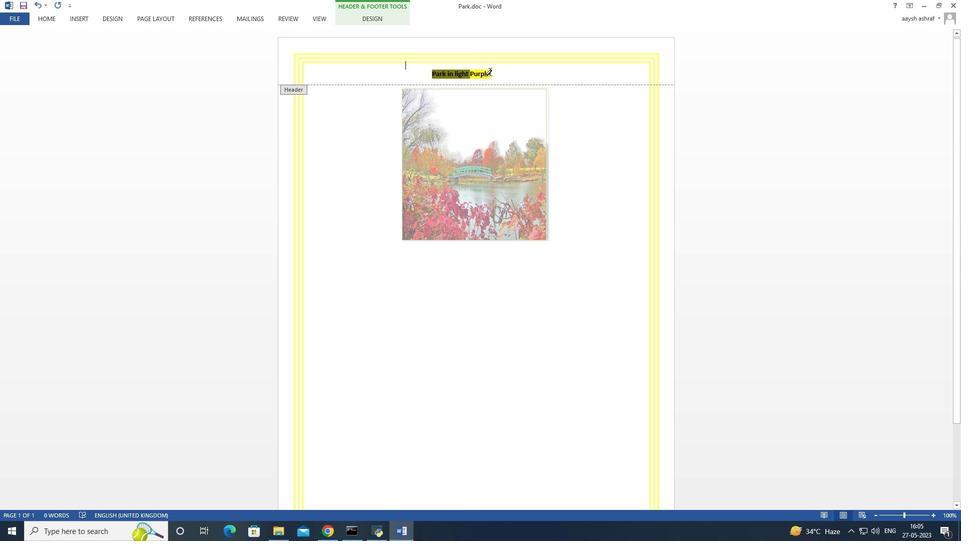 
Action: Mouse moved to (469, 71)
Screenshot: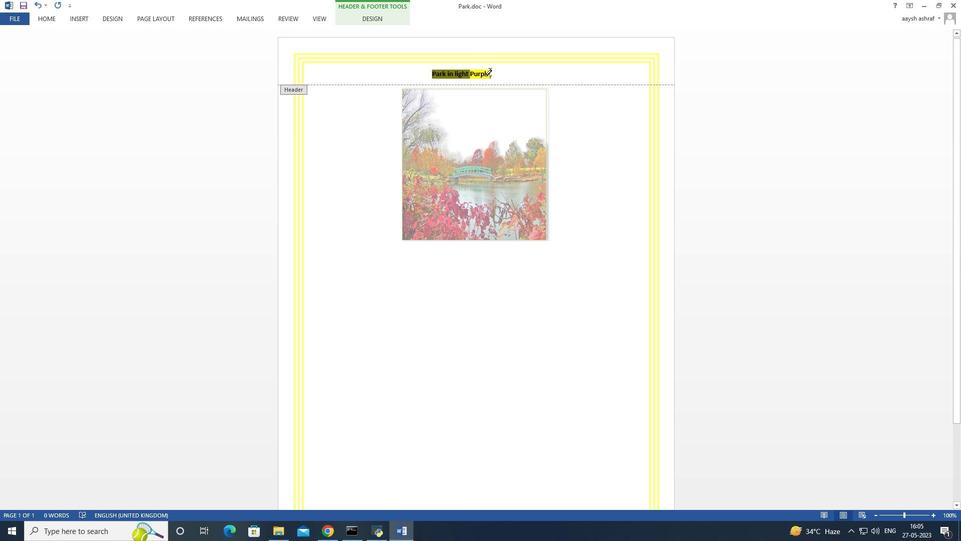 
Action: Mouse pressed left at (469, 71)
Screenshot: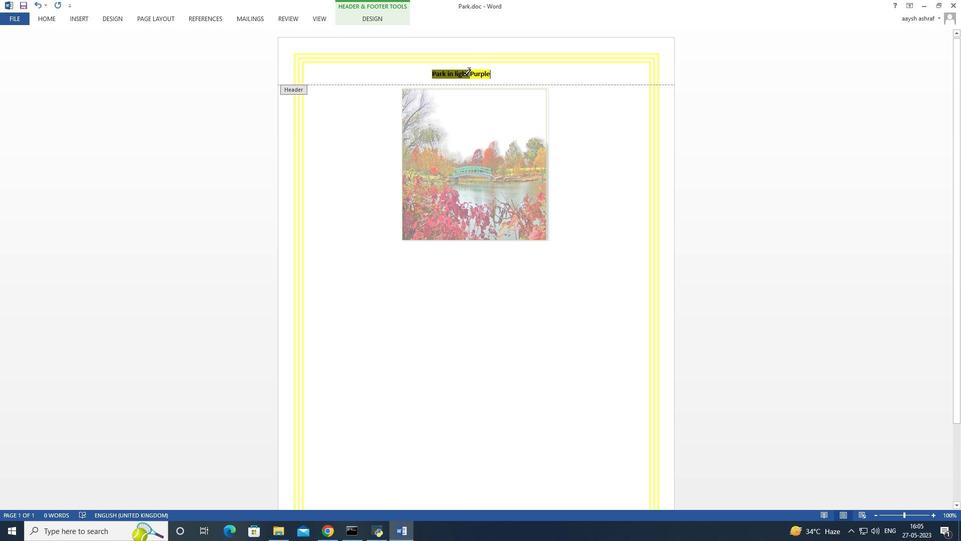 
Action: Mouse moved to (512, 75)
Screenshot: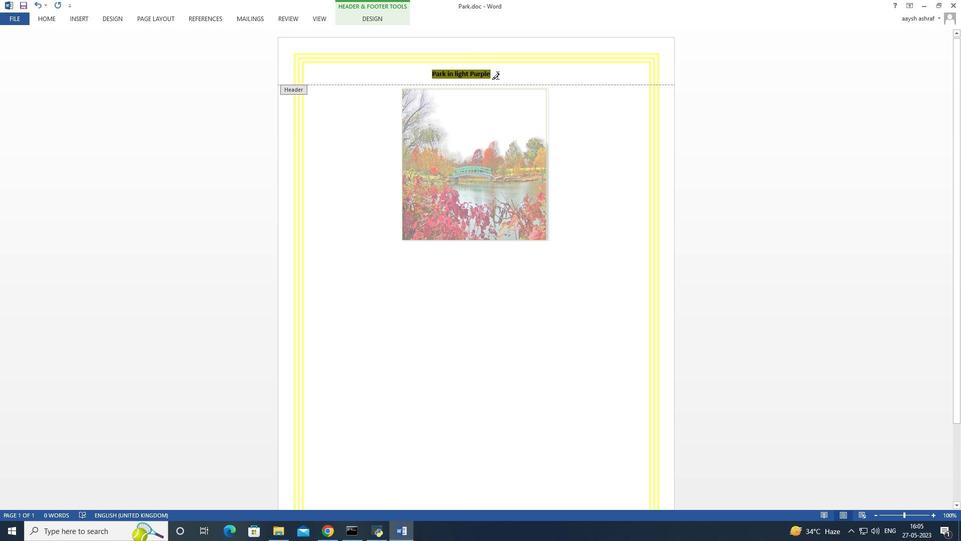 
Action: Mouse pressed left at (512, 75)
Screenshot: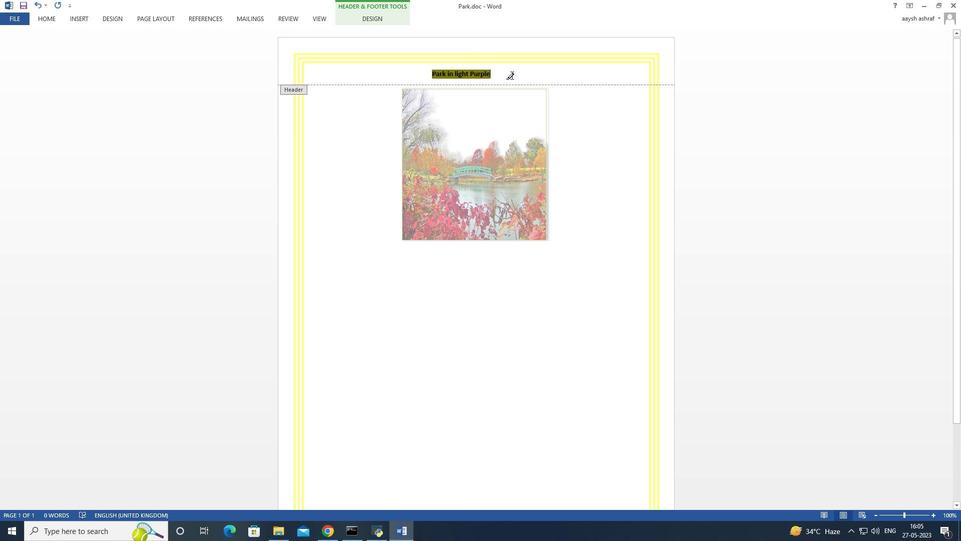 
Action: Mouse moved to (376, 295)
Screenshot: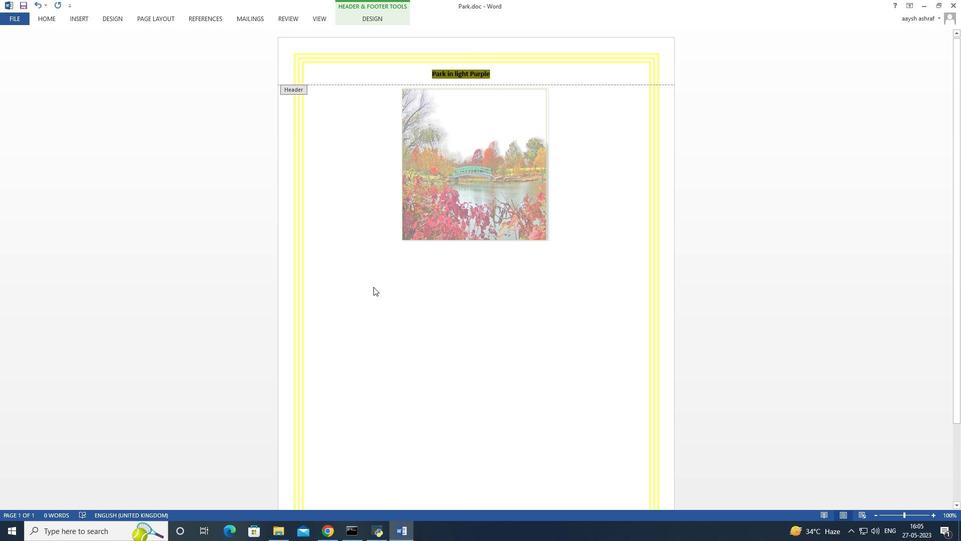 
Action: Mouse pressed left at (376, 295)
Screenshot: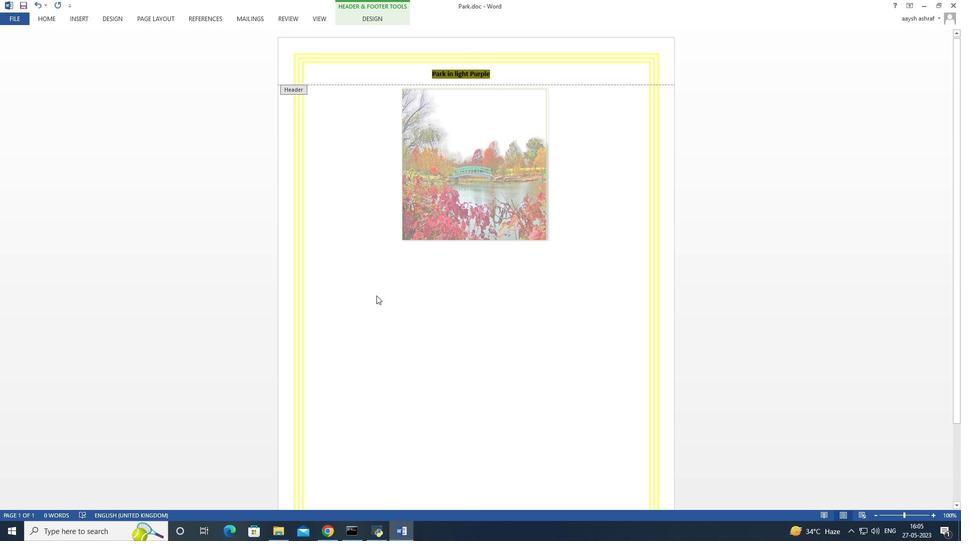 
Action: Mouse moved to (570, 150)
Screenshot: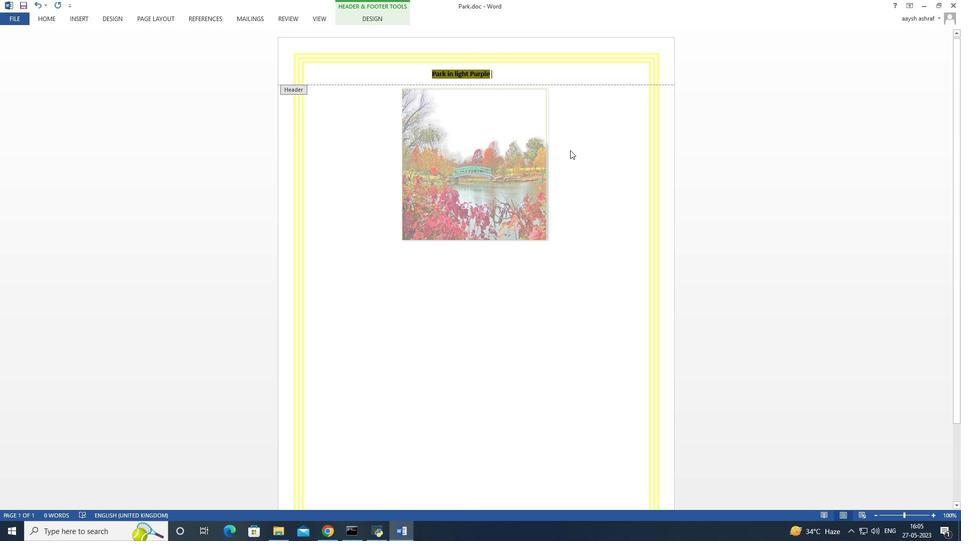 
Action: Mouse pressed left at (570, 150)
Screenshot: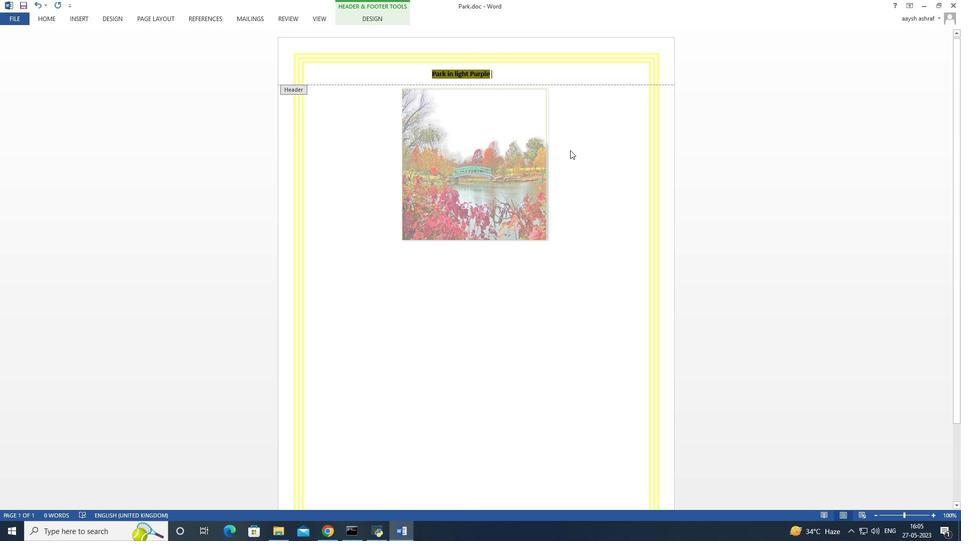 
Action: Mouse moved to (463, 285)
Screenshot: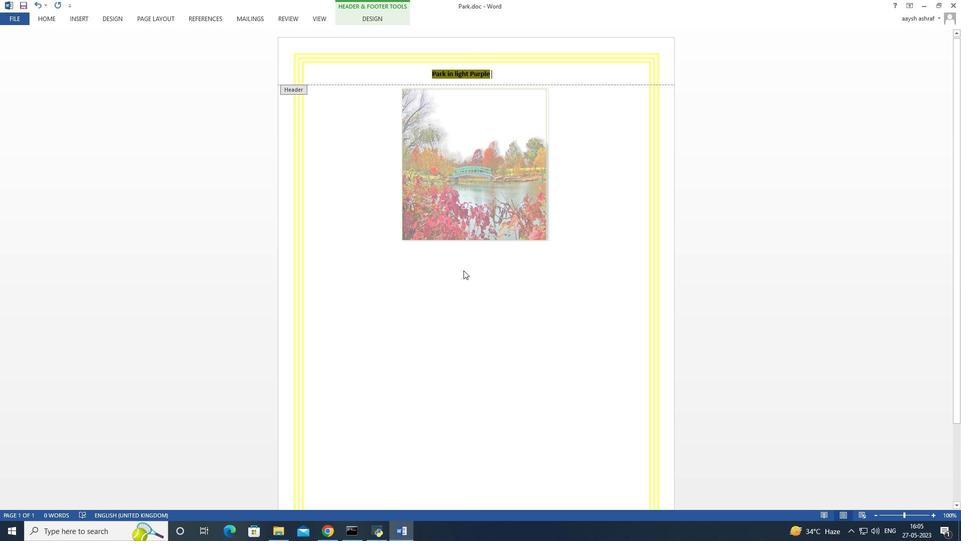 
Action: Mouse pressed left at (463, 285)
Screenshot: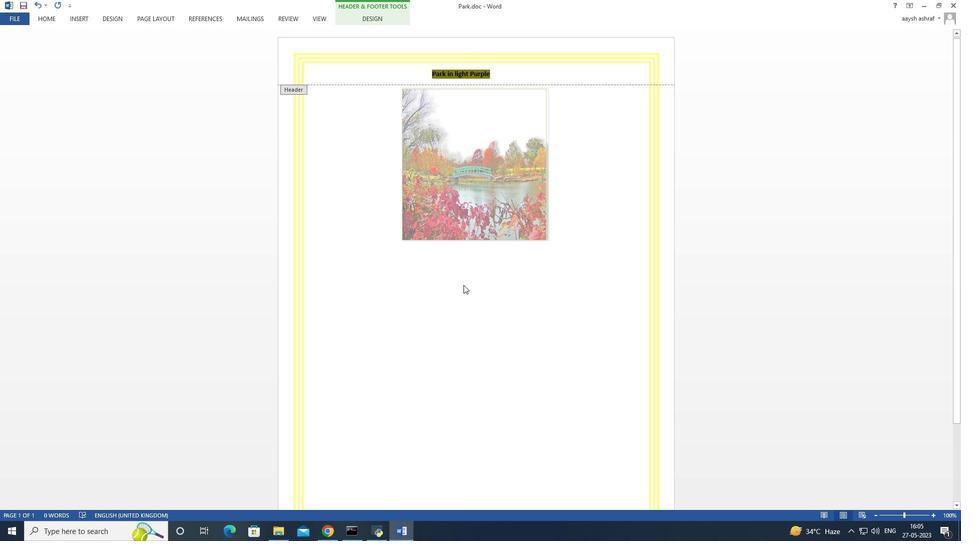
Action: Mouse moved to (324, 150)
Screenshot: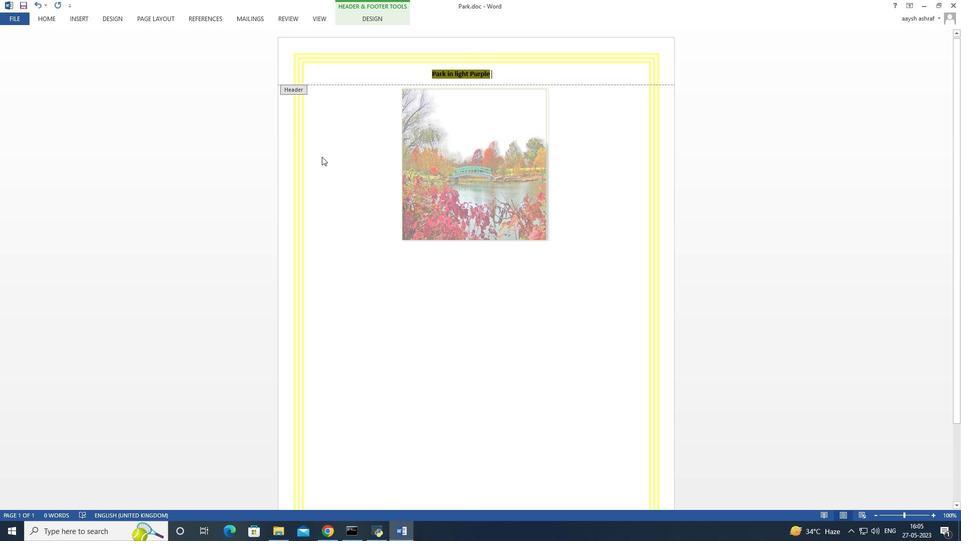 
Action: Mouse scrolled (324, 150) with delta (0, 0)
Screenshot: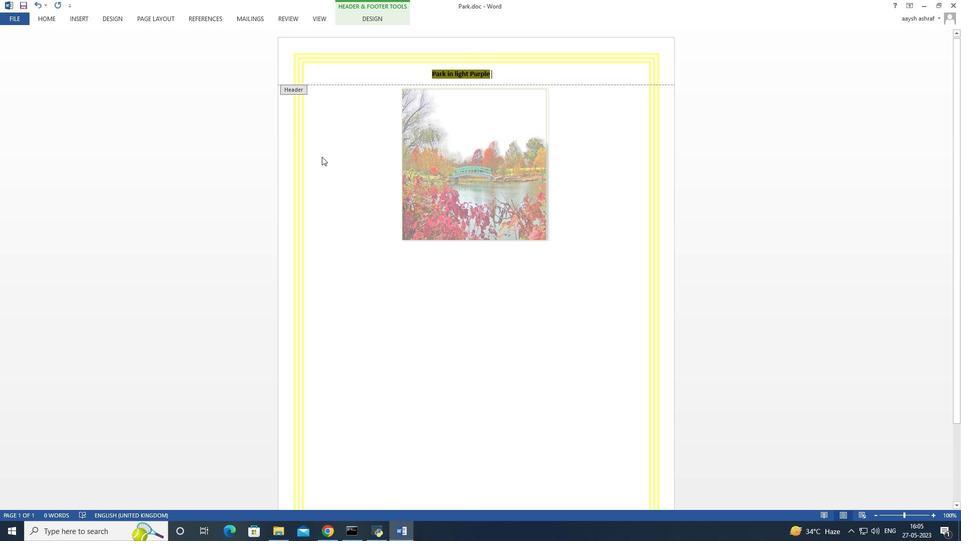 
Action: Mouse scrolled (324, 150) with delta (0, 0)
Screenshot: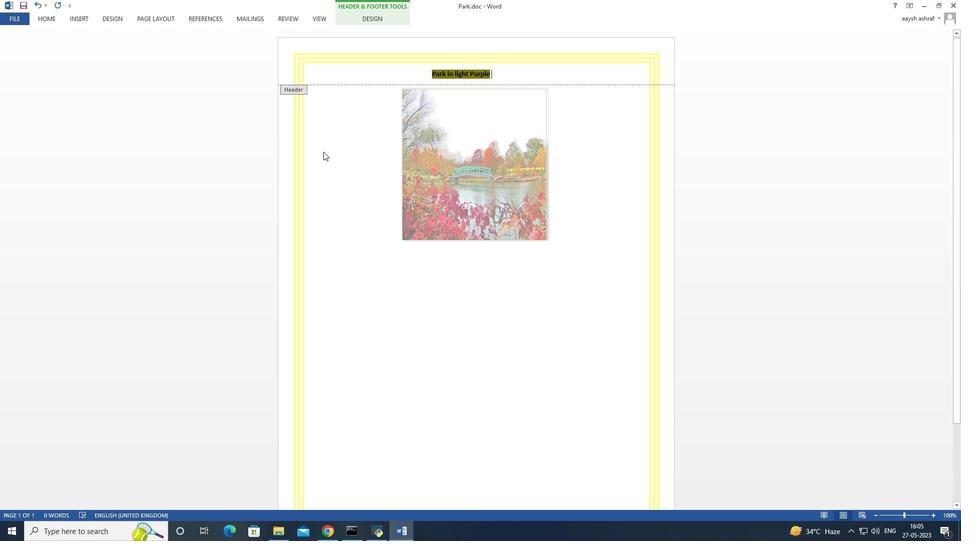 
Action: Mouse moved to (324, 149)
Screenshot: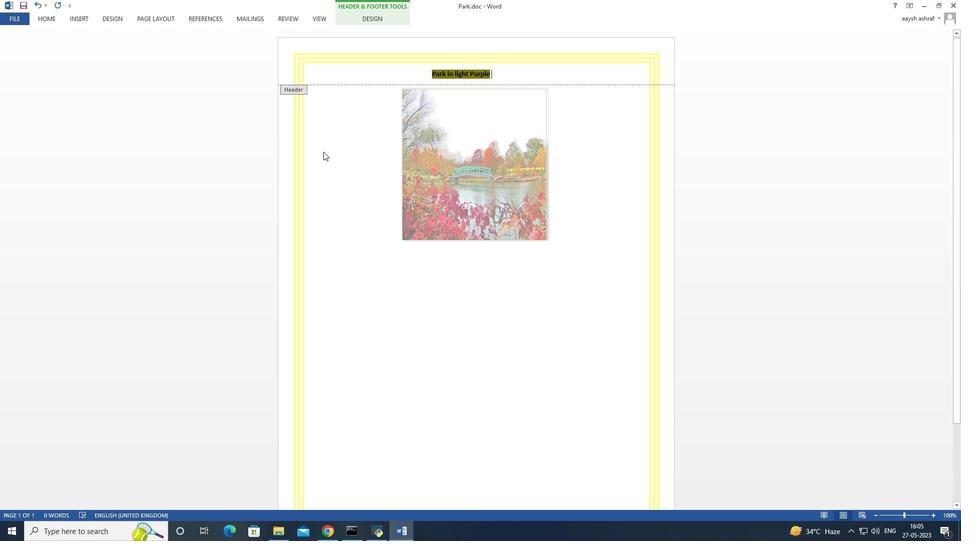 
Action: Mouse scrolled (324, 150) with delta (0, 0)
Screenshot: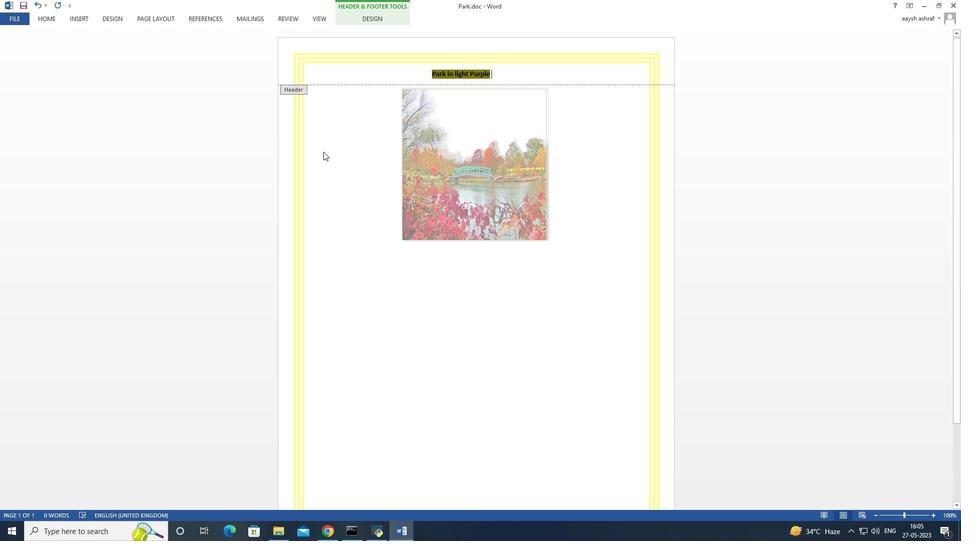 
Action: Mouse moved to (283, 82)
Screenshot: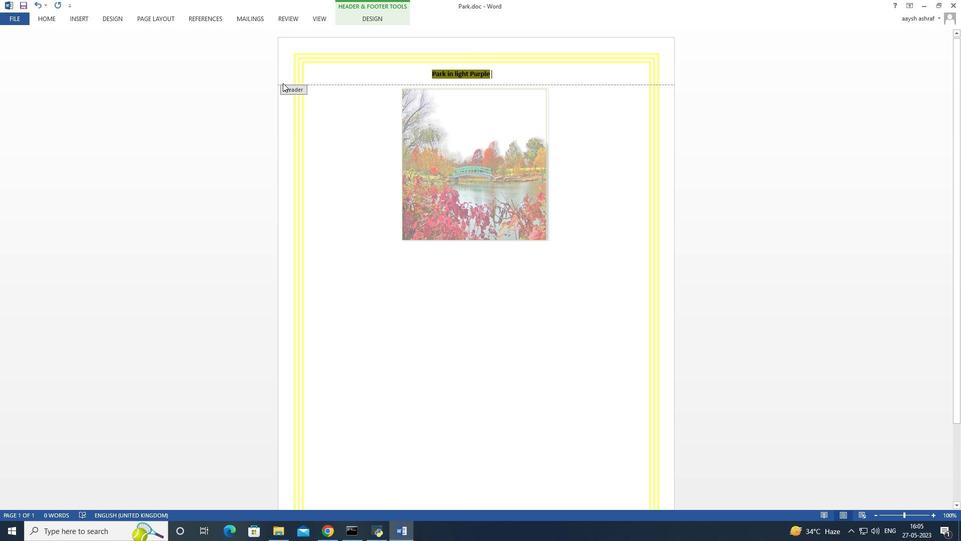 
Action: Mouse pressed left at (283, 82)
Screenshot: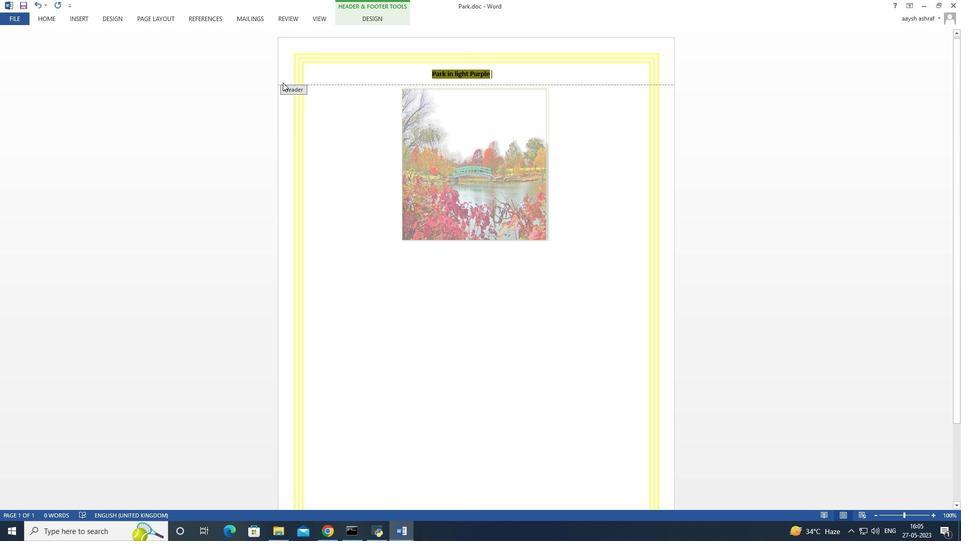 
Action: Mouse moved to (279, 84)
Screenshot: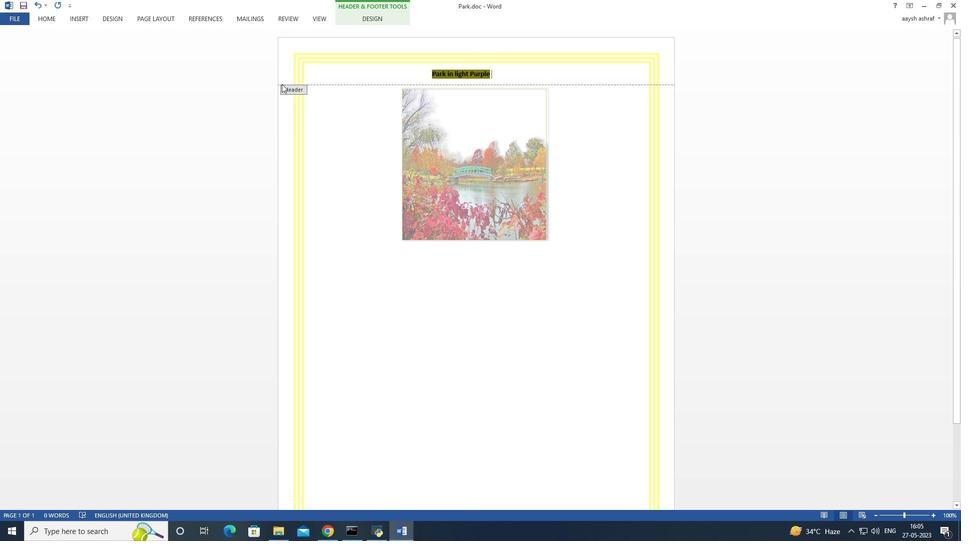 
Action: Mouse pressed left at (279, 84)
Screenshot: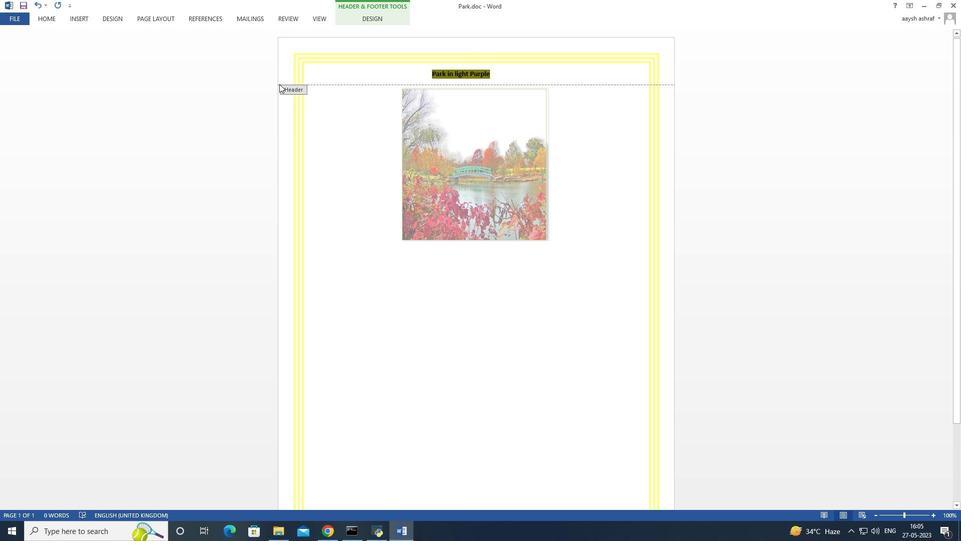 
Action: Mouse moved to (329, 123)
Screenshot: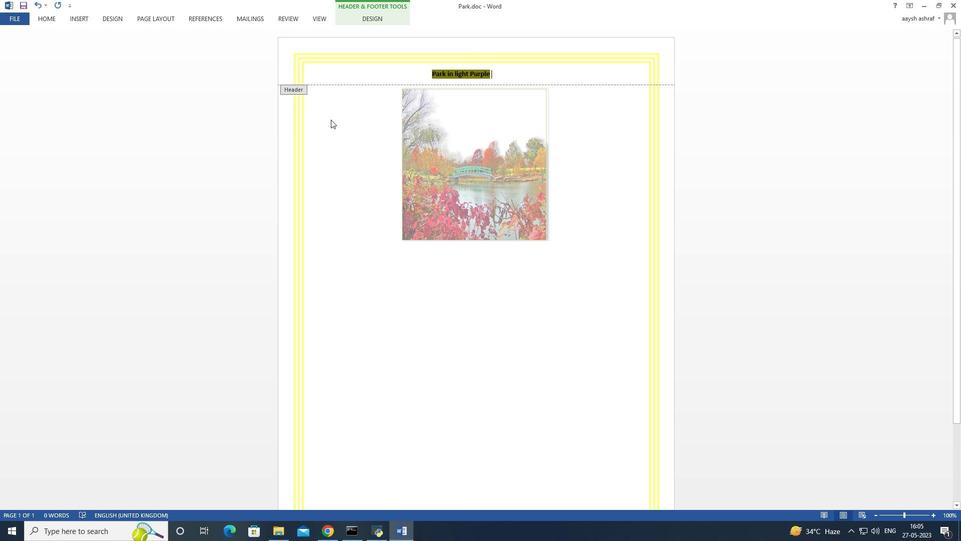 
Action: Mouse pressed left at (329, 123)
Screenshot: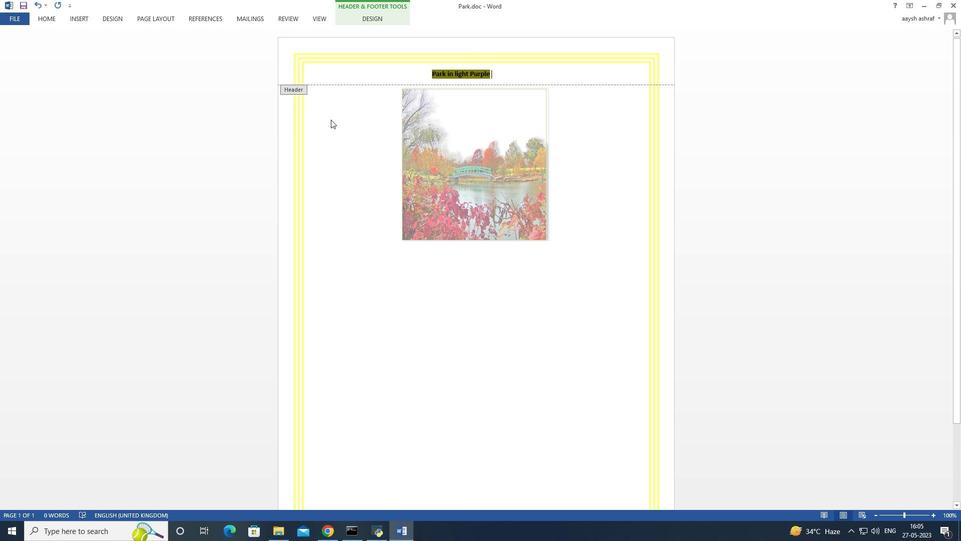 
Action: Mouse moved to (389, 282)
Screenshot: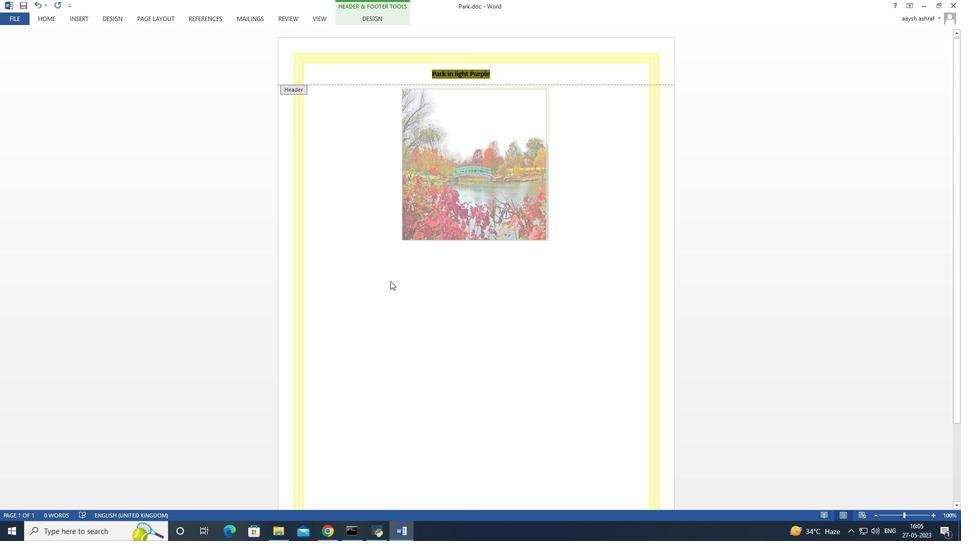 
Action: Mouse scrolled (389, 281) with delta (0, 0)
Screenshot: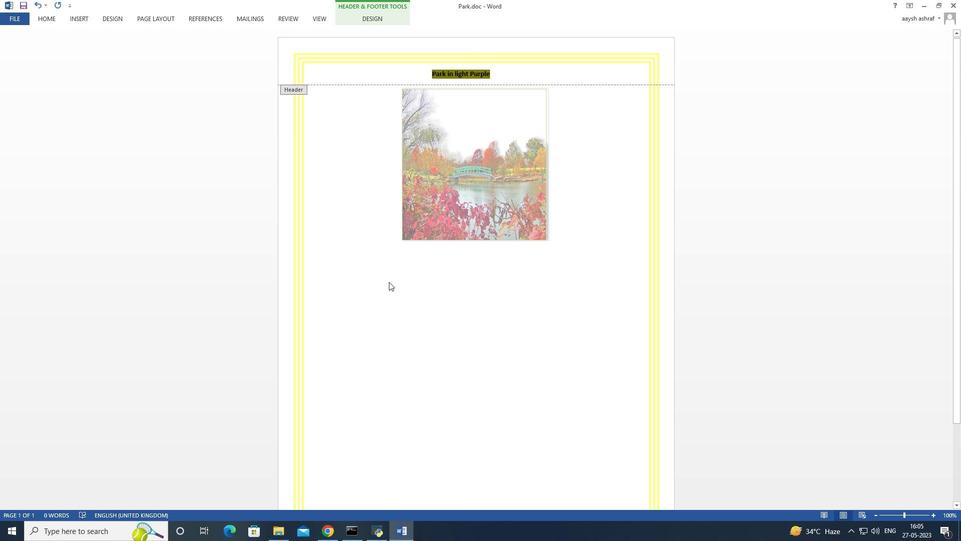 
Action: Mouse scrolled (389, 282) with delta (0, 0)
Screenshot: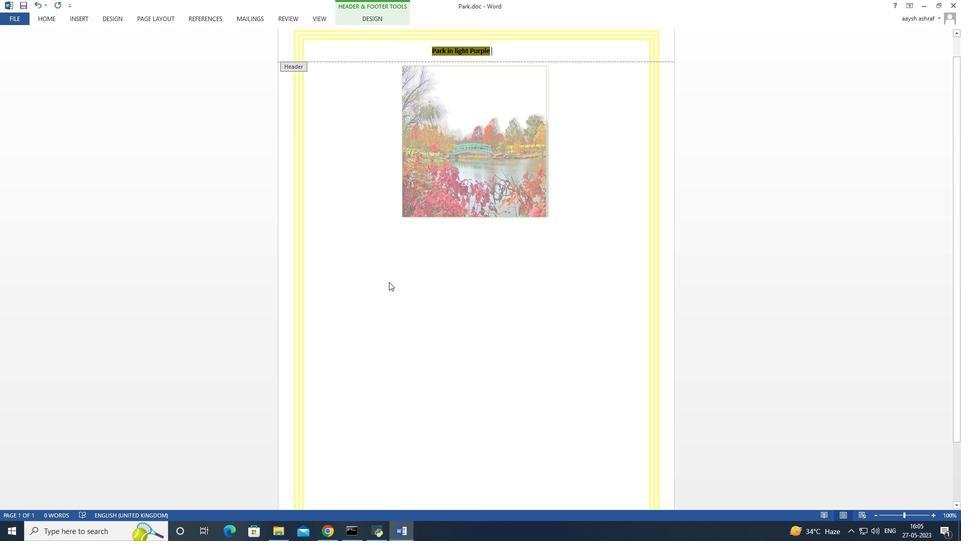 
Action: Mouse scrolled (389, 282) with delta (0, 0)
Screenshot: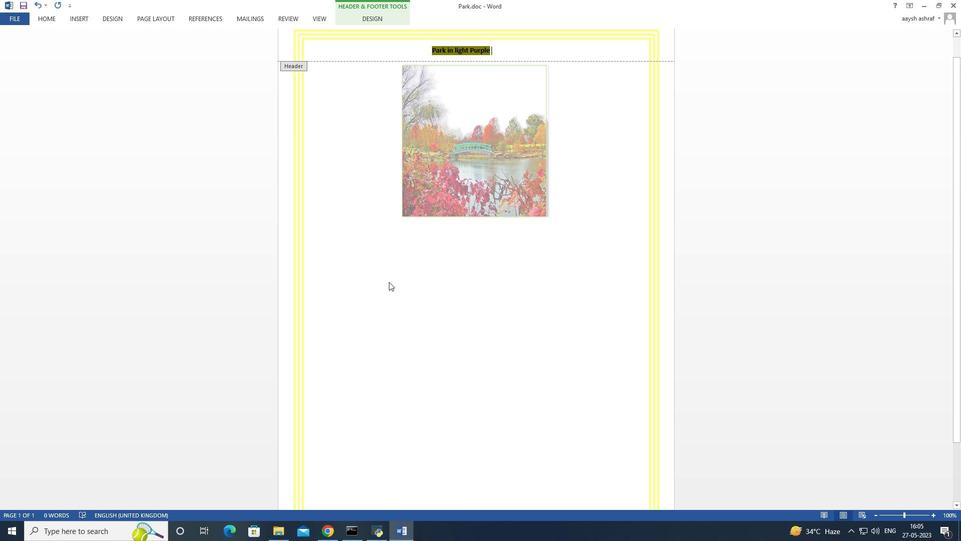 
Action: Mouse scrolled (389, 282) with delta (0, 0)
Screenshot: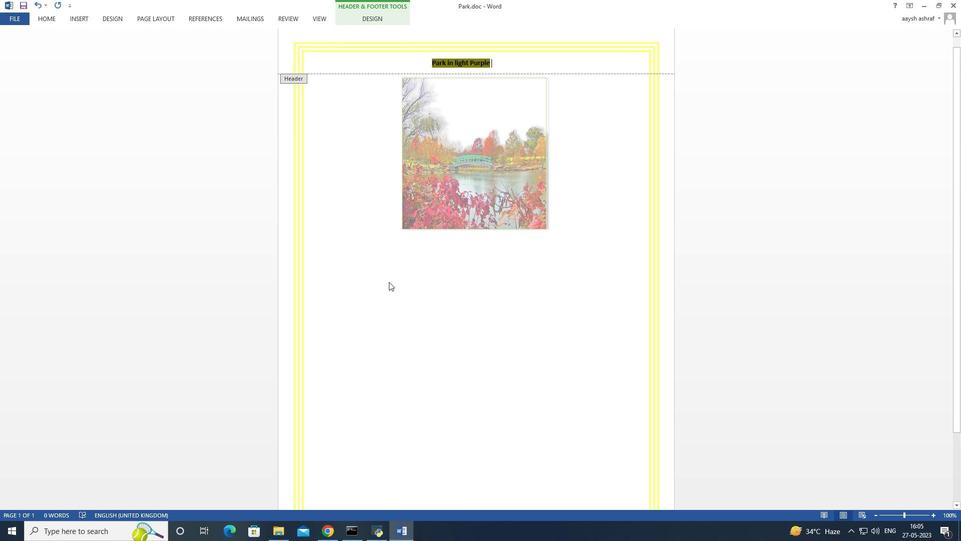 
Action: Mouse scrolled (389, 281) with delta (0, 0)
Screenshot: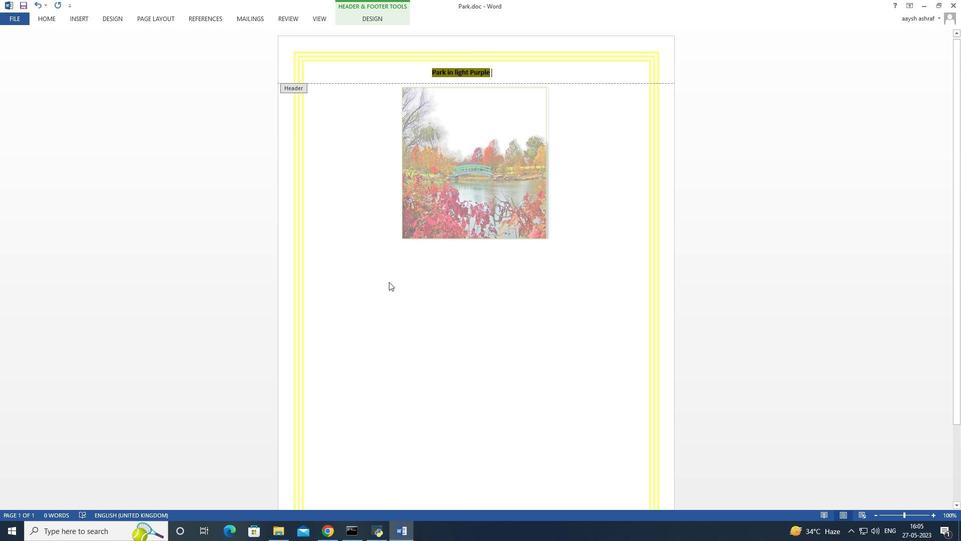 
